 Task: View property listings for houses in Little Rock, Arkansas, with a private backyard and a swimming pool, and prioritize properties with outdoor living spaces.
Action: Mouse moved to (290, 171)
Screenshot: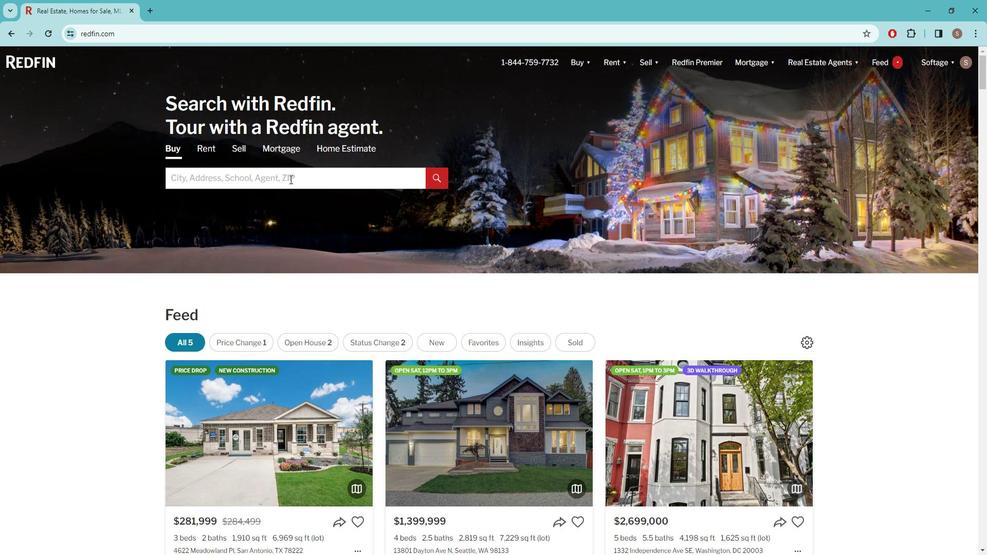
Action: Mouse pressed left at (290, 171)
Screenshot: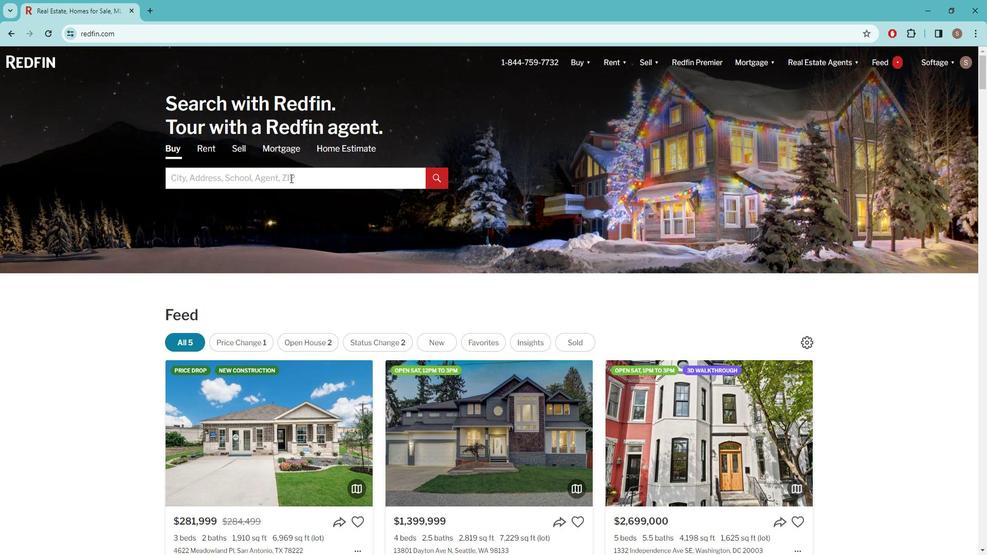 
Action: Key pressed l<Key.caps_lock>ITTLE<Key.space>
Screenshot: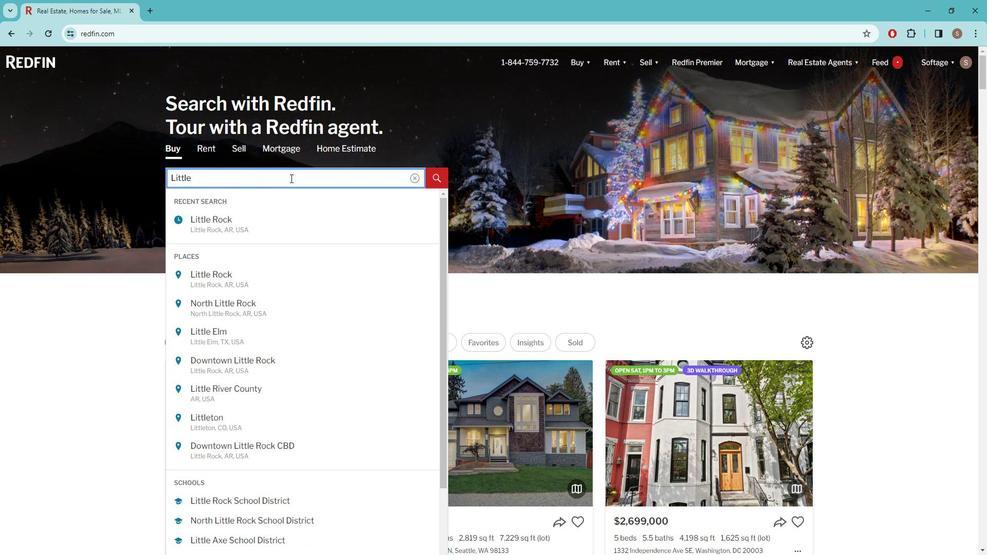 
Action: Mouse moved to (262, 226)
Screenshot: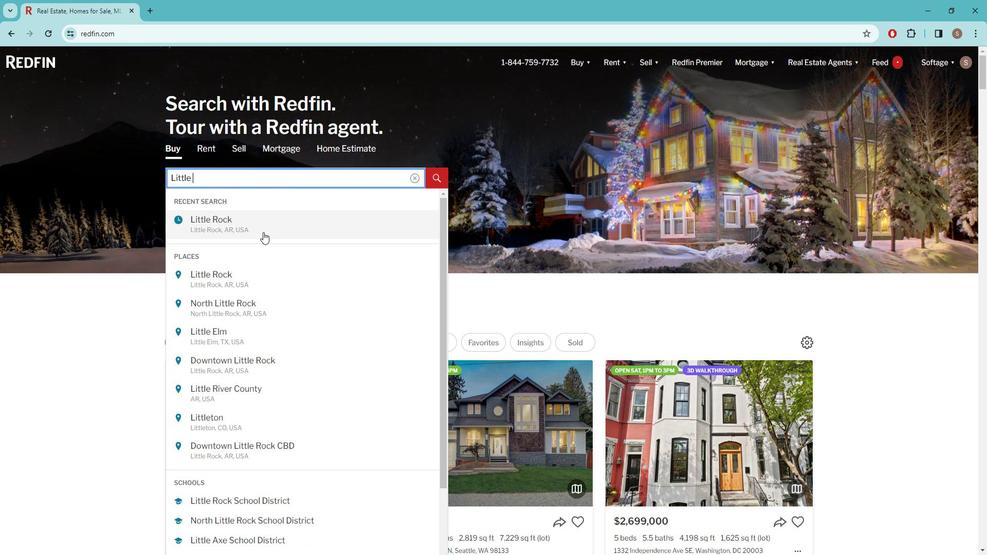 
Action: Mouse pressed left at (262, 226)
Screenshot: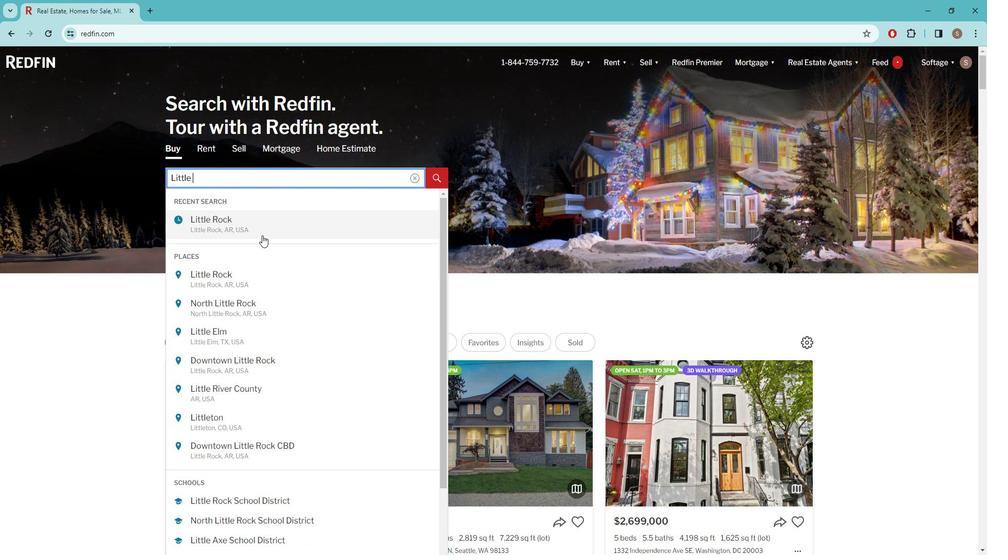 
Action: Mouse moved to (866, 126)
Screenshot: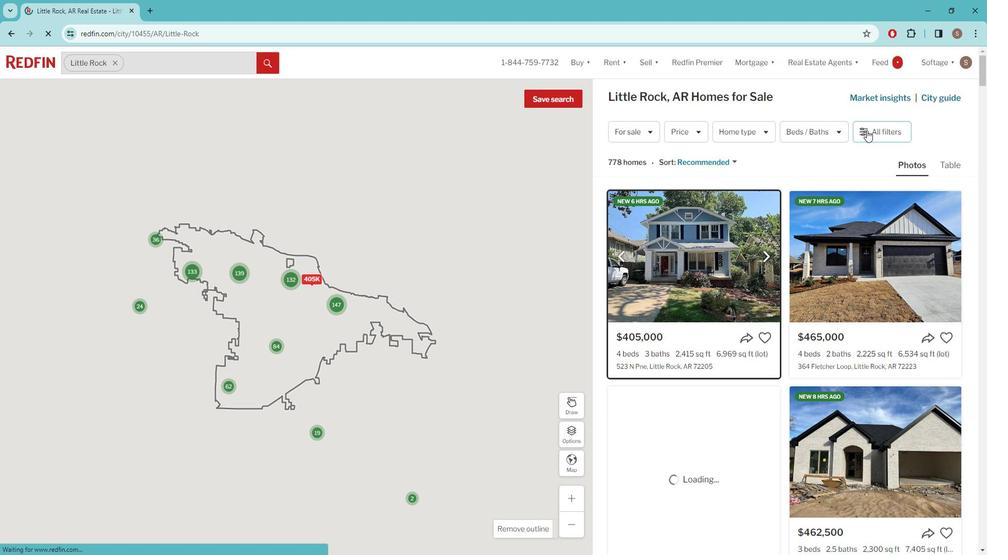 
Action: Mouse pressed left at (866, 126)
Screenshot: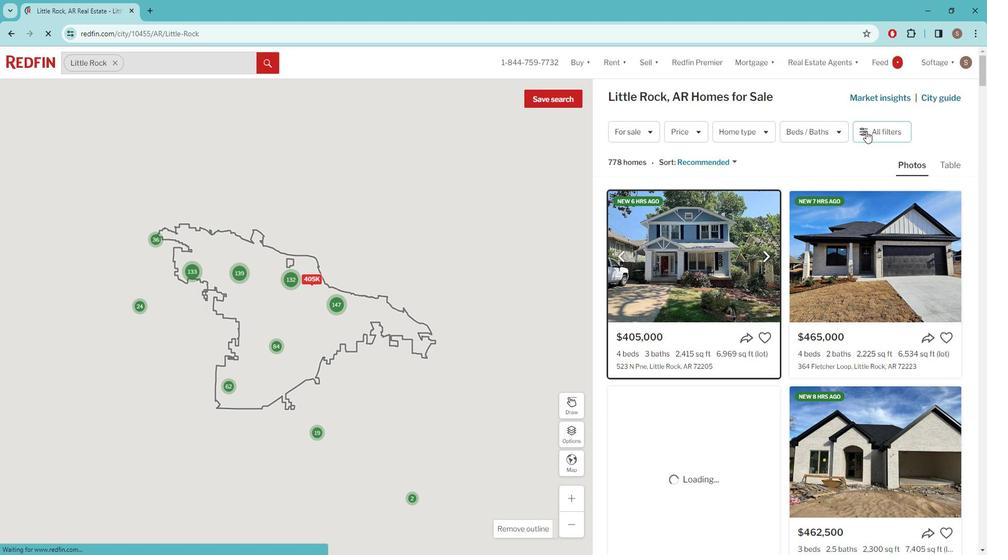 
Action: Mouse pressed left at (866, 126)
Screenshot: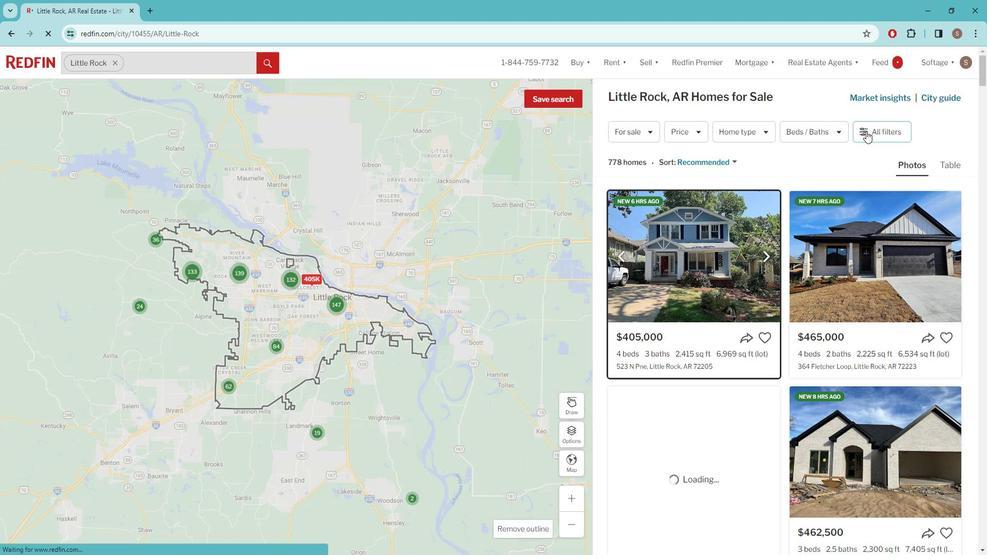 
Action: Mouse pressed left at (866, 126)
Screenshot: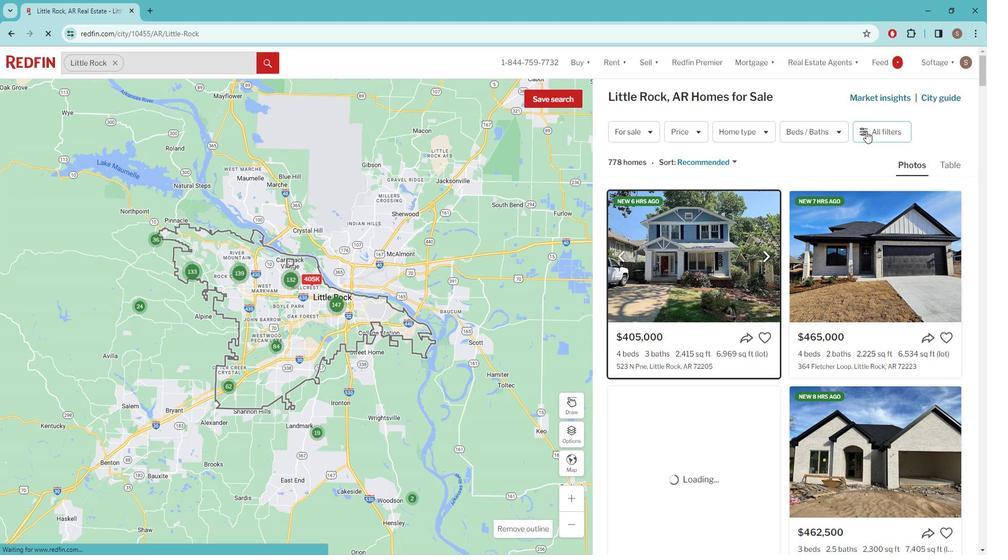 
Action: Mouse pressed left at (866, 126)
Screenshot: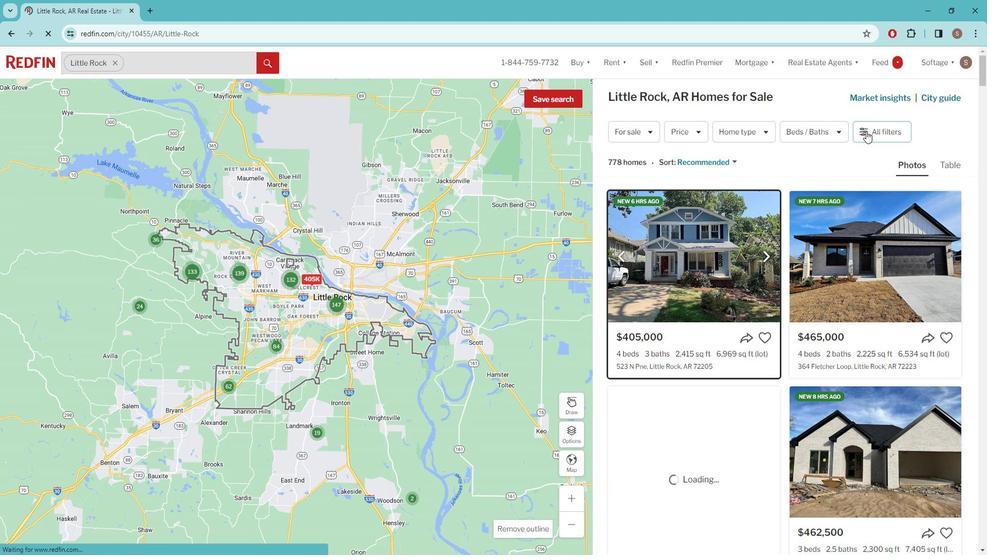 
Action: Mouse pressed left at (866, 126)
Screenshot: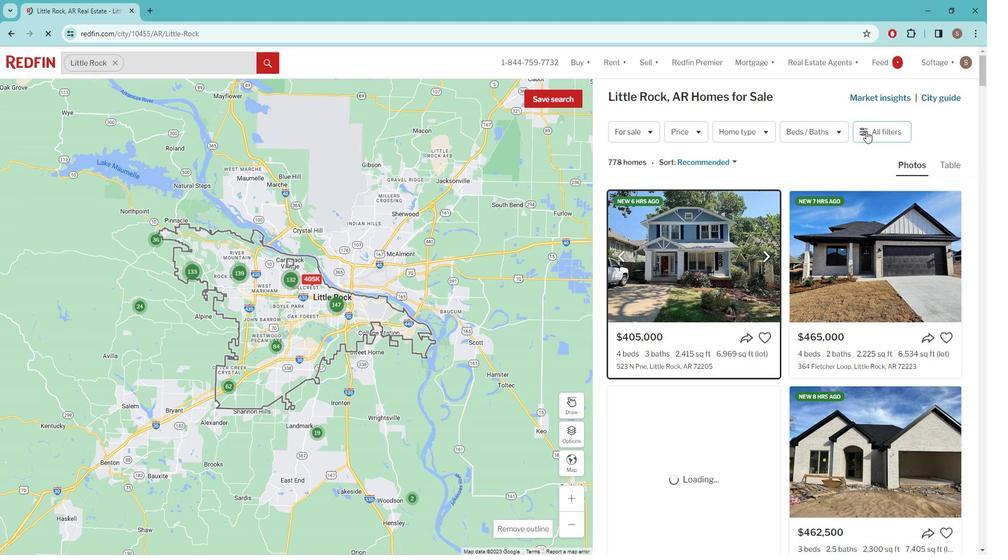 
Action: Mouse moved to (866, 121)
Screenshot: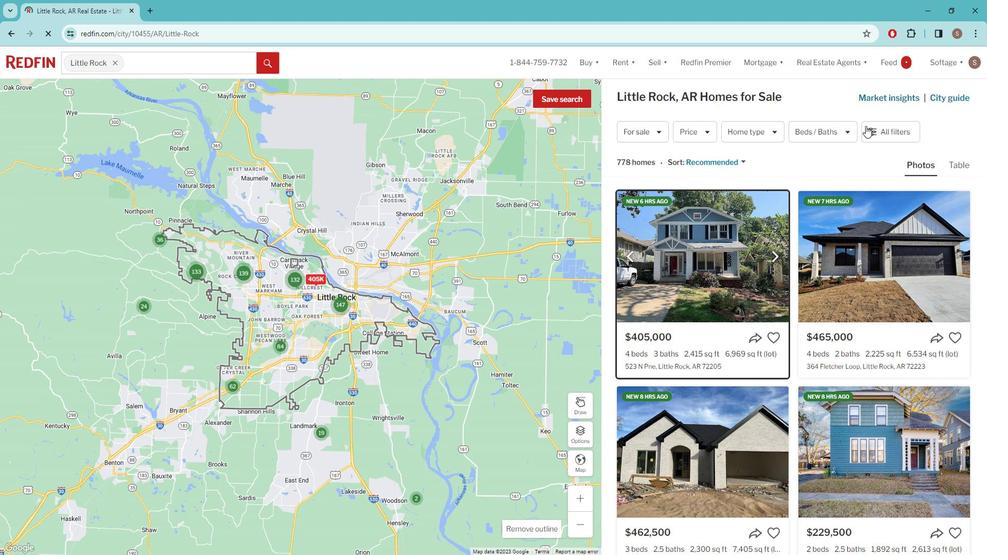 
Action: Mouse pressed left at (866, 121)
Screenshot: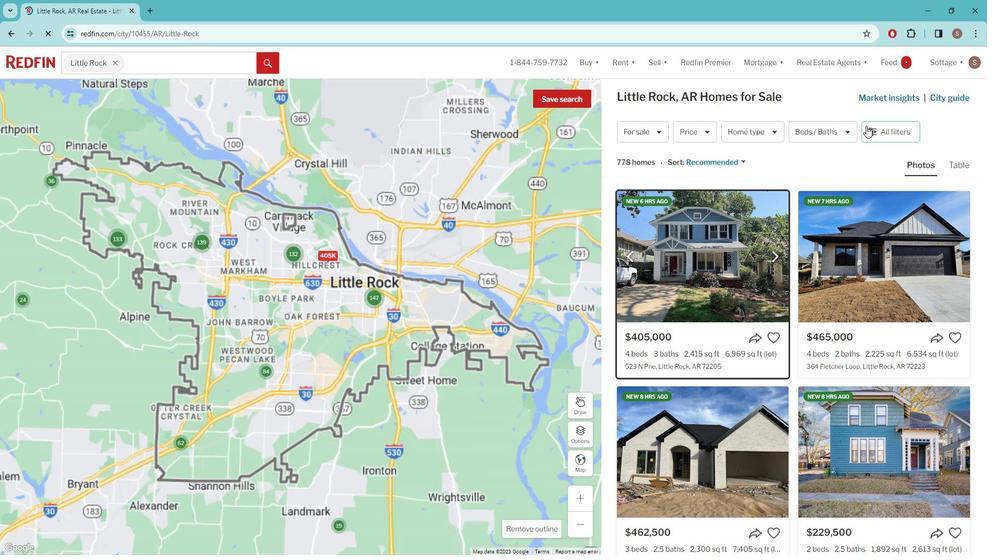 
Action: Mouse moved to (872, 123)
Screenshot: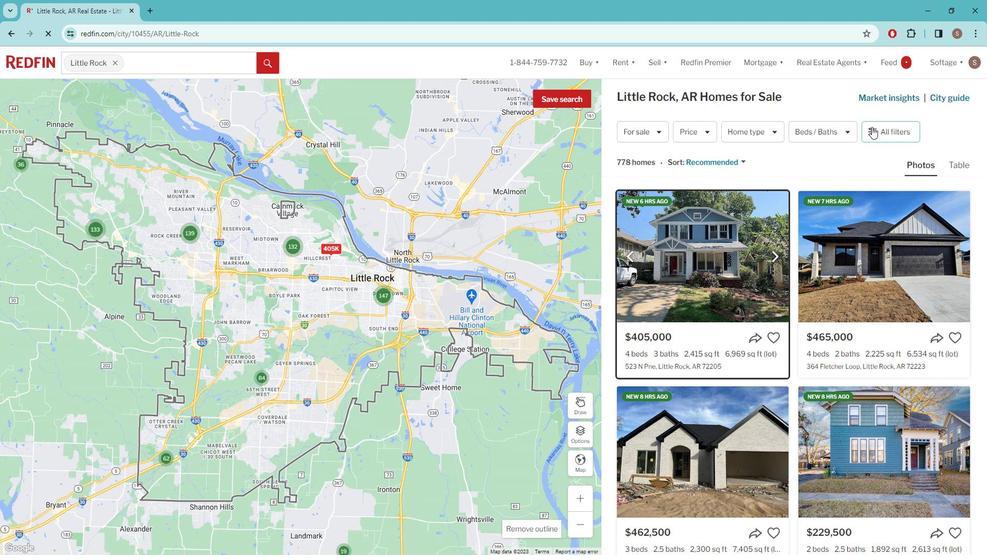 
Action: Mouse pressed left at (872, 123)
Screenshot: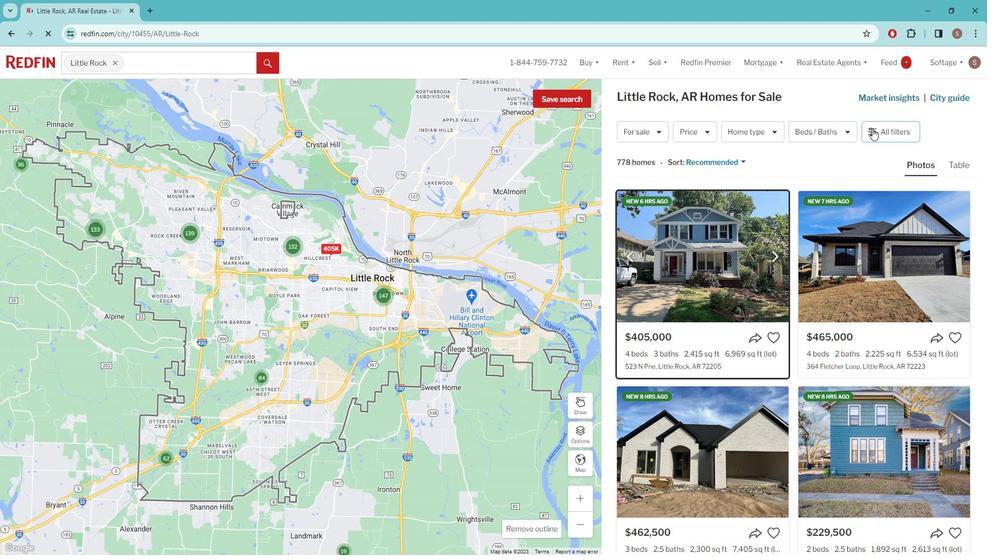
Action: Mouse moved to (830, 155)
Screenshot: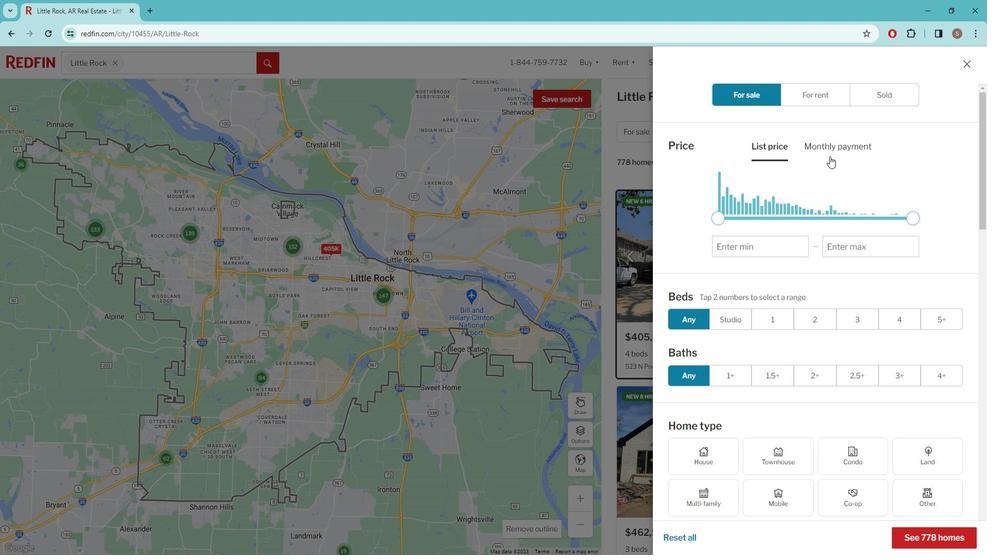 
Action: Mouse scrolled (830, 154) with delta (0, 0)
Screenshot: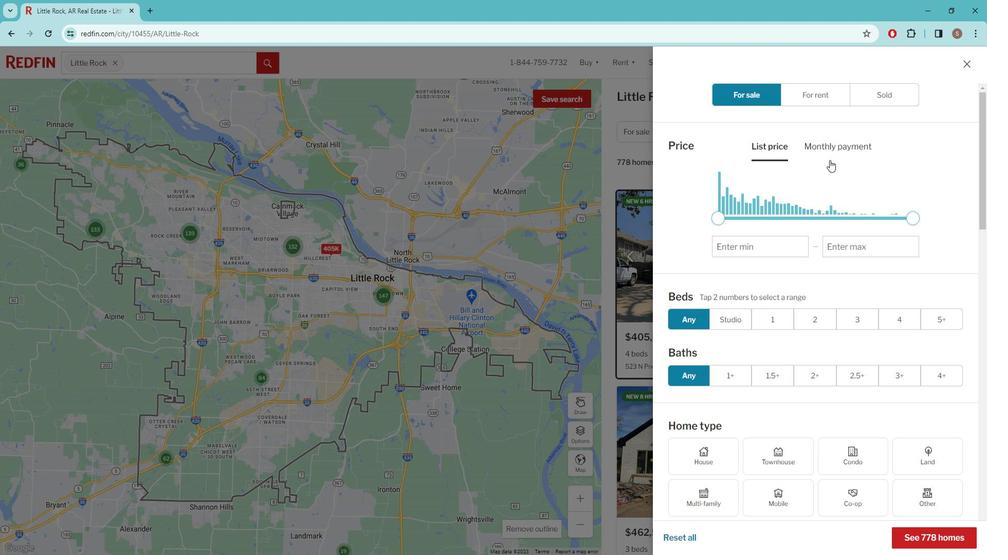 
Action: Mouse moved to (816, 167)
Screenshot: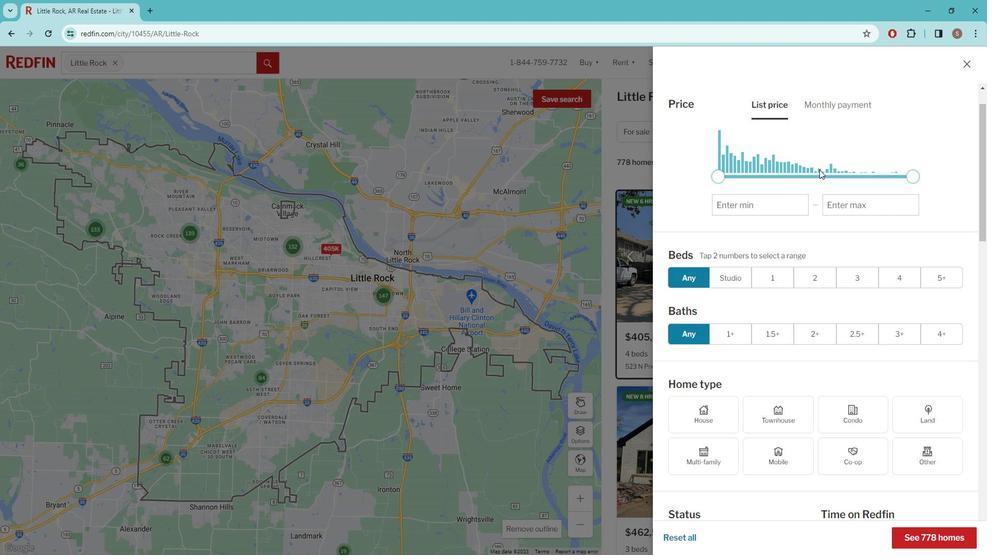 
Action: Mouse scrolled (816, 166) with delta (0, 0)
Screenshot: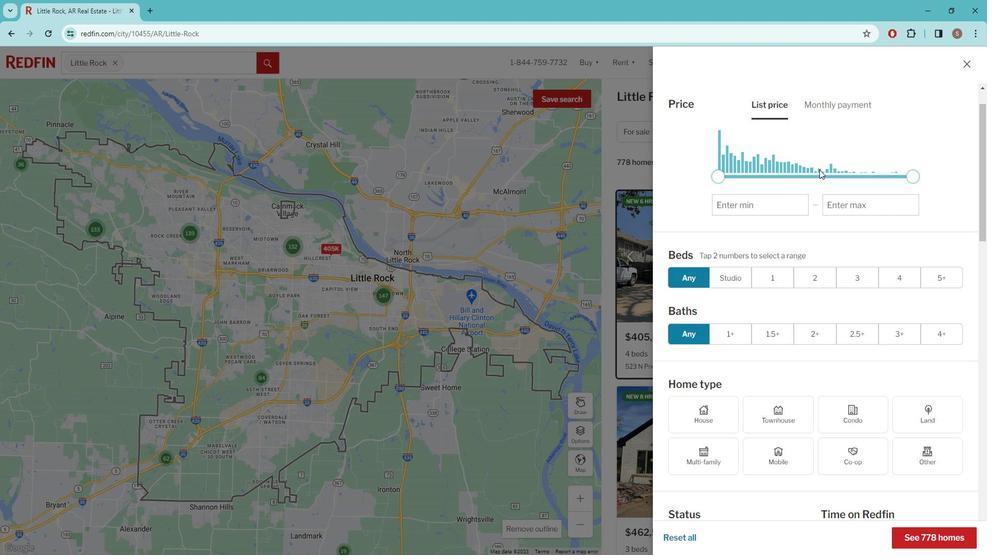 
Action: Mouse moved to (813, 168)
Screenshot: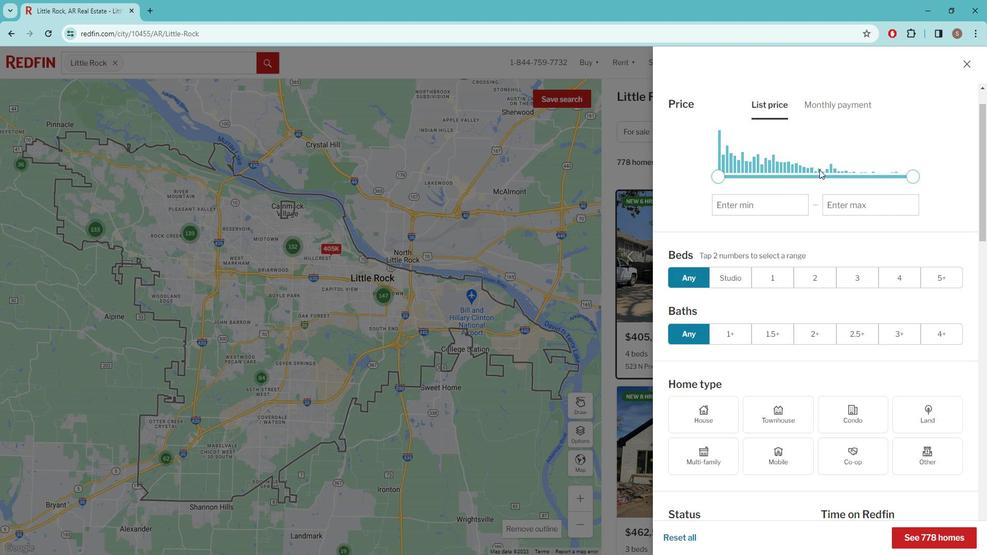 
Action: Mouse scrolled (813, 168) with delta (0, 0)
Screenshot: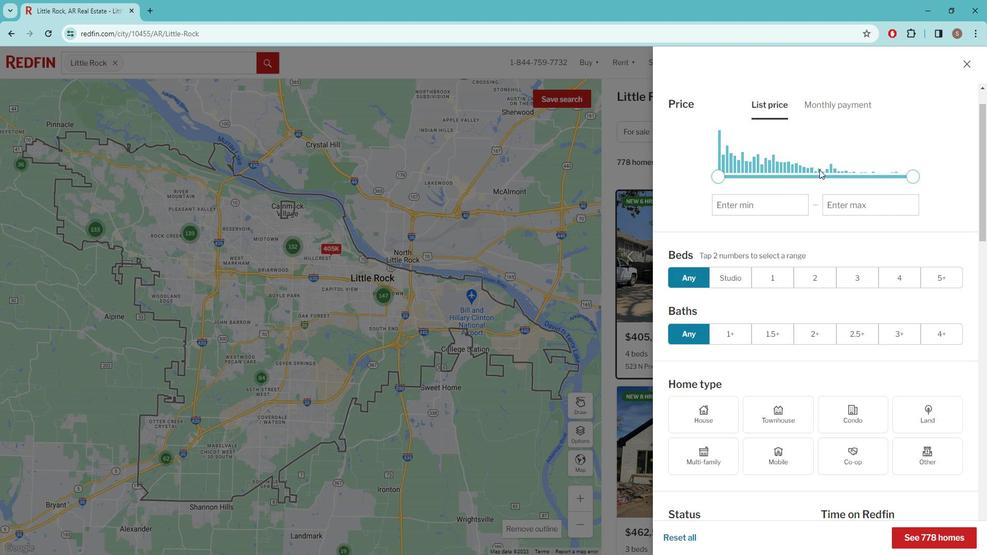 
Action: Mouse moved to (706, 297)
Screenshot: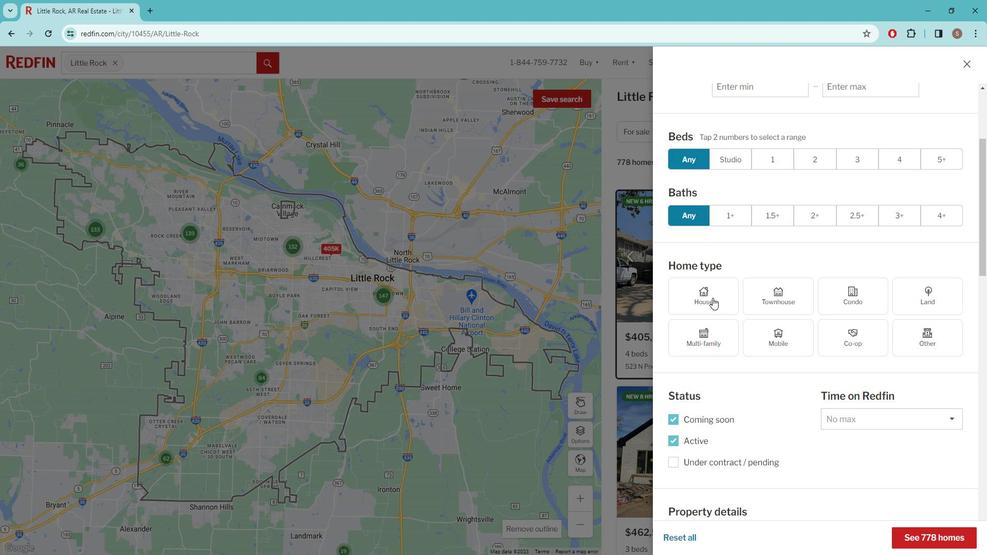 
Action: Mouse pressed left at (706, 297)
Screenshot: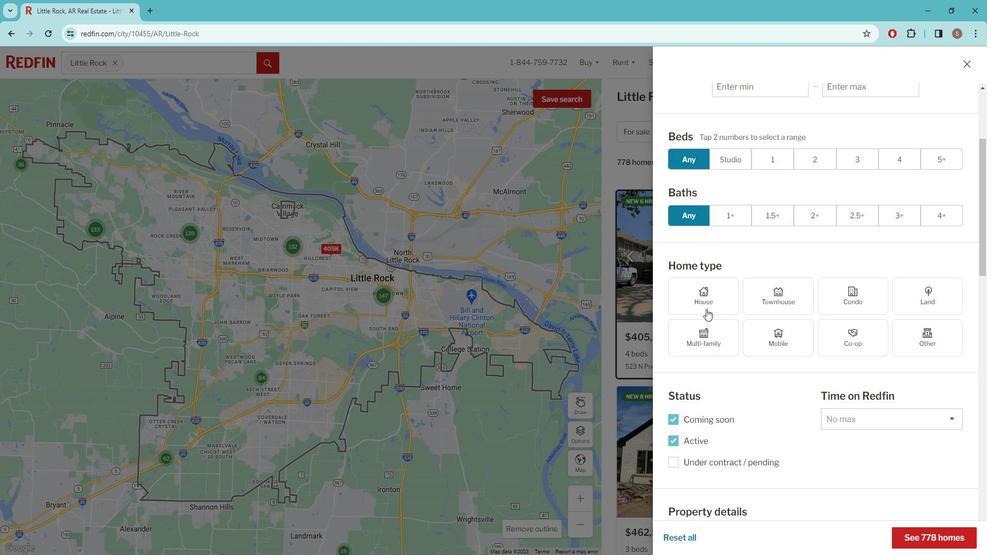 
Action: Mouse scrolled (706, 297) with delta (0, 0)
Screenshot: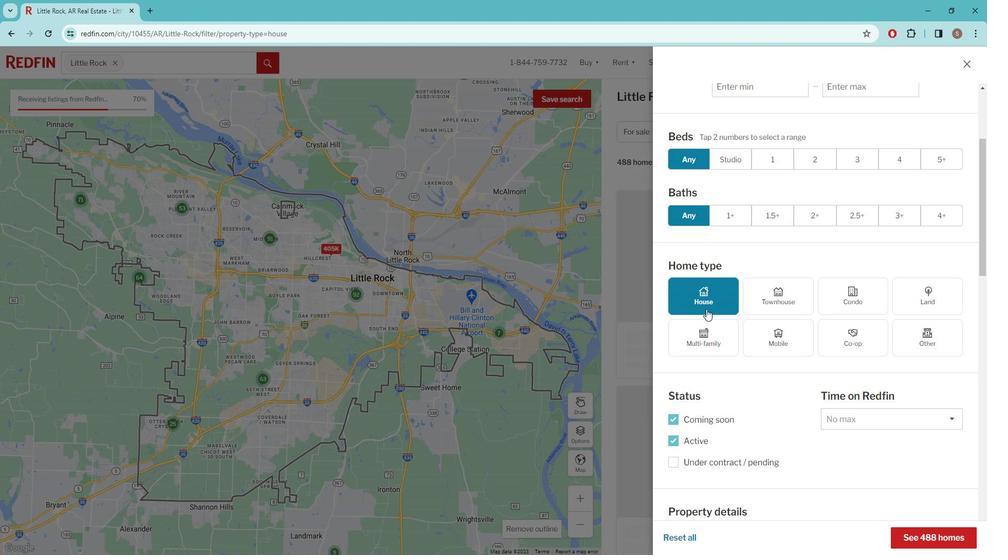 
Action: Mouse scrolled (706, 297) with delta (0, 0)
Screenshot: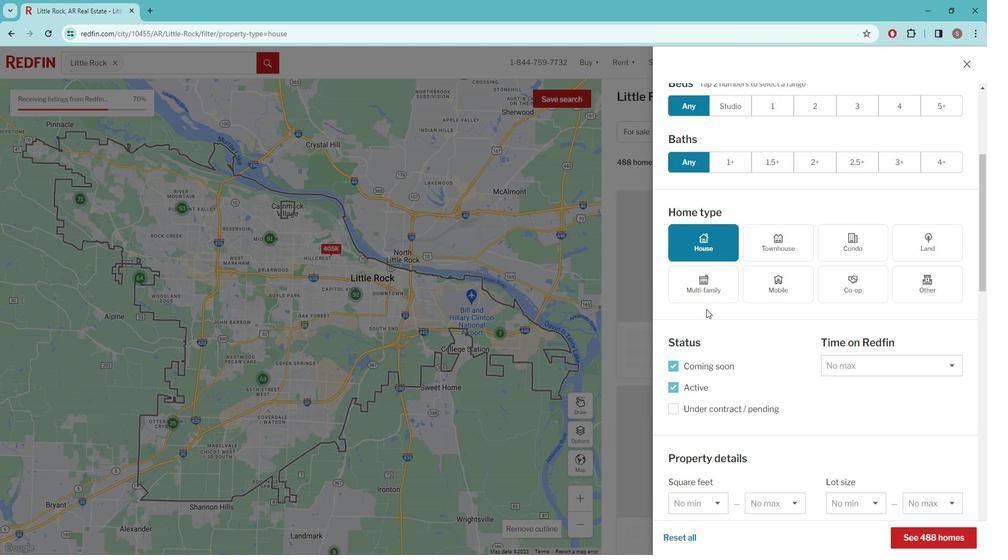 
Action: Mouse scrolled (706, 297) with delta (0, 0)
Screenshot: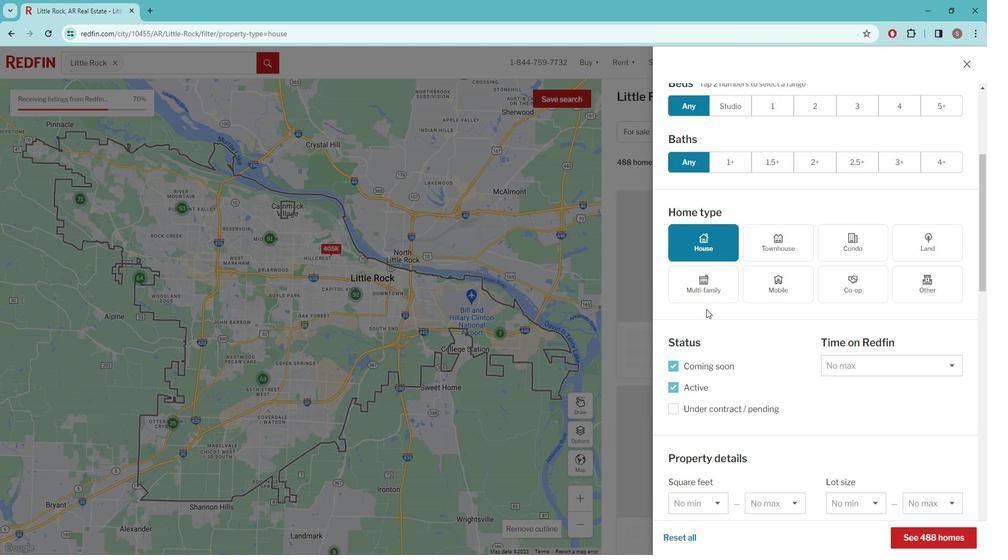 
Action: Mouse scrolled (706, 297) with delta (0, 0)
Screenshot: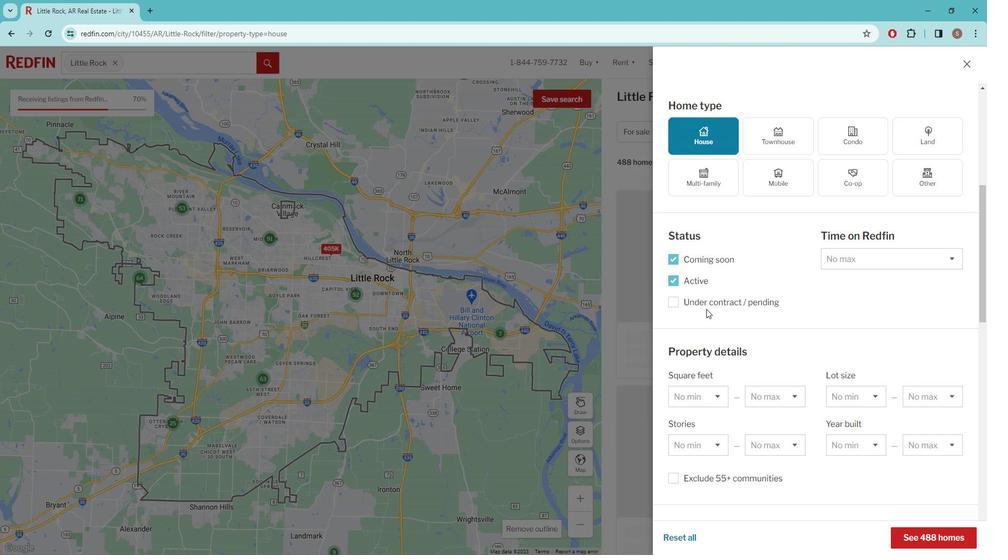 
Action: Mouse scrolled (706, 297) with delta (0, 0)
Screenshot: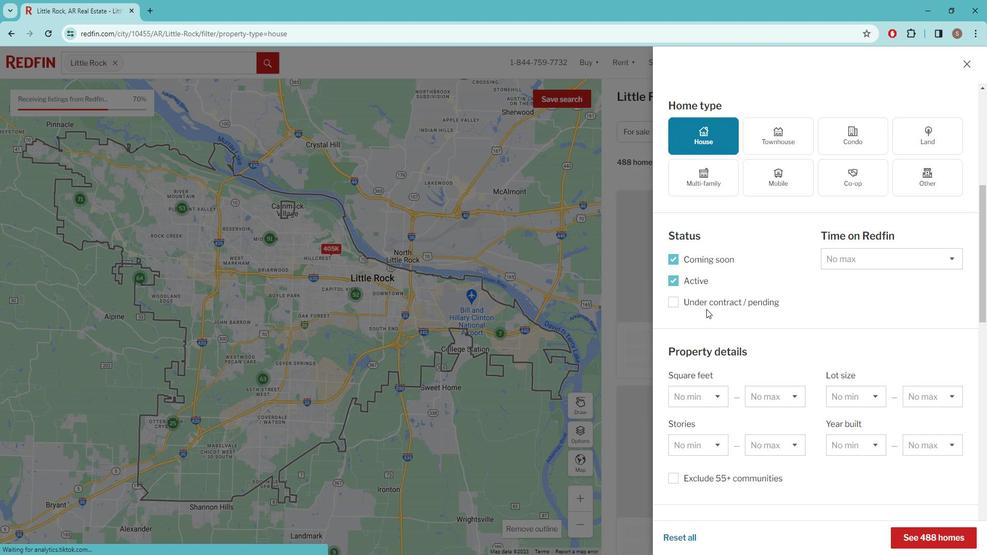 
Action: Mouse moved to (712, 377)
Screenshot: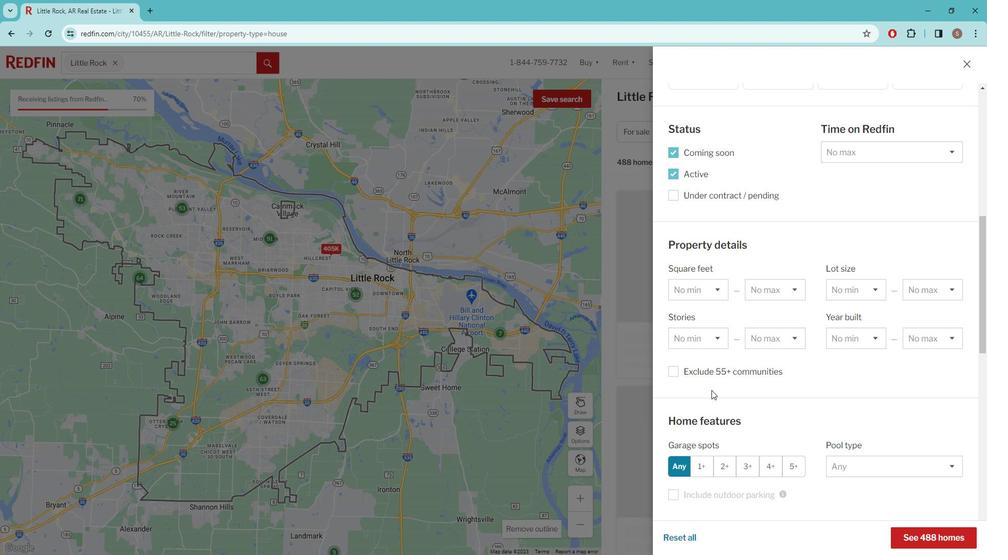 
Action: Mouse scrolled (712, 376) with delta (0, 0)
Screenshot: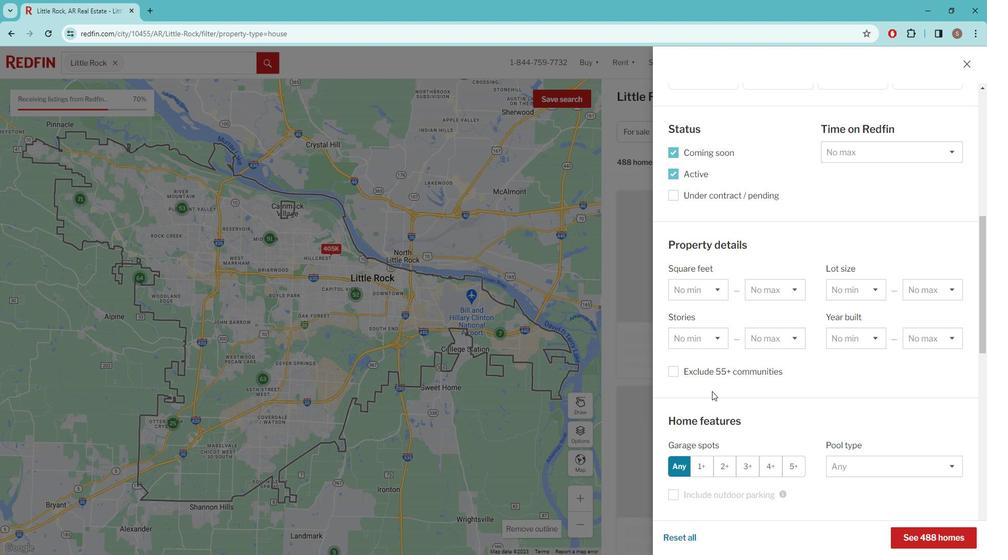 
Action: Mouse scrolled (712, 376) with delta (0, 0)
Screenshot: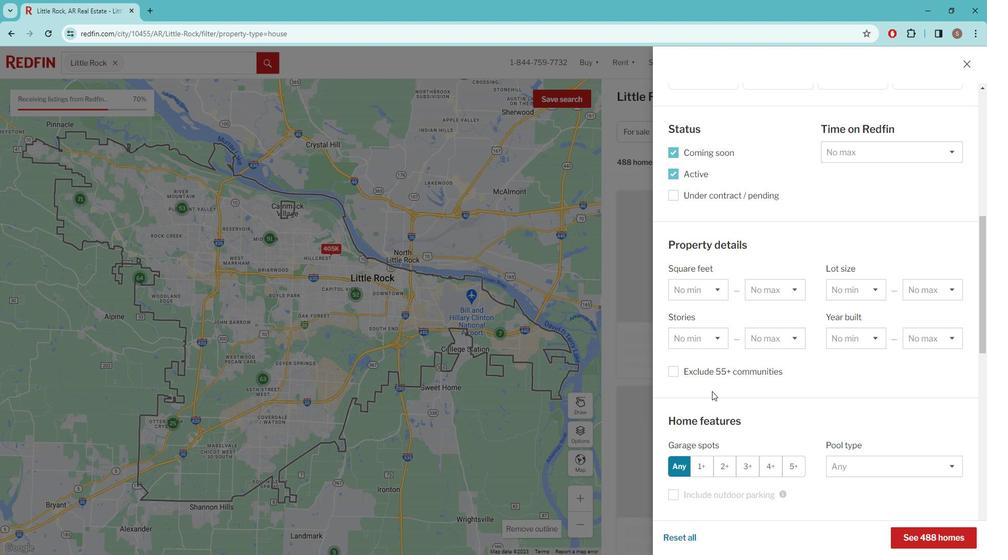 
Action: Mouse scrolled (712, 376) with delta (0, 0)
Screenshot: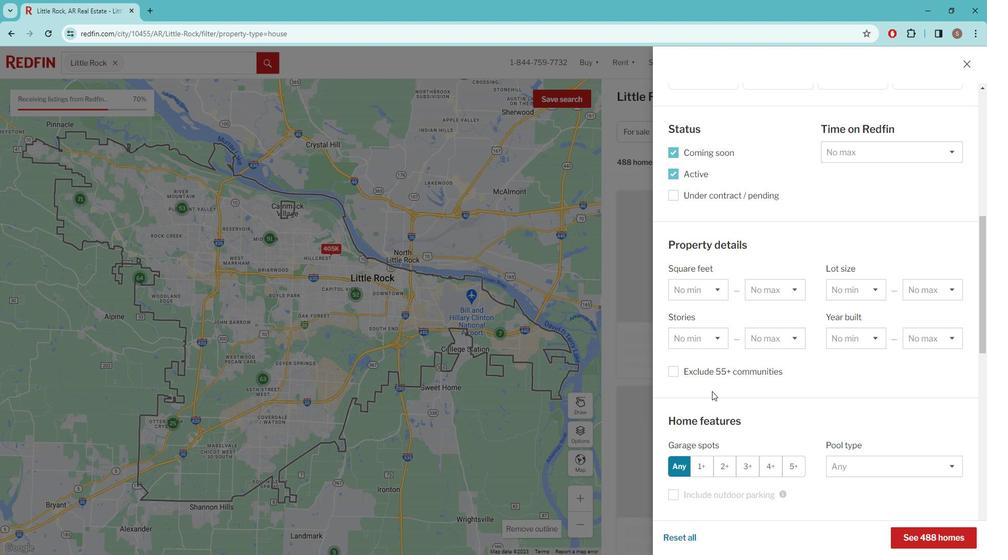 
Action: Mouse moved to (710, 382)
Screenshot: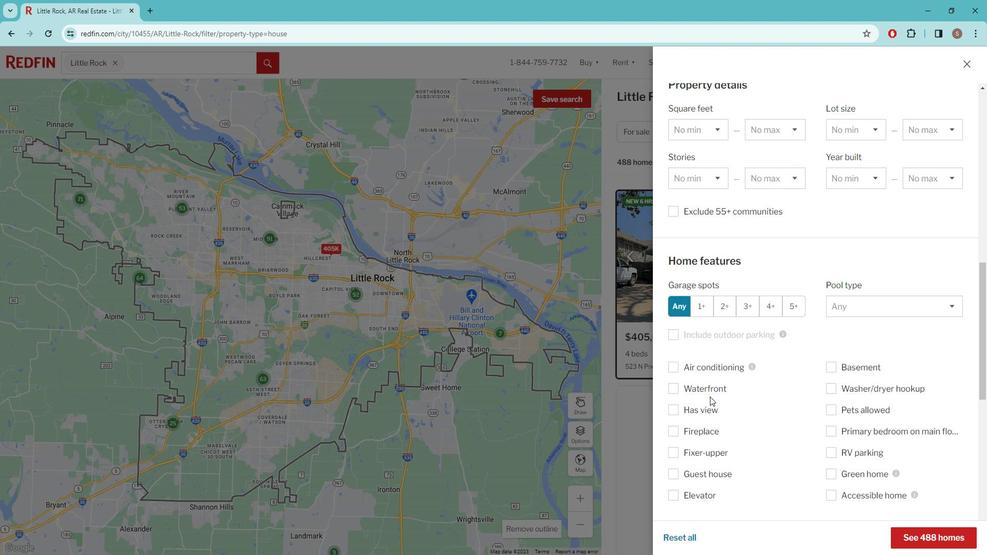 
Action: Mouse scrolled (710, 382) with delta (0, 0)
Screenshot: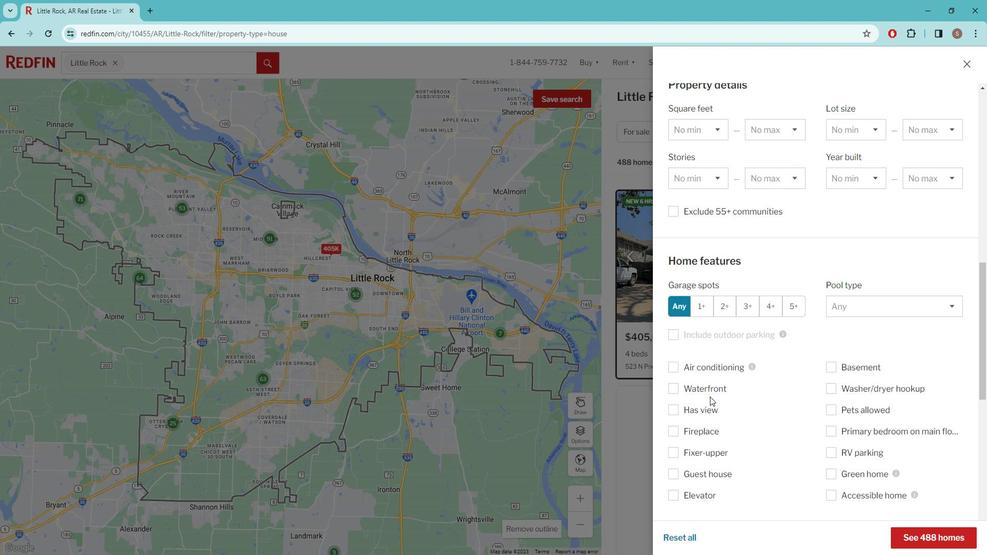 
Action: Mouse scrolled (710, 382) with delta (0, 0)
Screenshot: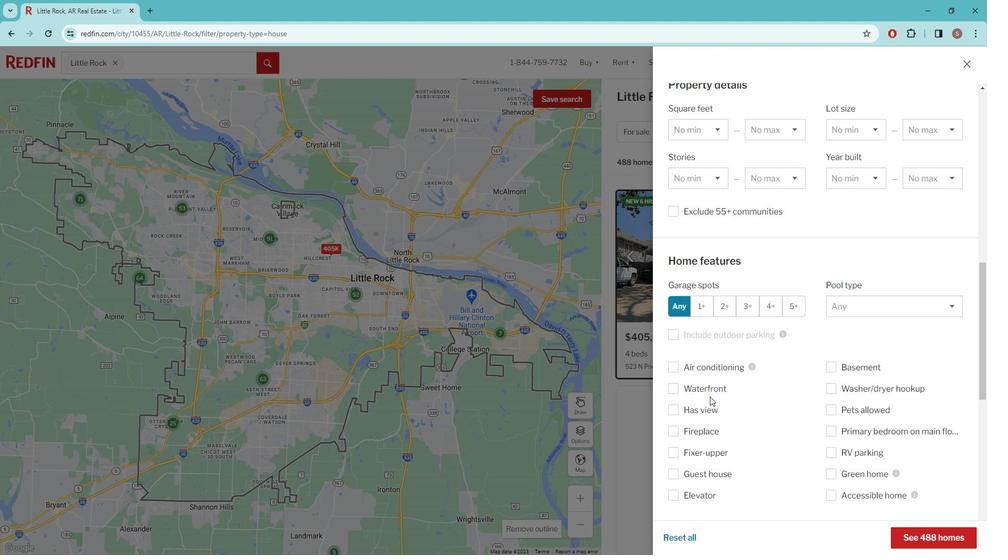 
Action: Mouse scrolled (710, 382) with delta (0, 0)
Screenshot: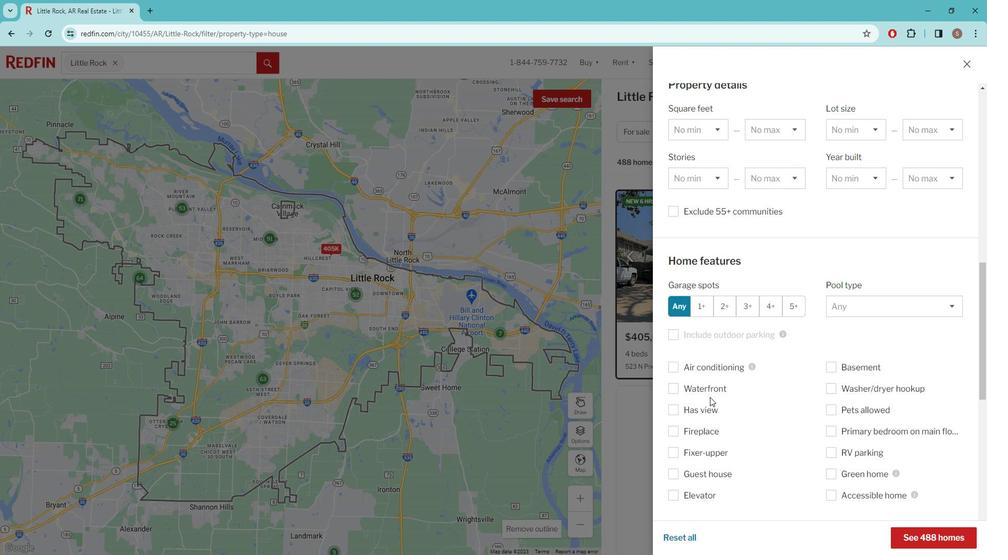 
Action: Mouse scrolled (710, 382) with delta (0, 0)
Screenshot: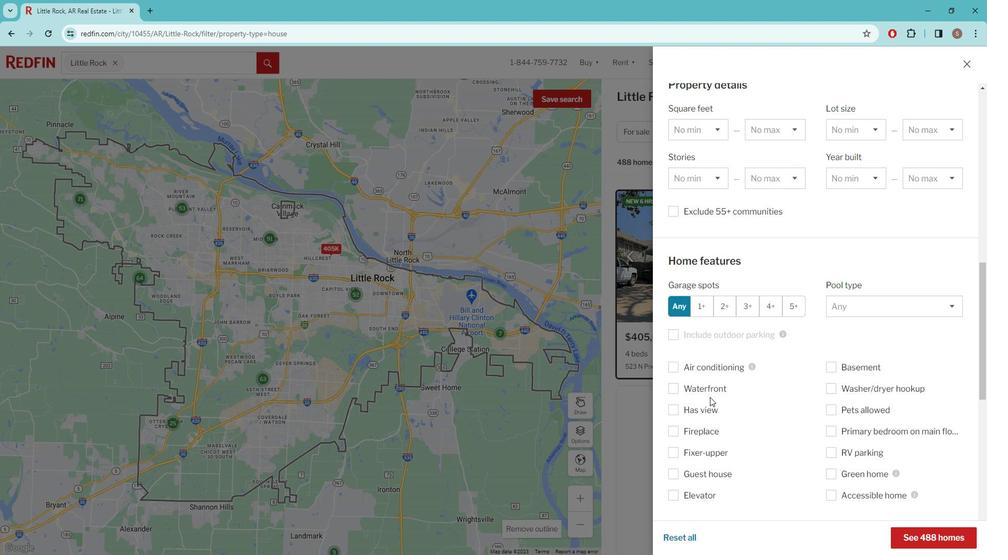 
Action: Mouse scrolled (710, 382) with delta (0, 0)
Screenshot: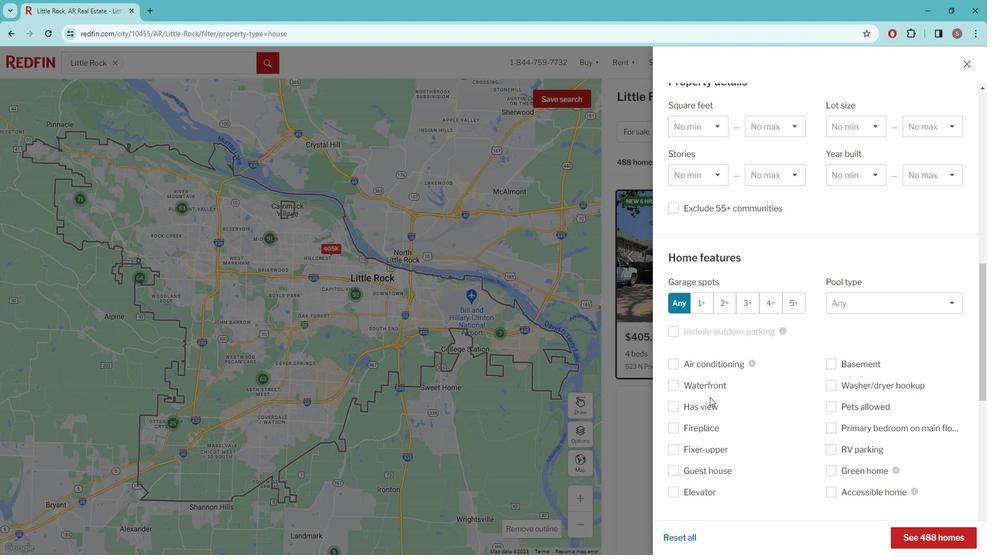
Action: Mouse moved to (726, 269)
Screenshot: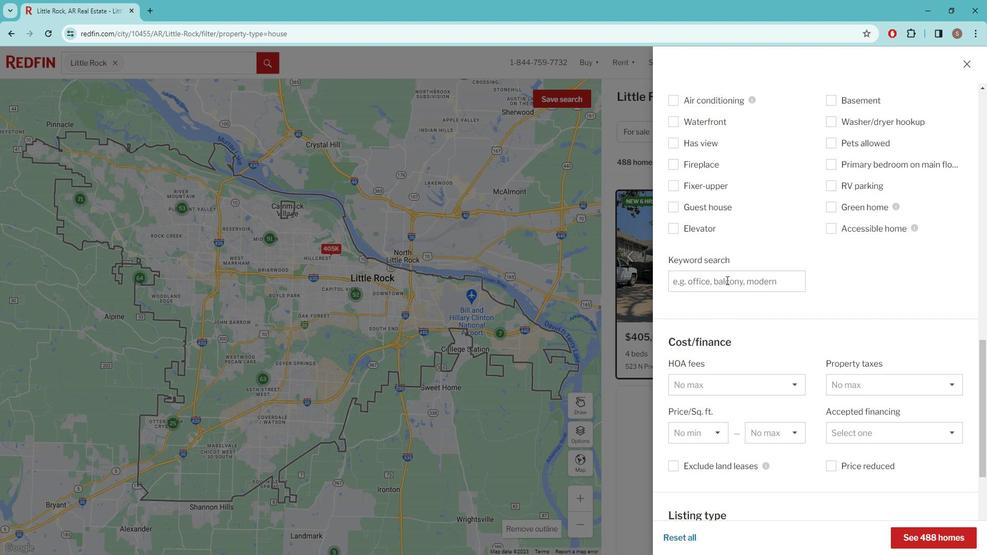
Action: Mouse pressed left at (726, 269)
Screenshot: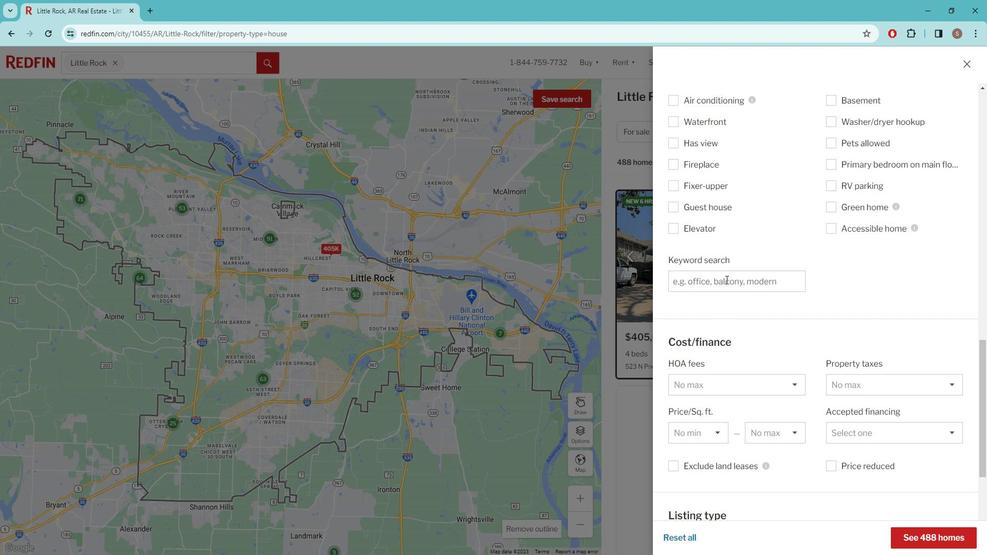
Action: Key pressed PRIVATE<Key.space>BACKYARD<Key.space>AND<Key.space>A<Key.space>SWIMMING<Key.space>POOL<Key.space>
Screenshot: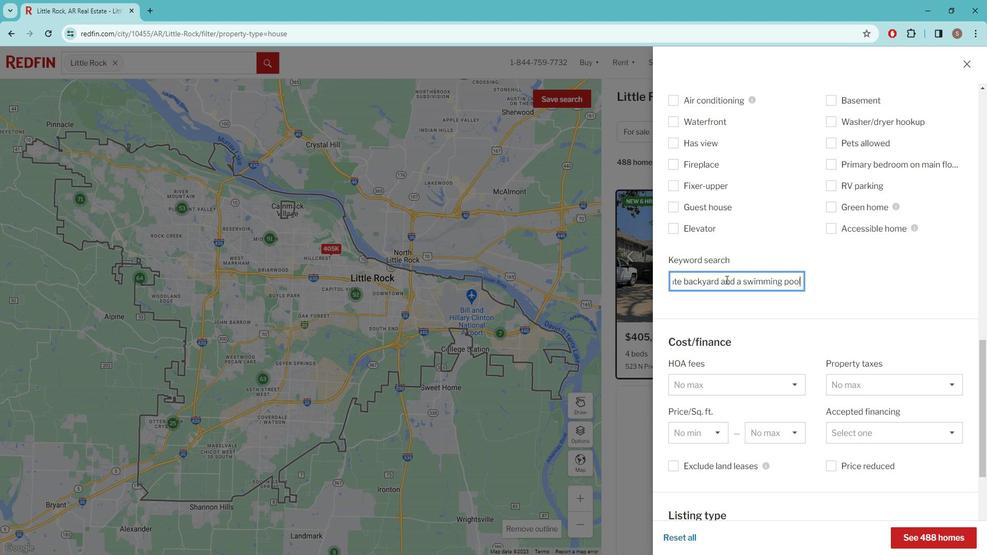 
Action: Mouse moved to (794, 312)
Screenshot: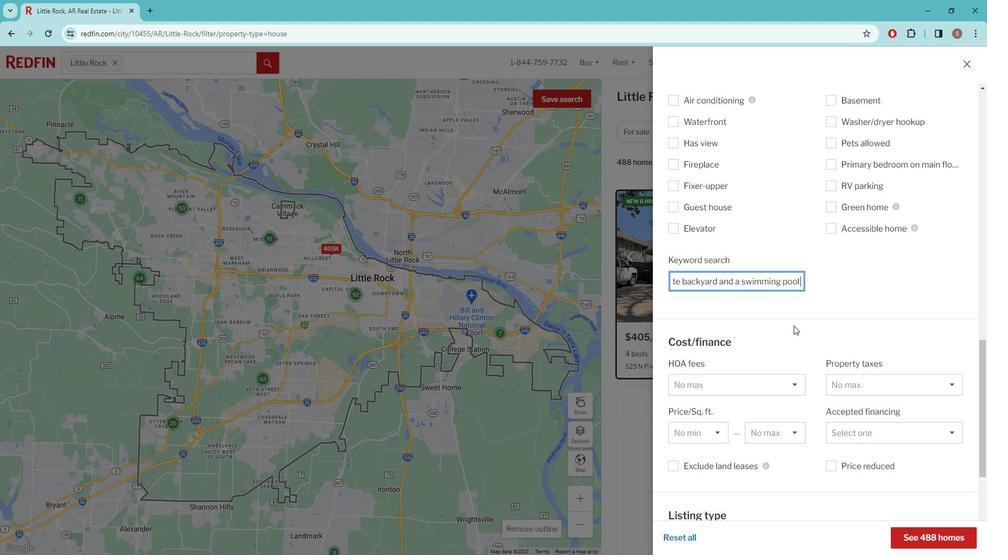 
Action: Mouse scrolled (794, 312) with delta (0, 0)
Screenshot: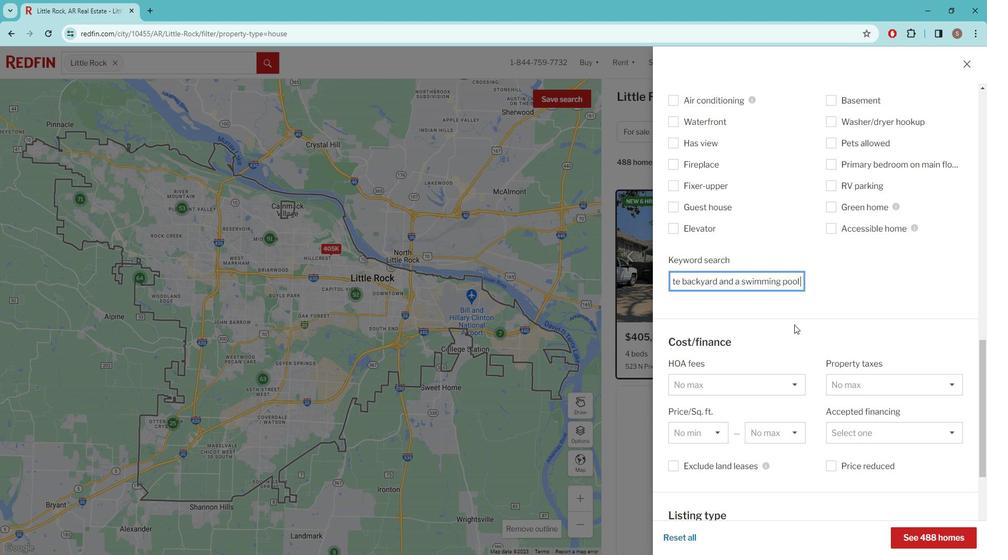 
Action: Mouse scrolled (794, 312) with delta (0, 0)
Screenshot: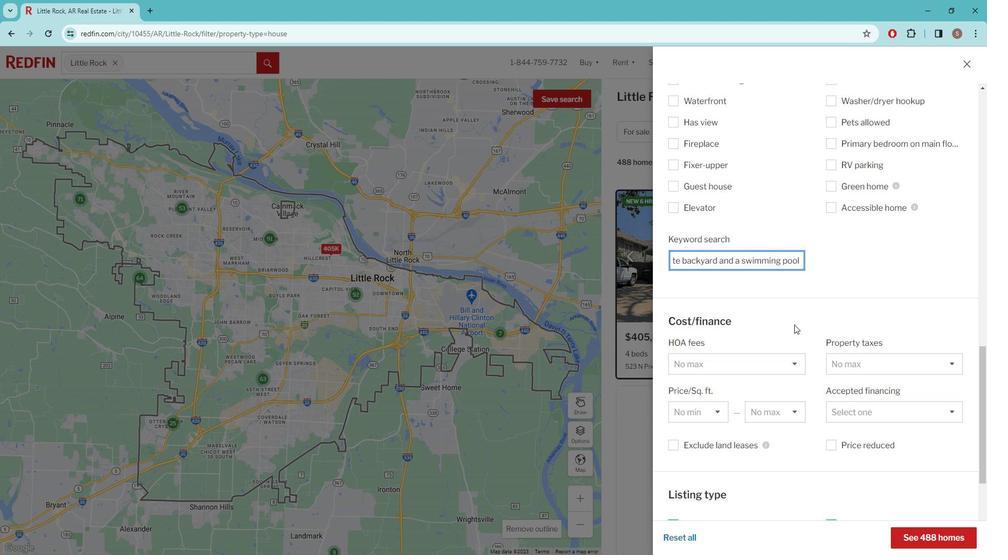 
Action: Mouse scrolled (794, 312) with delta (0, 0)
Screenshot: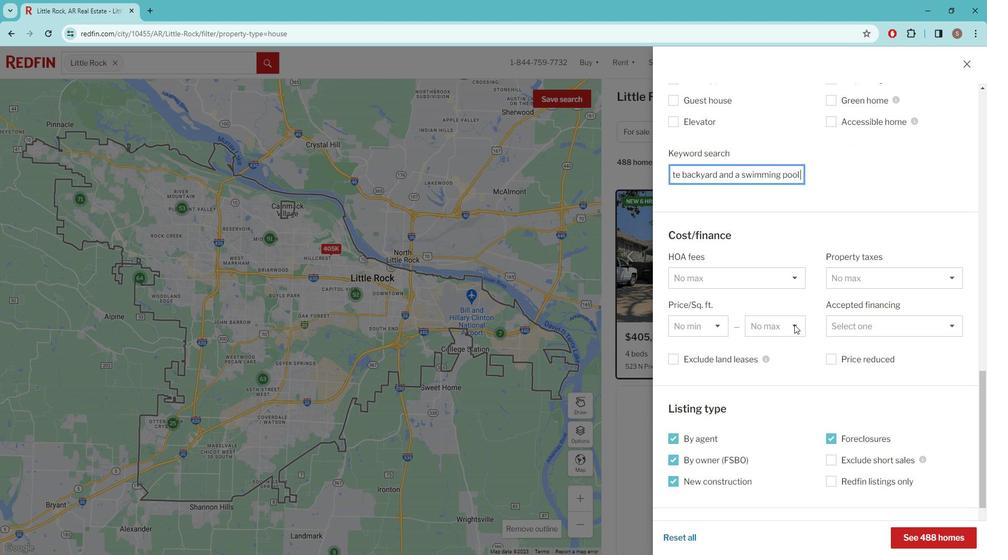 
Action: Mouse scrolled (794, 312) with delta (0, 0)
Screenshot: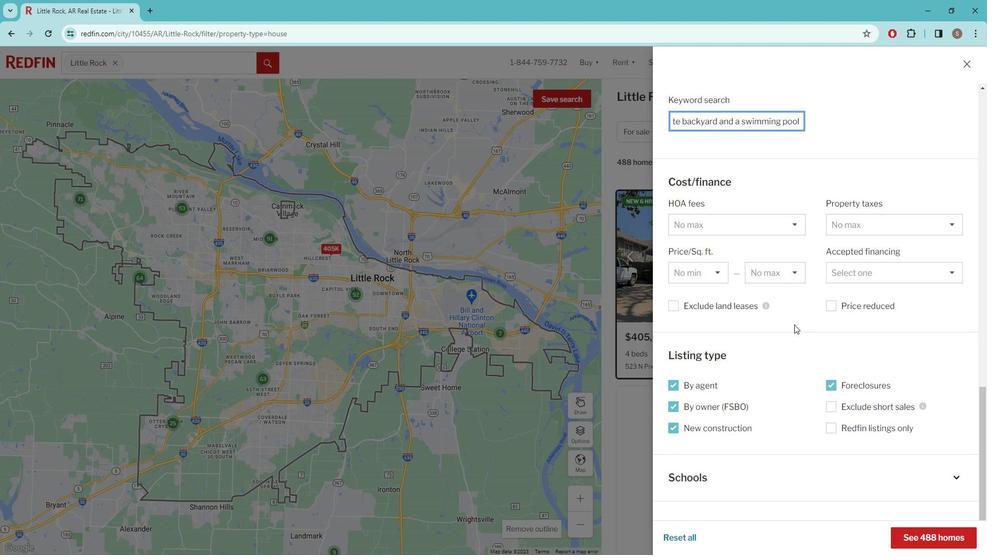 
Action: Mouse scrolled (794, 312) with delta (0, 0)
Screenshot: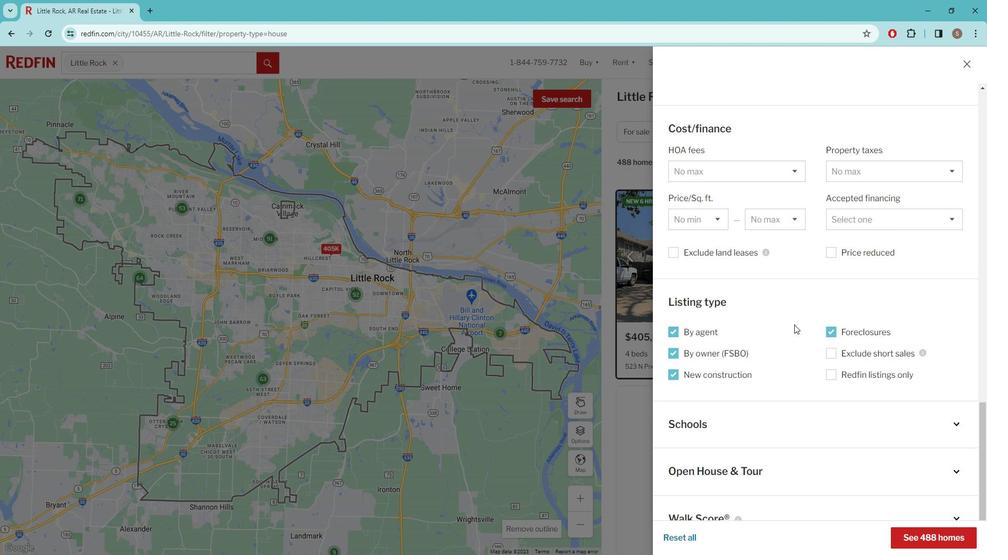 
Action: Mouse scrolled (794, 312) with delta (0, 0)
Screenshot: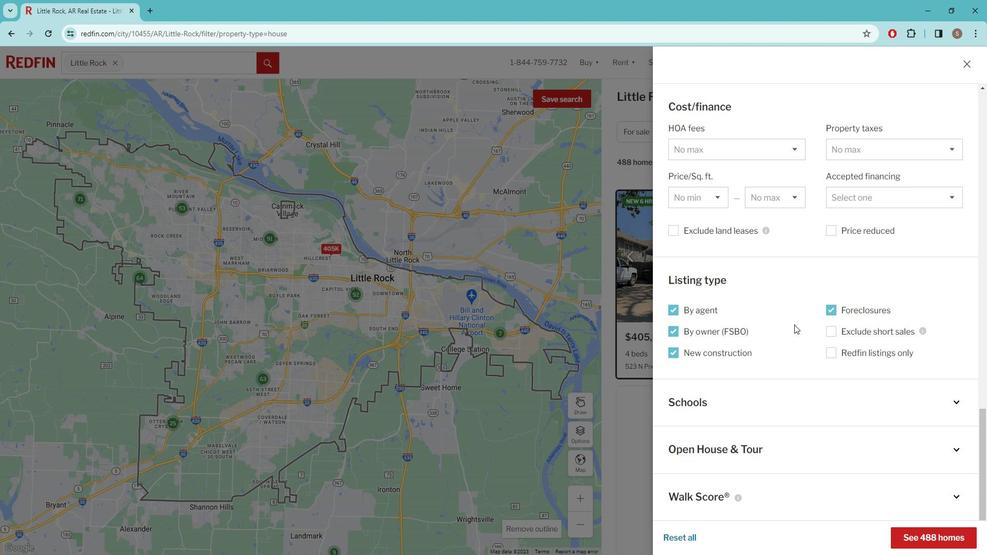 
Action: Mouse scrolled (794, 312) with delta (0, 0)
Screenshot: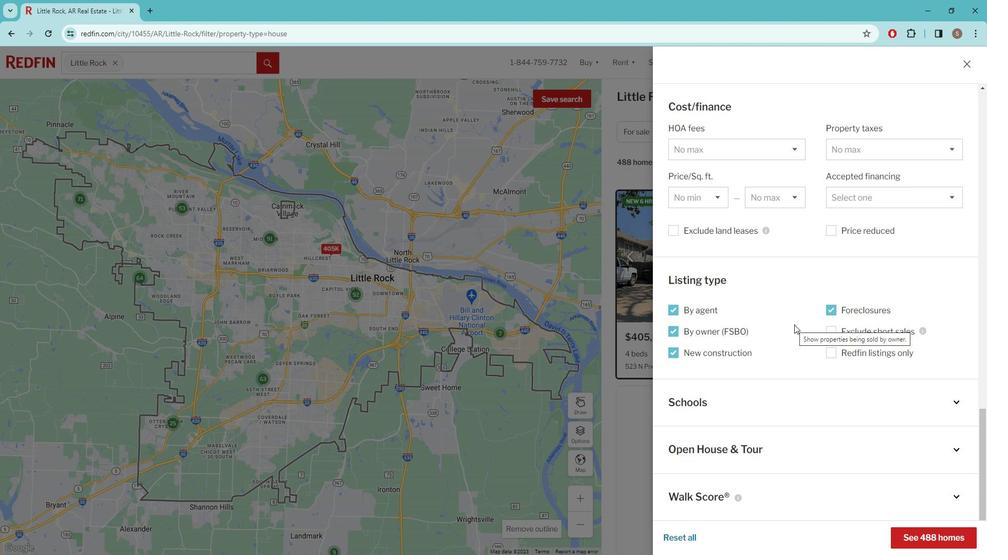 
Action: Mouse moved to (923, 513)
Screenshot: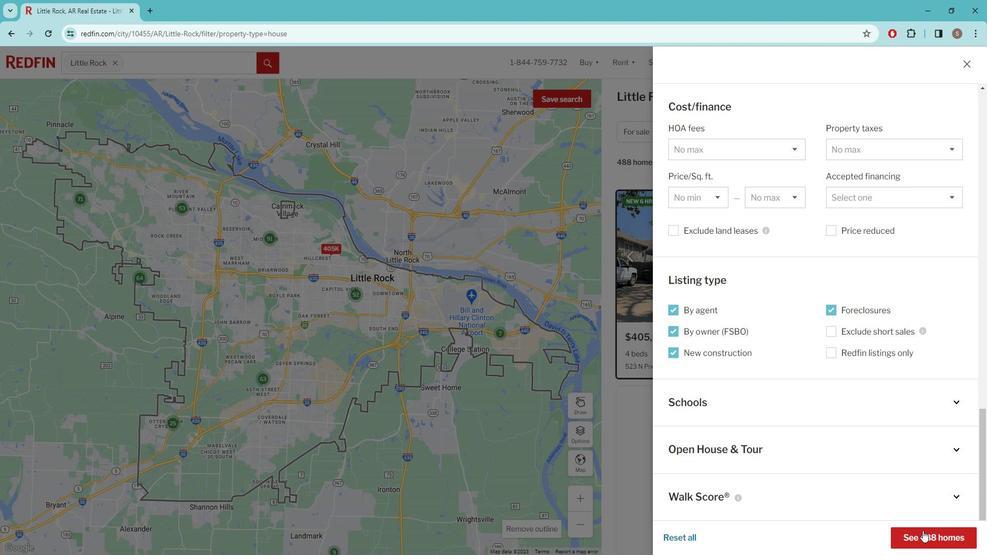 
Action: Mouse pressed left at (923, 513)
Screenshot: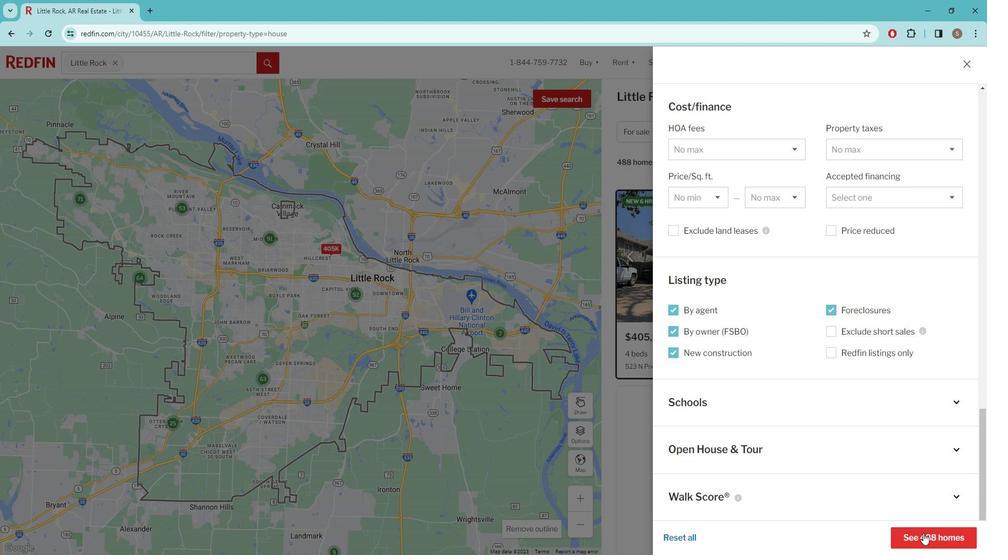 
Action: Mouse moved to (713, 323)
Screenshot: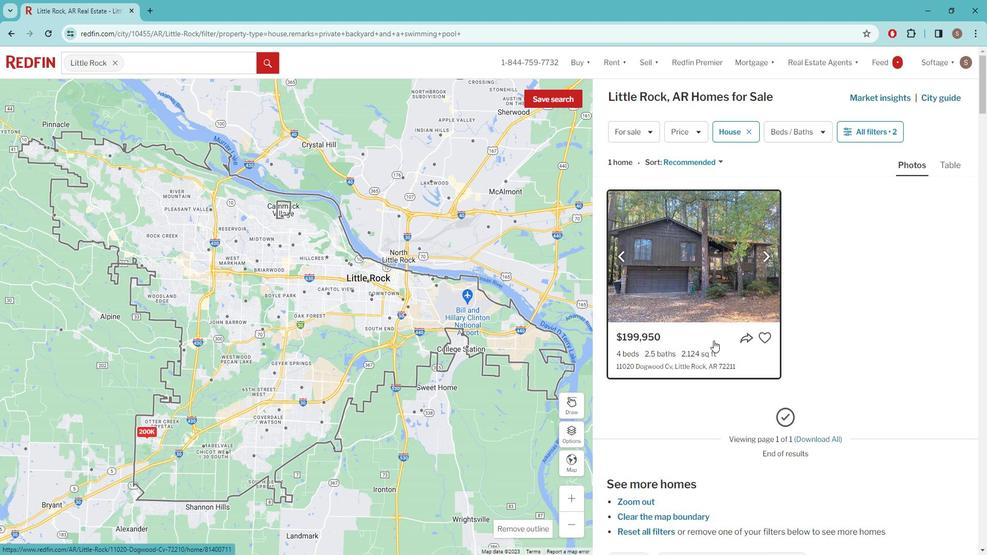 
Action: Mouse pressed left at (713, 323)
Screenshot: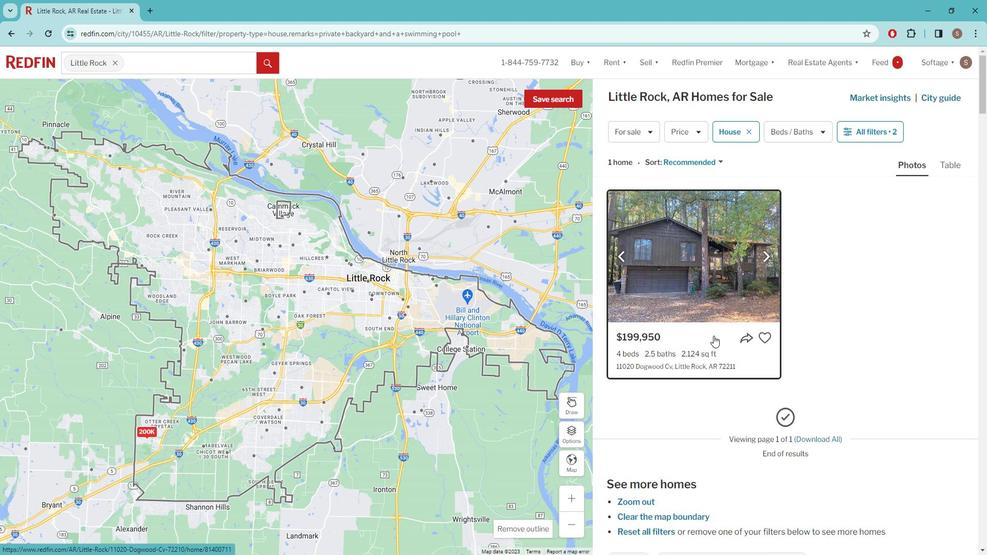 
Action: Mouse moved to (696, 331)
Screenshot: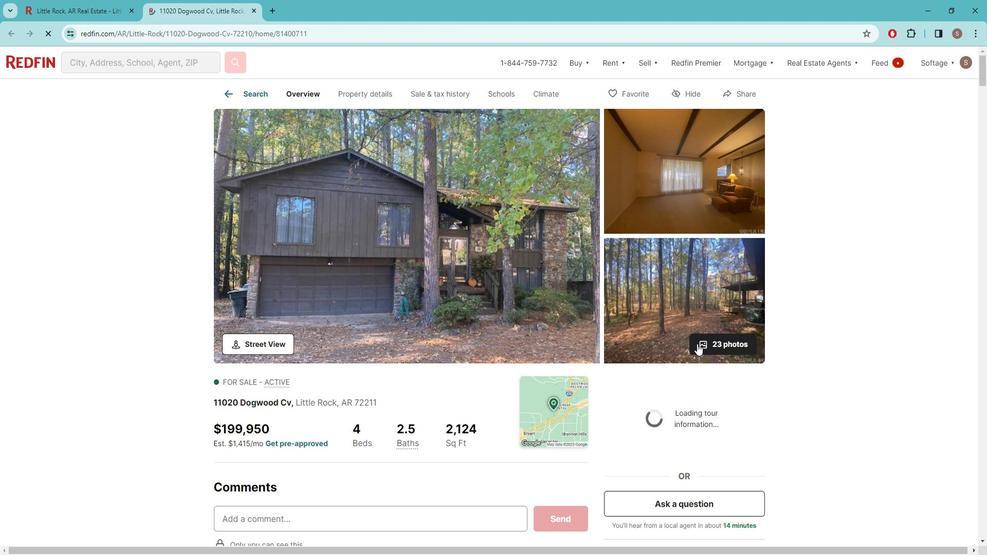 
Action: Mouse scrolled (696, 330) with delta (0, 0)
Screenshot: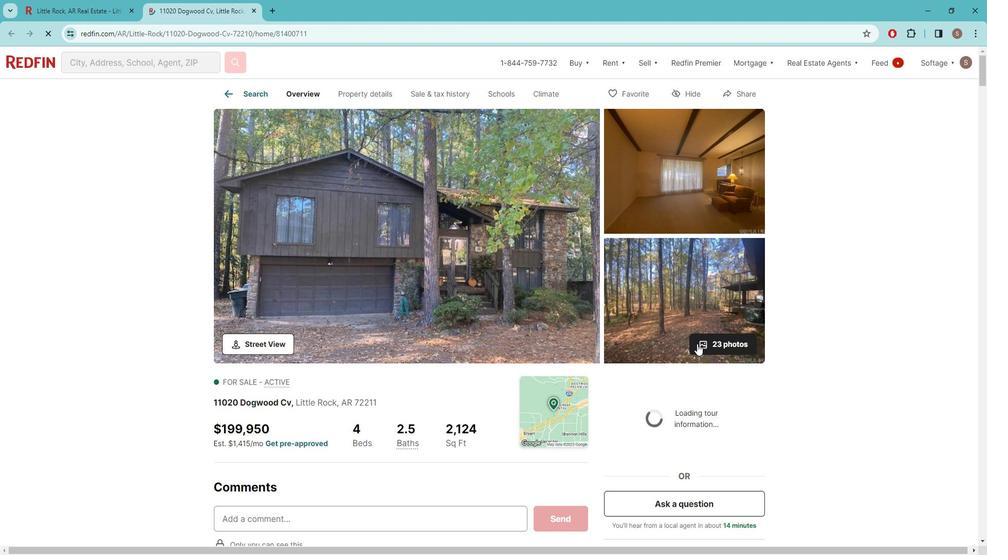 
Action: Mouse moved to (668, 330)
Screenshot: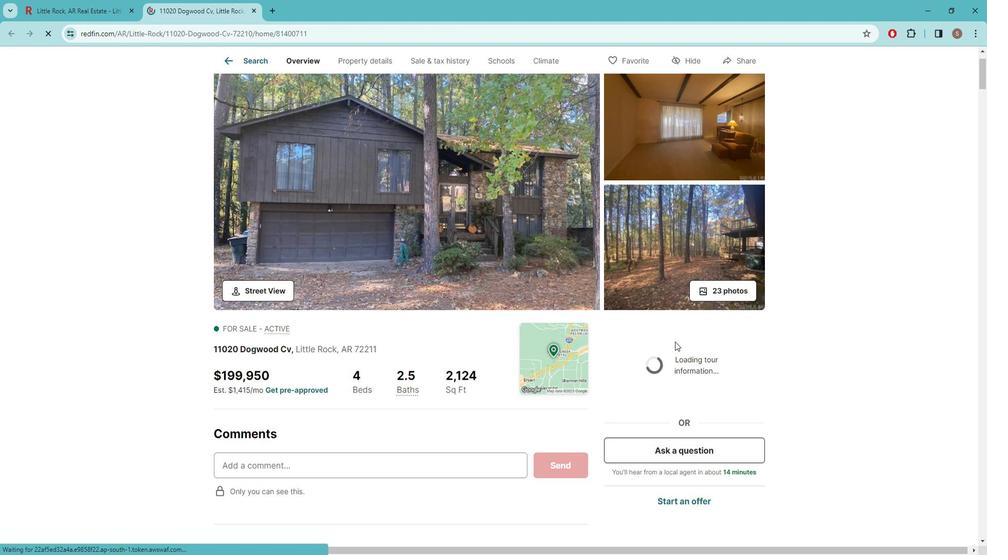 
Action: Mouse scrolled (668, 330) with delta (0, 0)
Screenshot: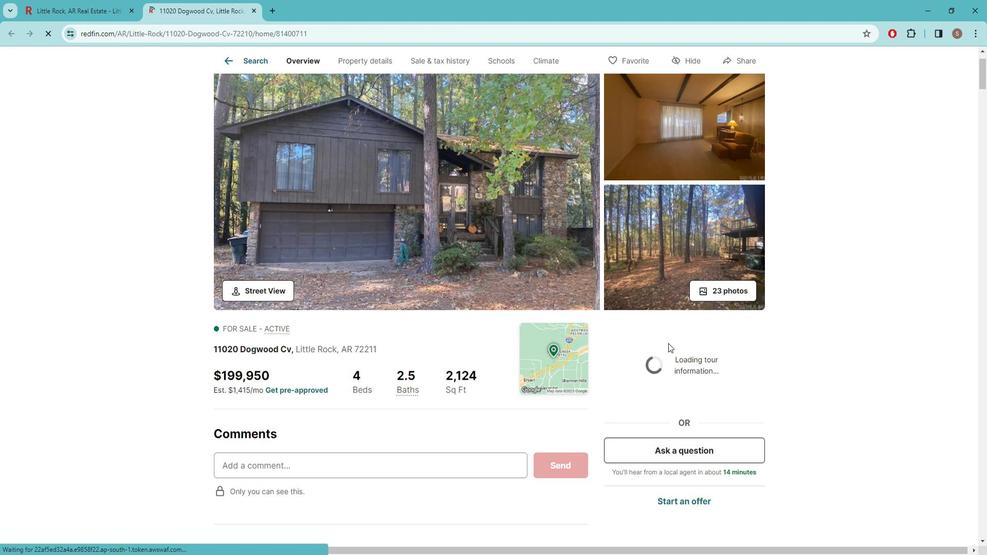 
Action: Mouse scrolled (668, 330) with delta (0, 0)
Screenshot: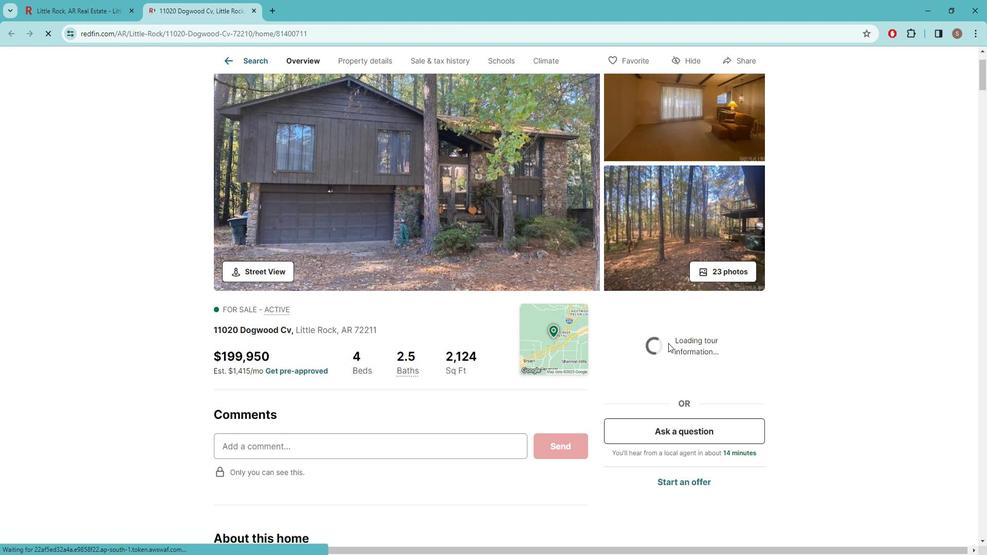 
Action: Mouse moved to (667, 331)
Screenshot: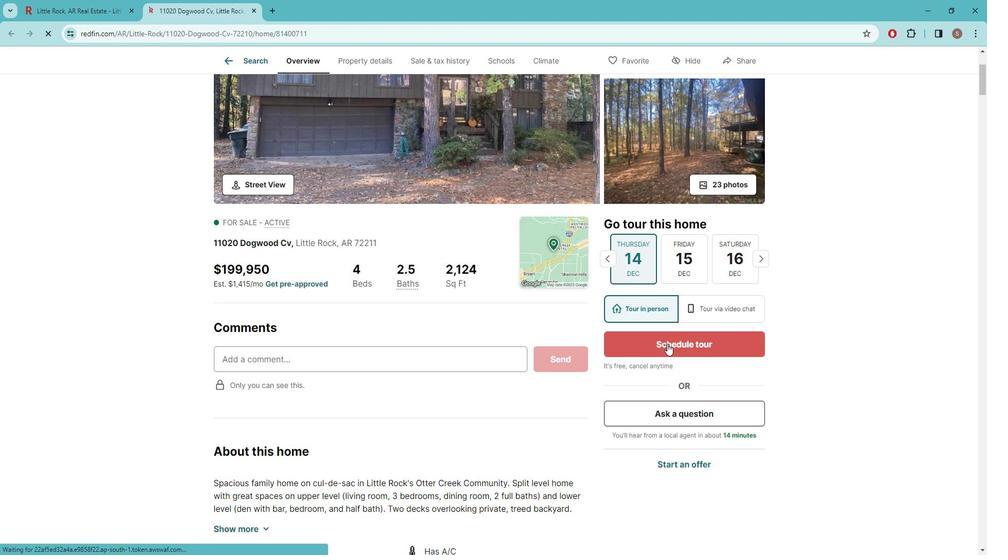 
Action: Mouse scrolled (667, 330) with delta (0, 0)
Screenshot: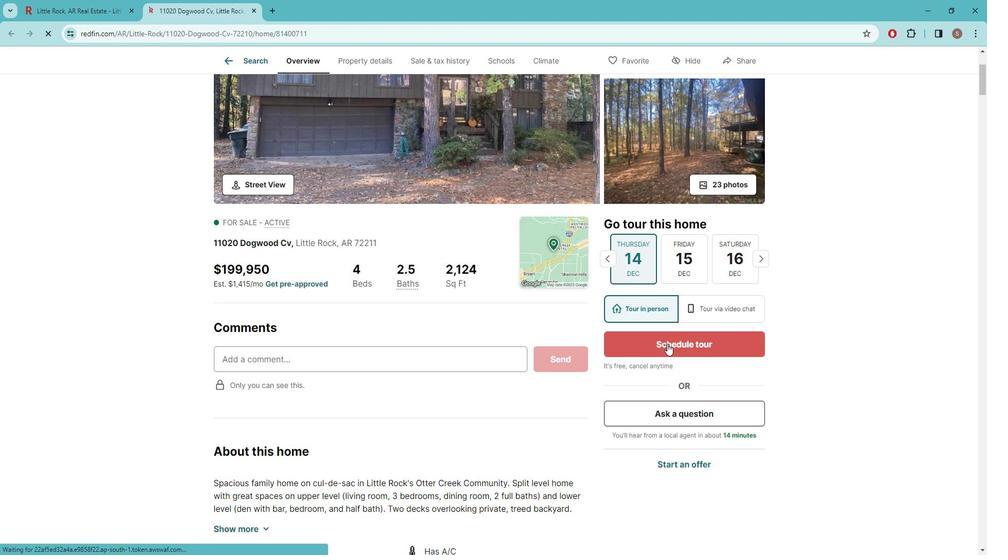 
Action: Mouse scrolled (667, 330) with delta (0, 0)
Screenshot: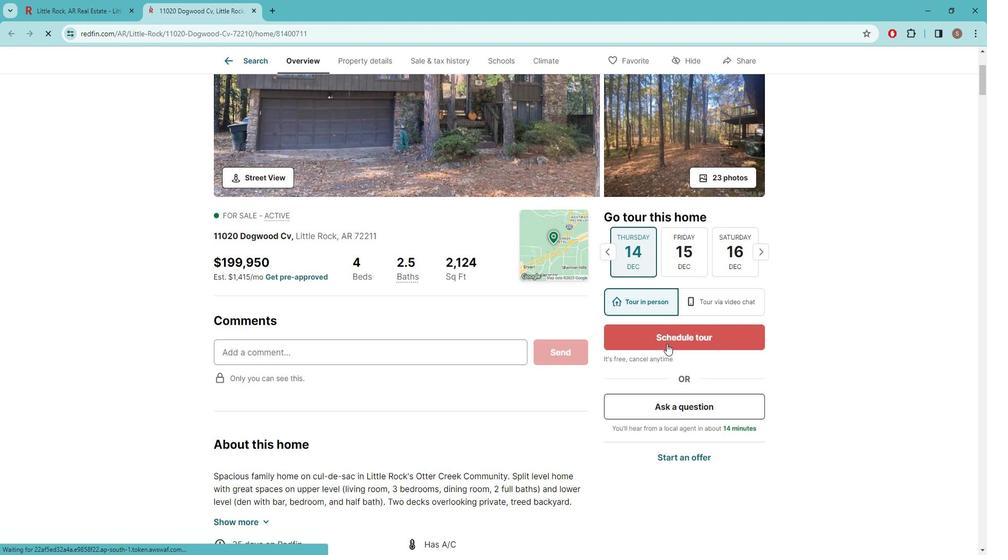 
Action: Mouse scrolled (667, 330) with delta (0, 0)
Screenshot: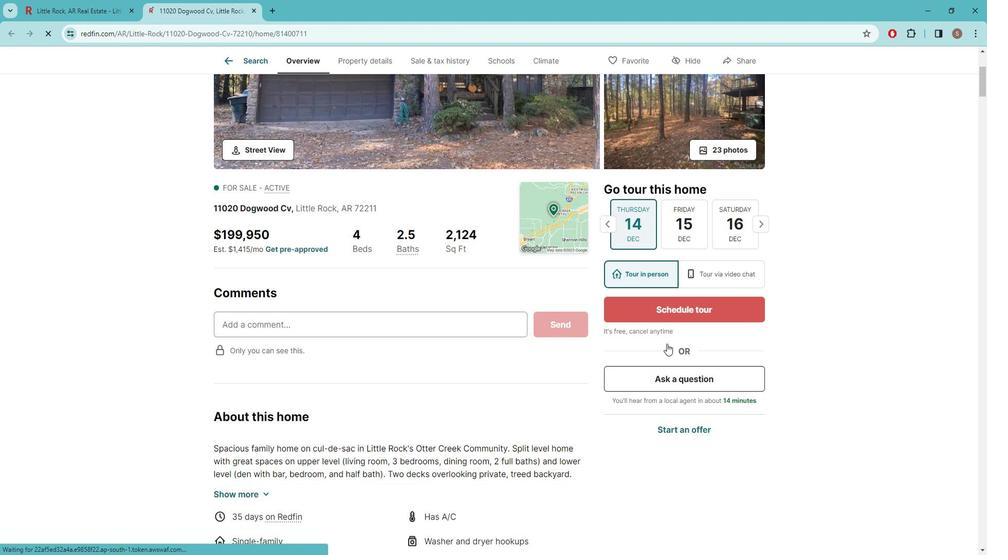 
Action: Mouse moved to (667, 329)
Screenshot: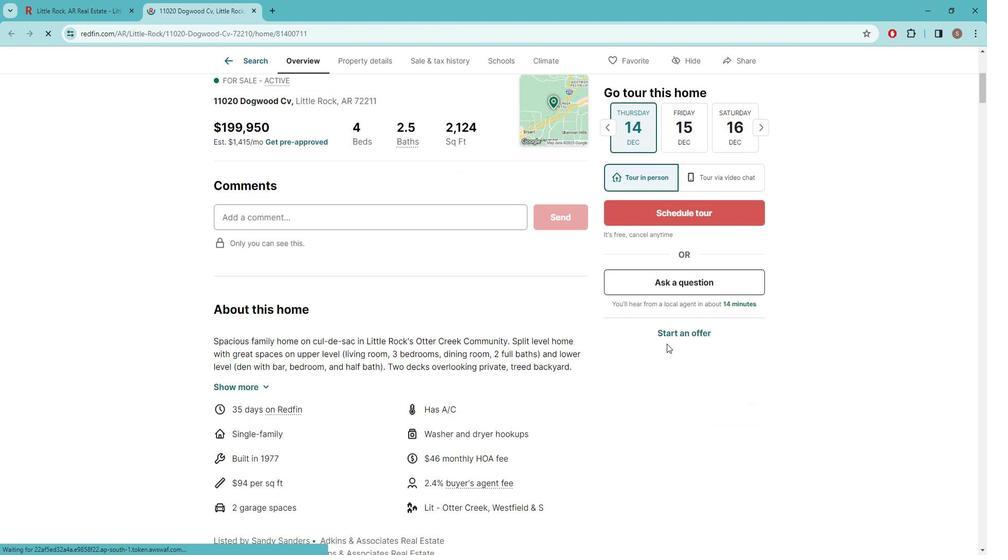 
Action: Mouse scrolled (667, 329) with delta (0, 0)
Screenshot: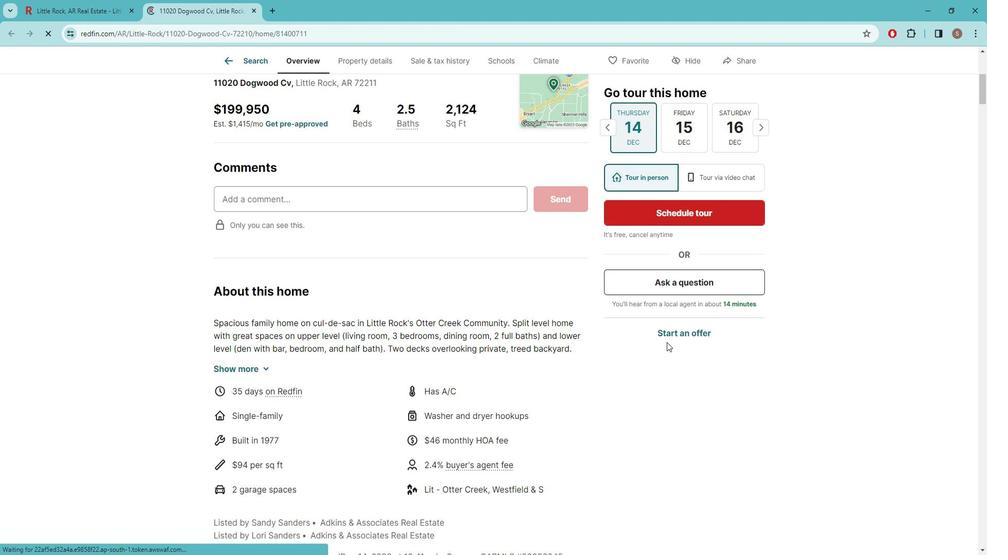 
Action: Mouse scrolled (667, 329) with delta (0, 0)
Screenshot: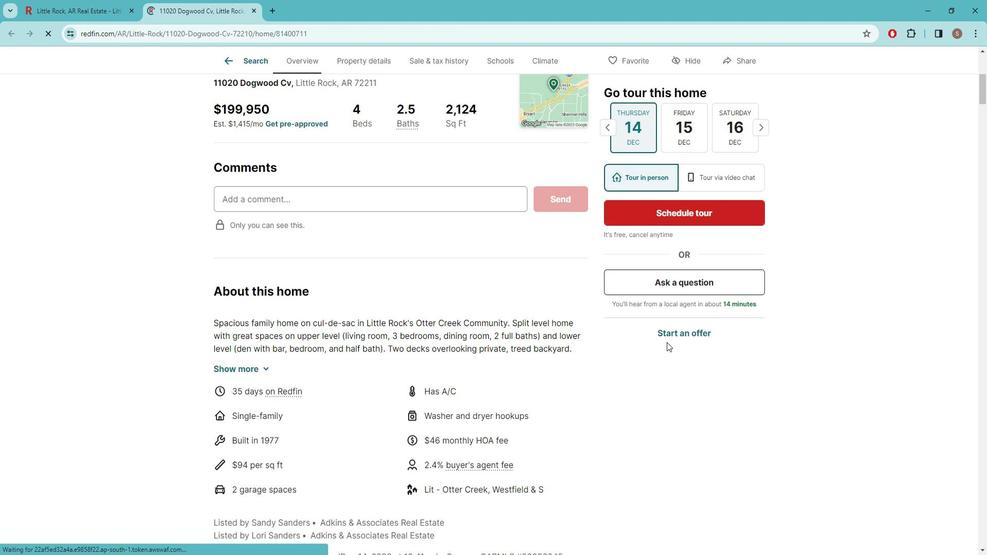 
Action: Mouse scrolled (667, 329) with delta (0, 0)
Screenshot: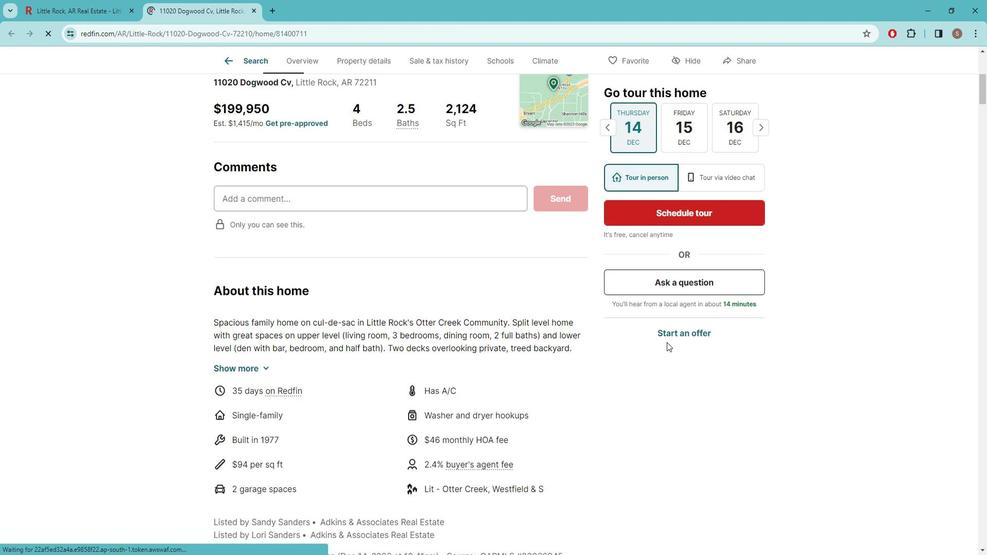 
Action: Mouse scrolled (667, 329) with delta (0, 0)
Screenshot: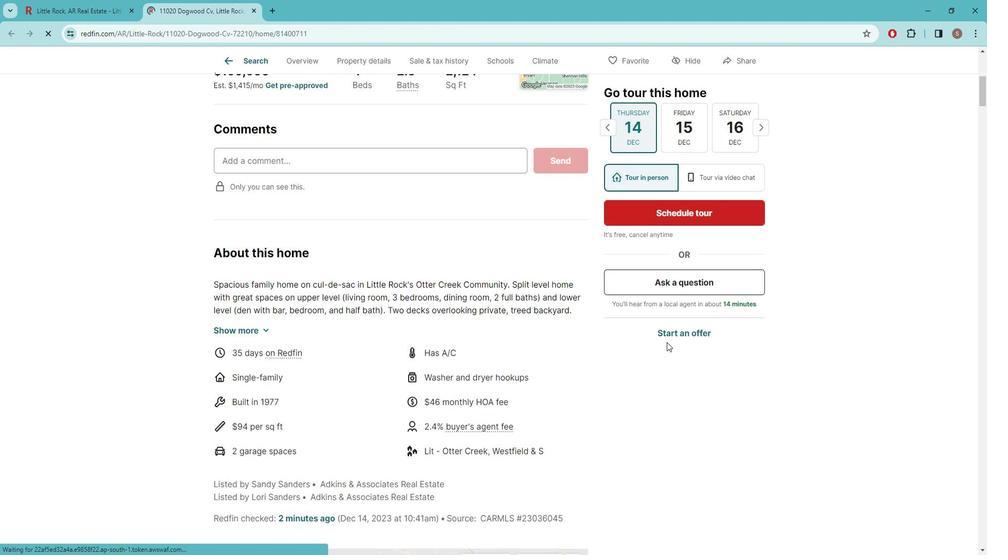 
Action: Mouse moved to (653, 331)
Screenshot: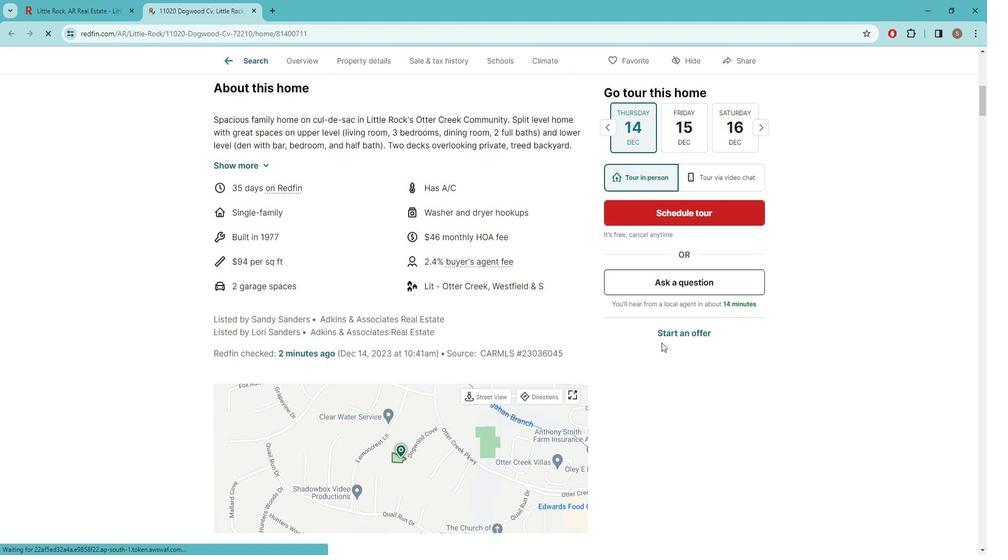 
Action: Mouse scrolled (653, 332) with delta (0, 0)
Screenshot: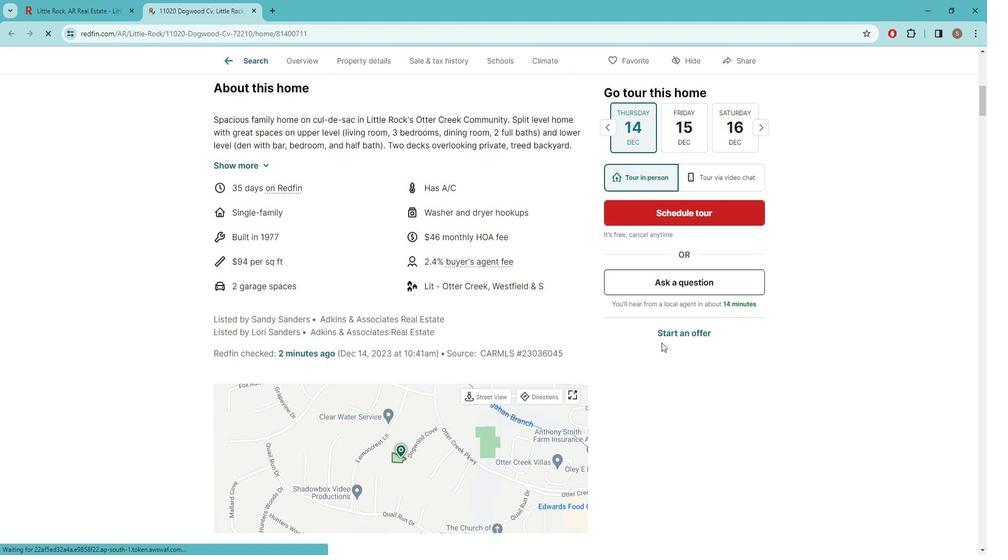 
Action: Mouse moved to (521, 337)
Screenshot: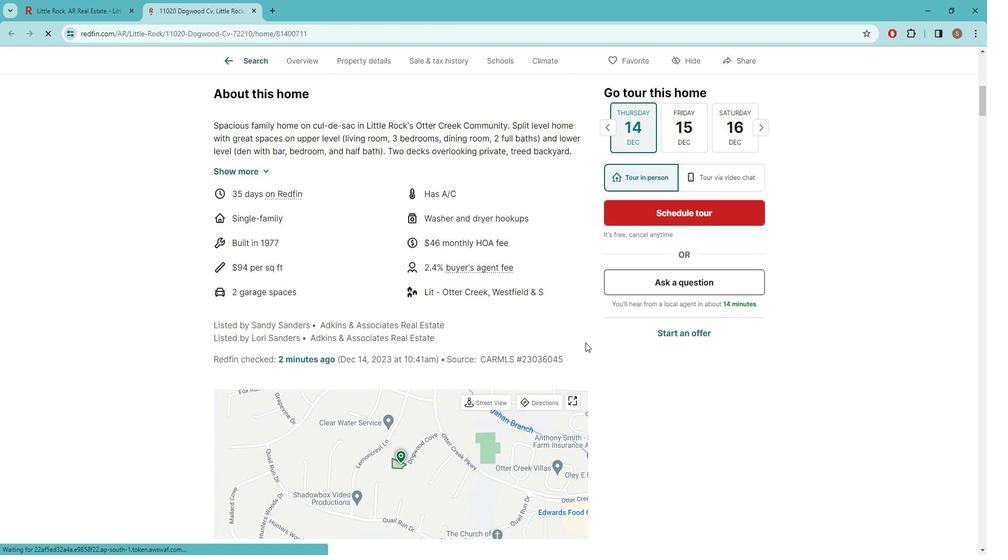 
Action: Mouse scrolled (521, 337) with delta (0, 0)
Screenshot: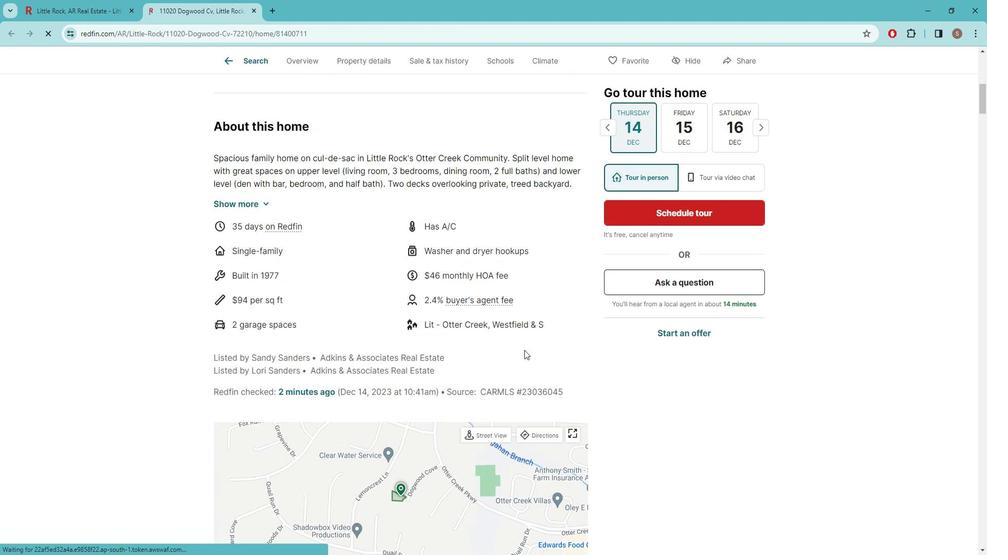 
Action: Mouse scrolled (521, 337) with delta (0, 0)
Screenshot: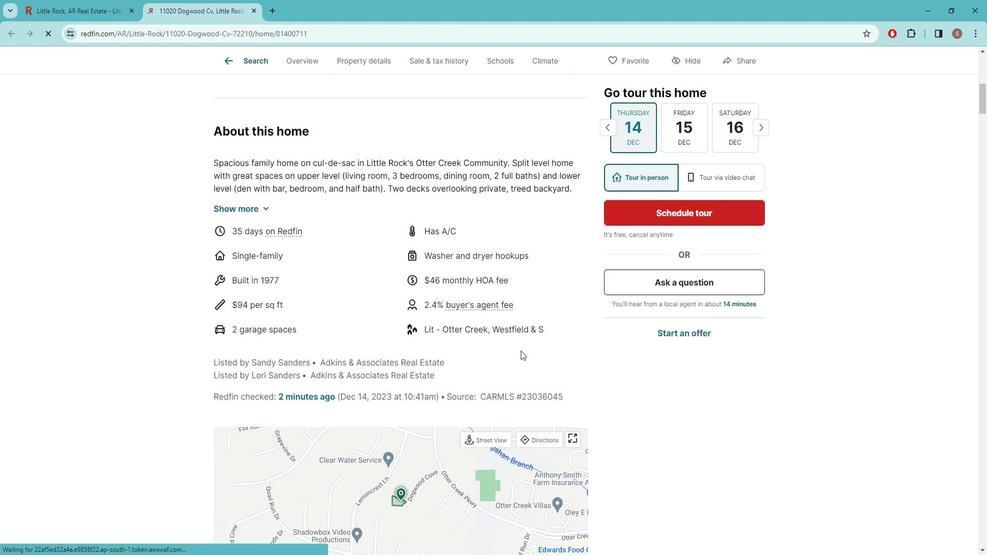 
Action: Mouse scrolled (521, 337) with delta (0, 0)
Screenshot: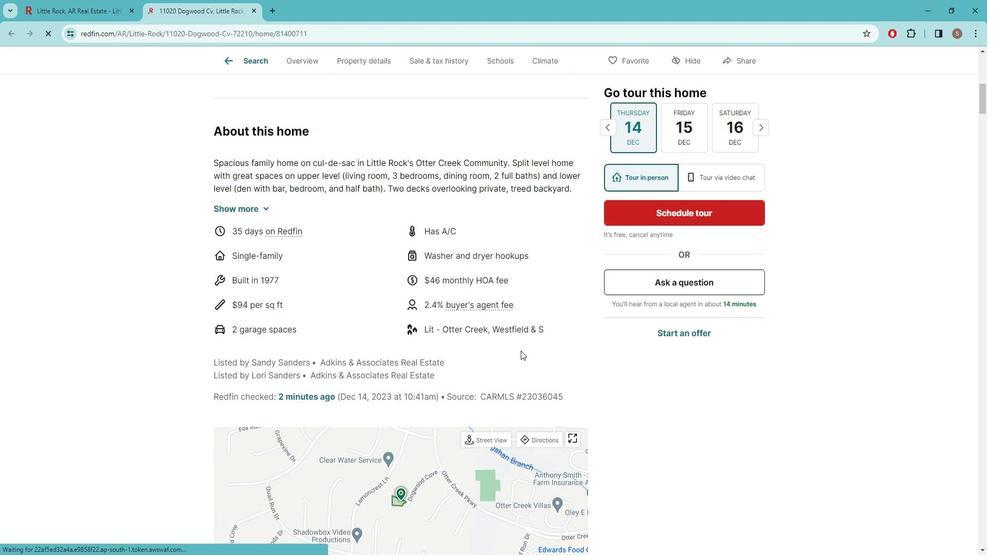 
Action: Mouse scrolled (521, 337) with delta (0, 0)
Screenshot: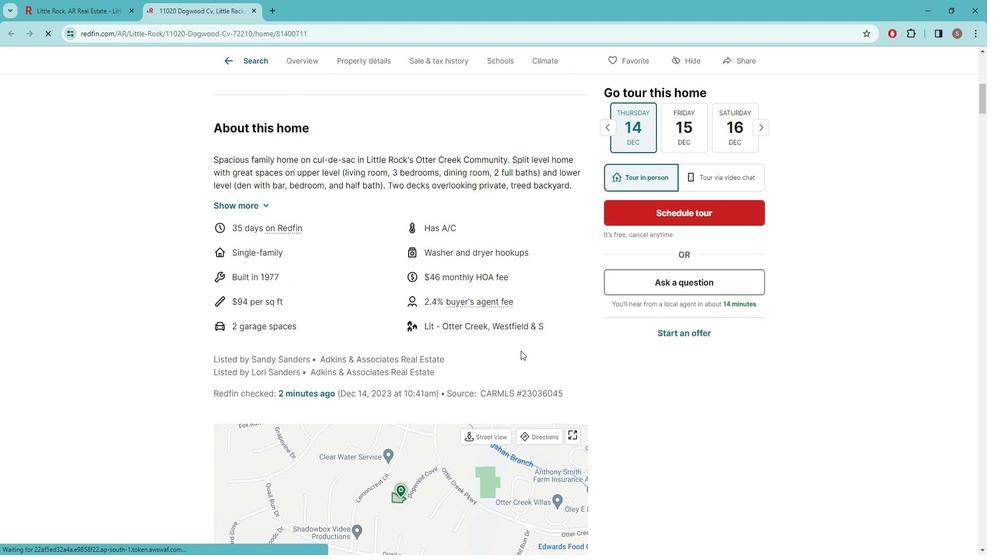 
Action: Mouse moved to (520, 337)
Screenshot: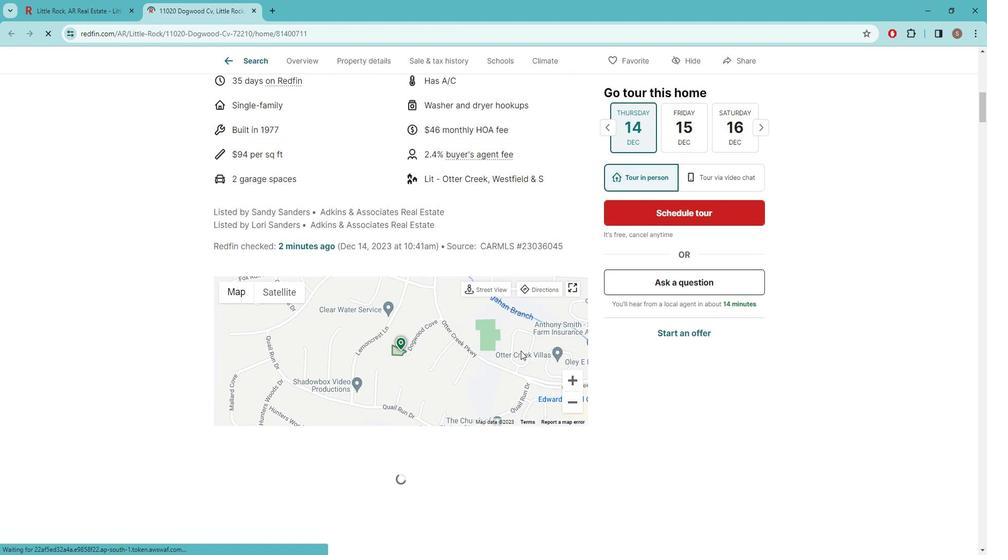 
Action: Mouse scrolled (520, 337) with delta (0, 0)
Screenshot: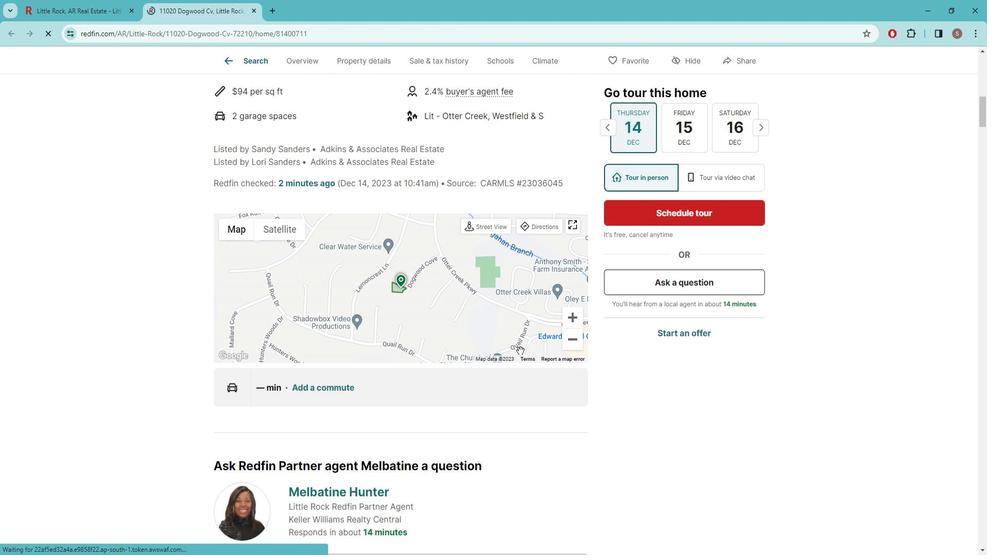 
Action: Mouse moved to (520, 337)
Screenshot: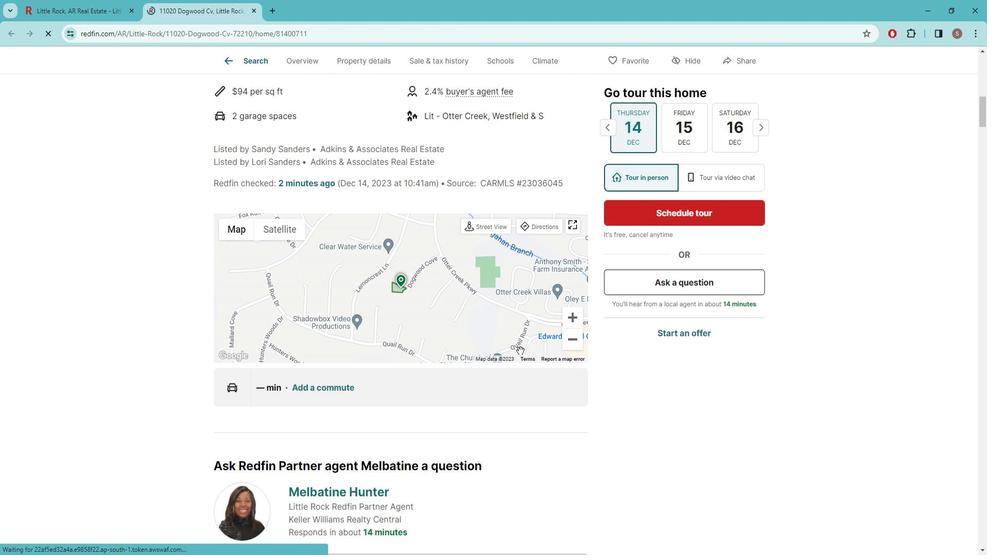 
Action: Mouse scrolled (520, 337) with delta (0, 0)
Screenshot: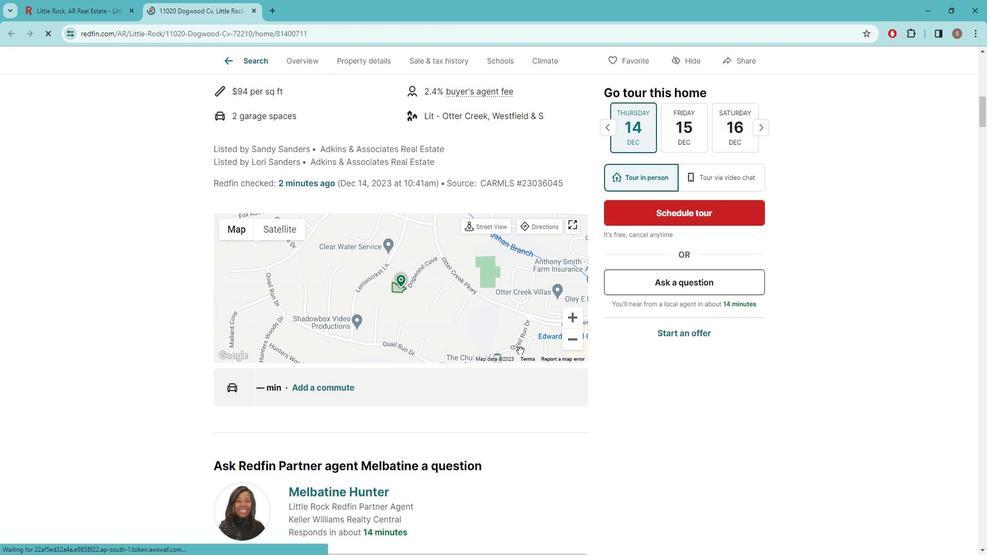 
Action: Mouse scrolled (520, 337) with delta (0, 0)
Screenshot: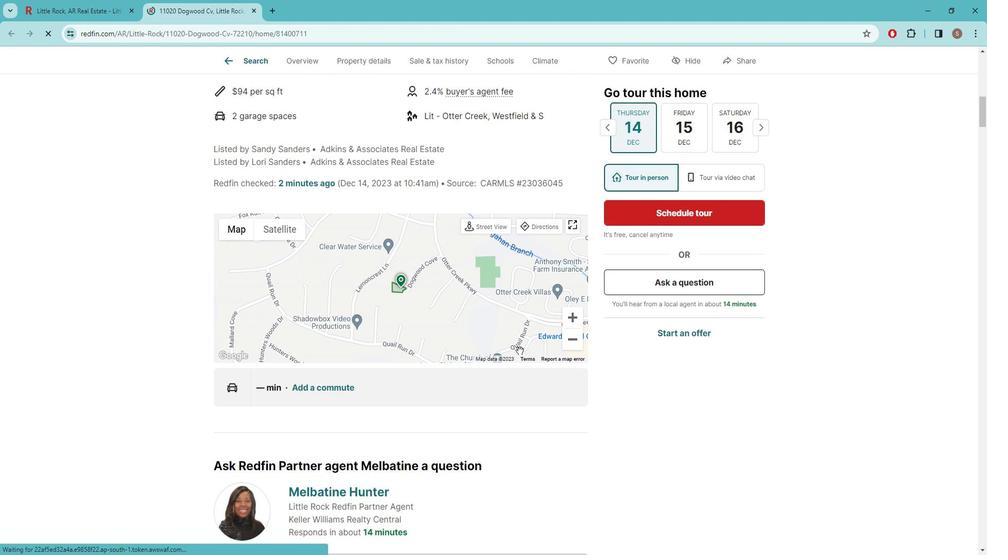 
Action: Mouse scrolled (520, 337) with delta (0, 0)
Screenshot: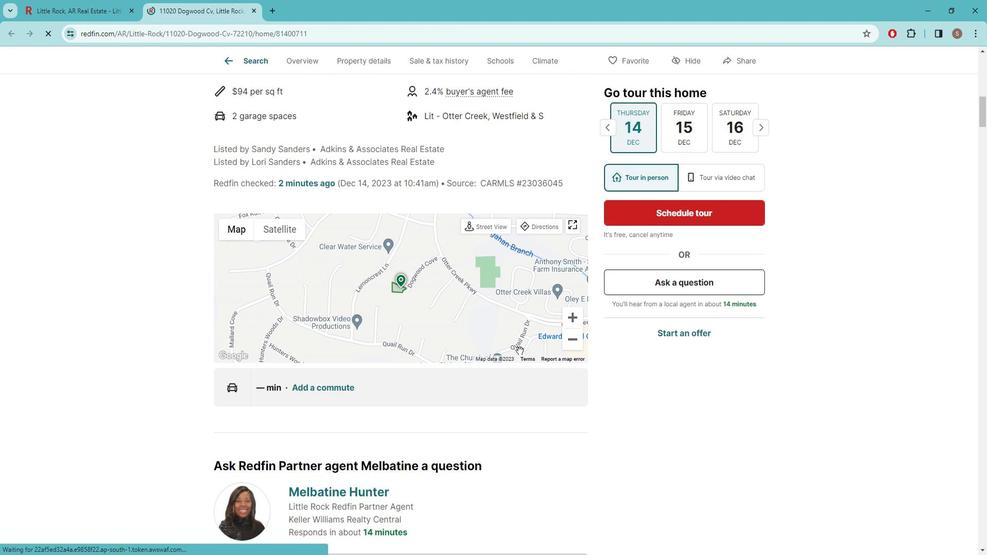 
Action: Mouse moved to (519, 337)
Screenshot: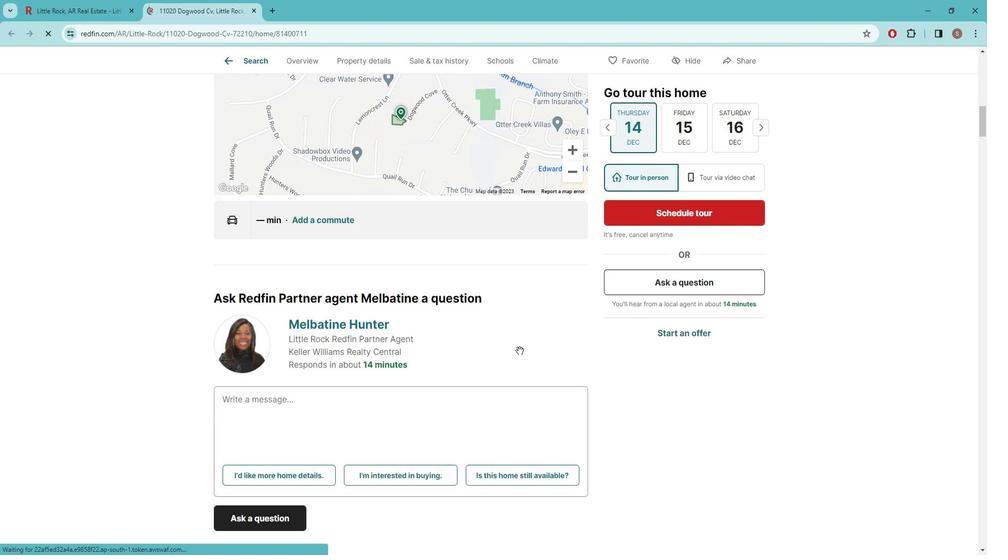
Action: Mouse scrolled (519, 337) with delta (0, 0)
Screenshot: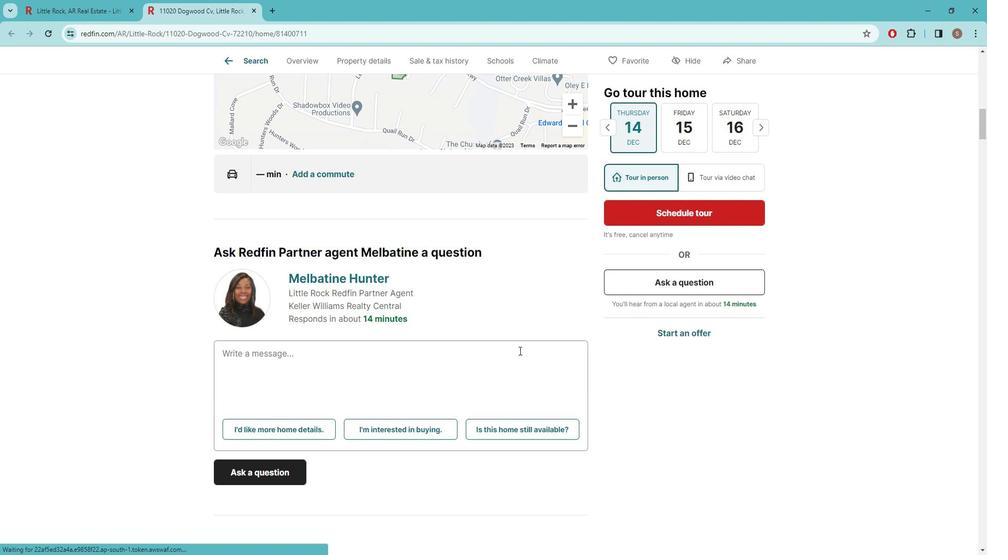 
Action: Mouse scrolled (519, 337) with delta (0, 0)
Screenshot: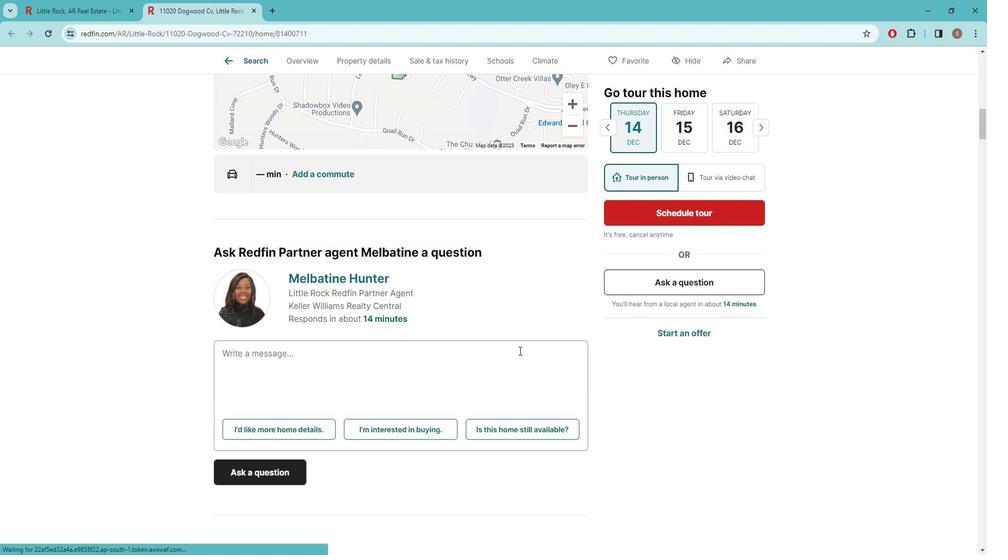 
Action: Mouse scrolled (519, 337) with delta (0, 0)
Screenshot: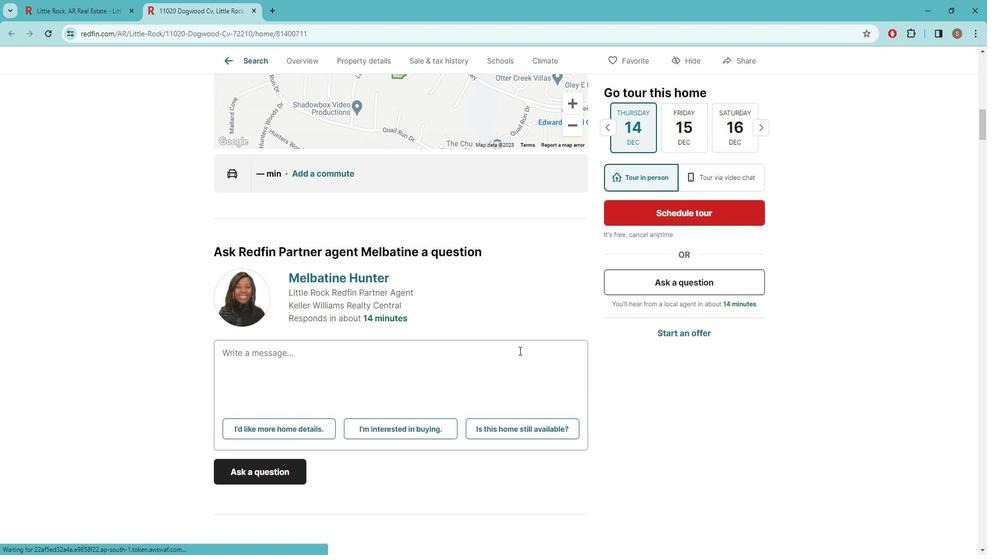 
Action: Mouse moved to (518, 337)
Screenshot: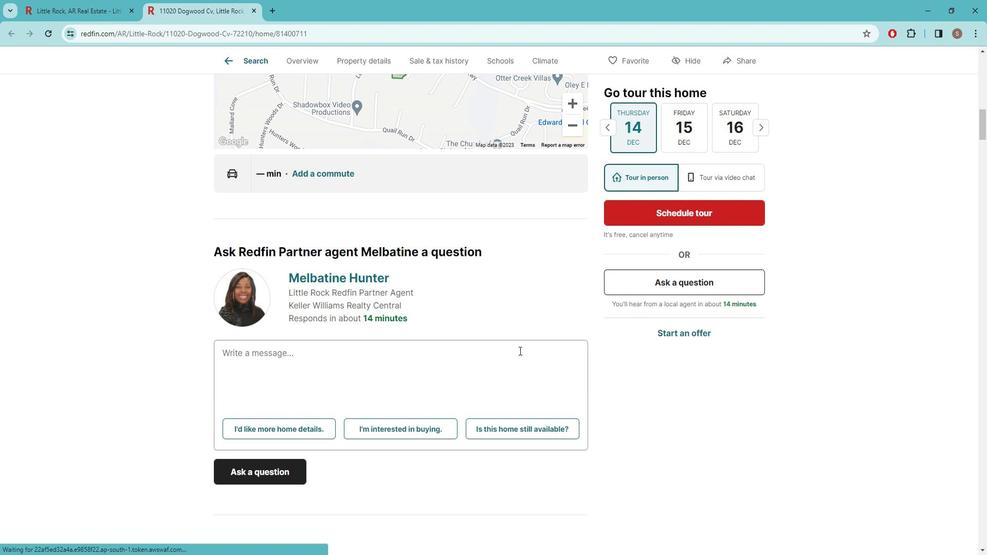 
Action: Mouse scrolled (518, 336) with delta (0, 0)
Screenshot: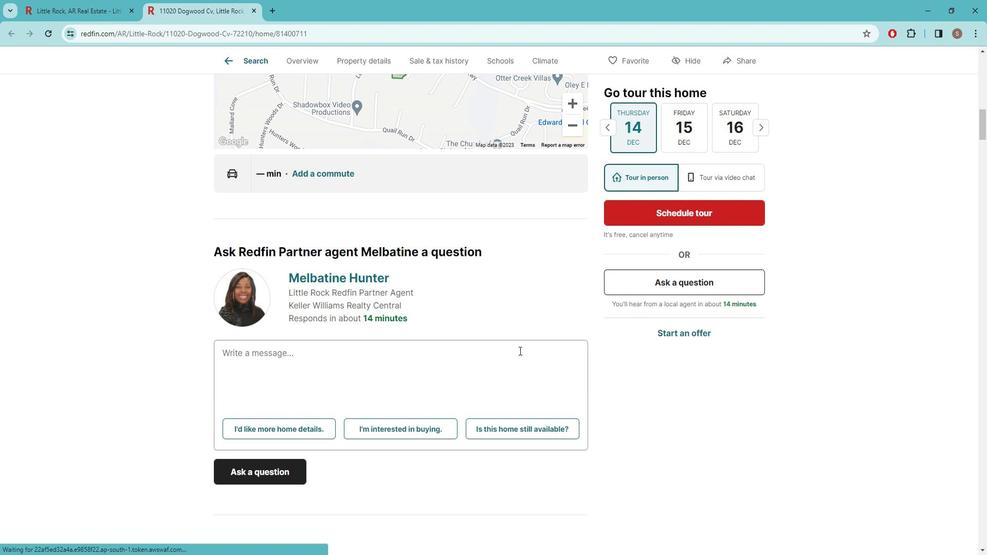 
Action: Mouse moved to (510, 335)
Screenshot: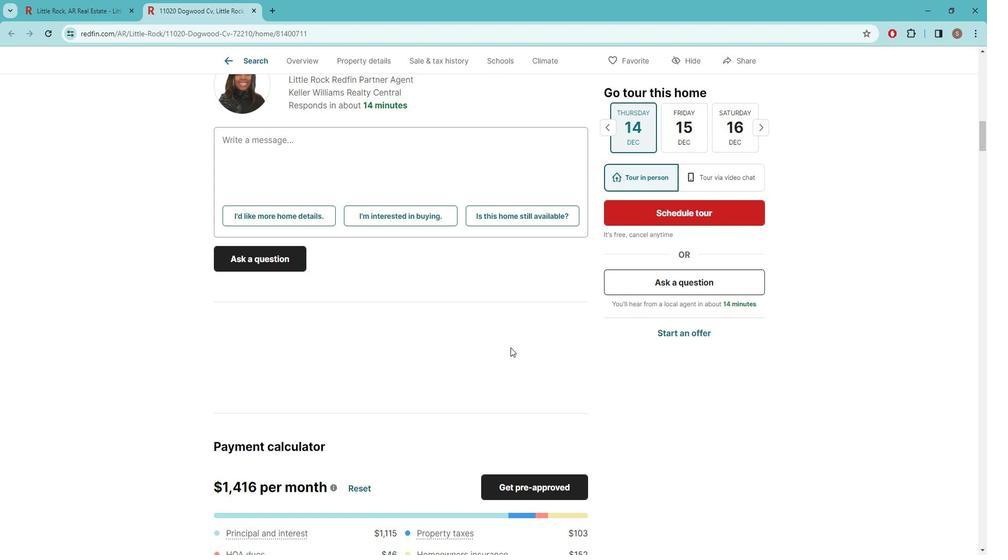 
Action: Mouse scrolled (510, 334) with delta (0, 0)
Screenshot: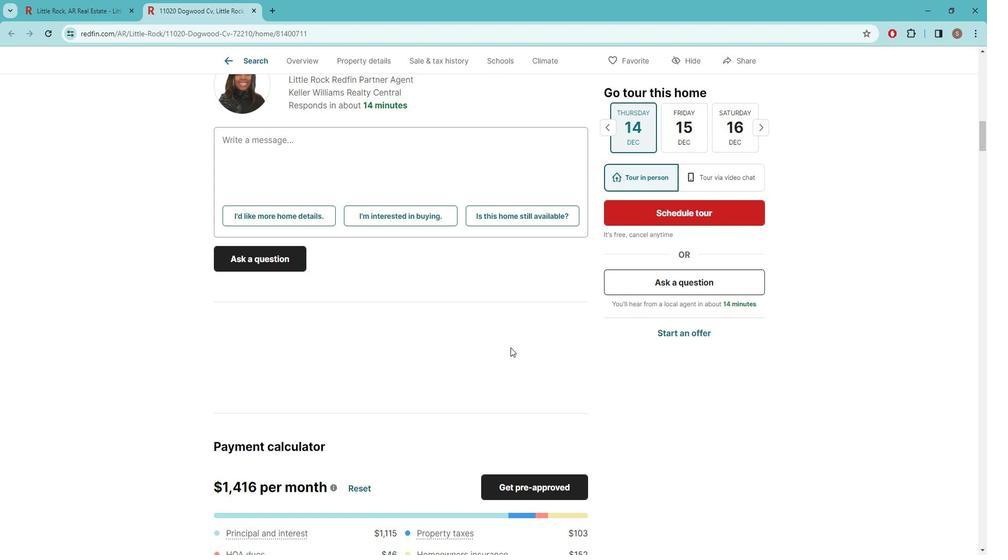 
Action: Mouse scrolled (510, 334) with delta (0, 0)
Screenshot: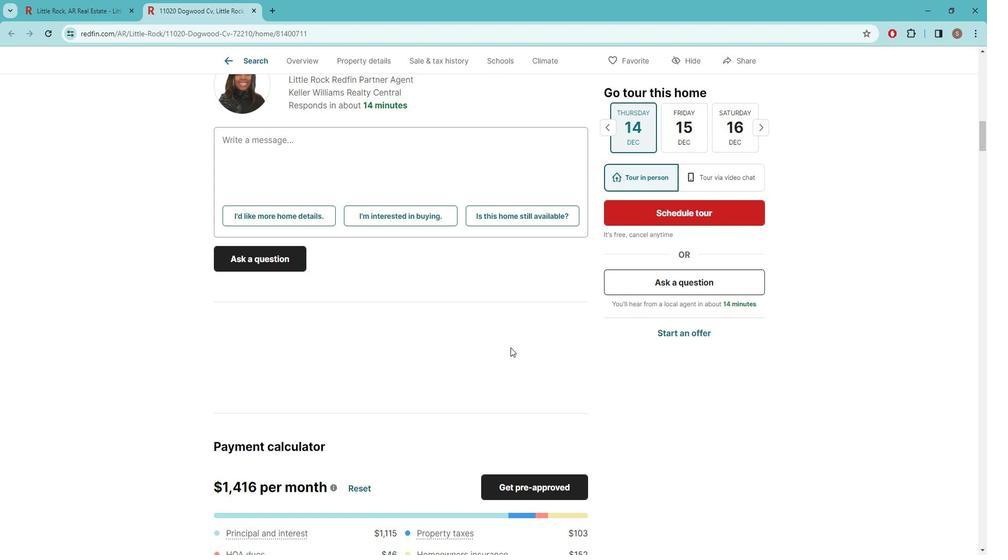 
Action: Mouse scrolled (510, 334) with delta (0, 0)
Screenshot: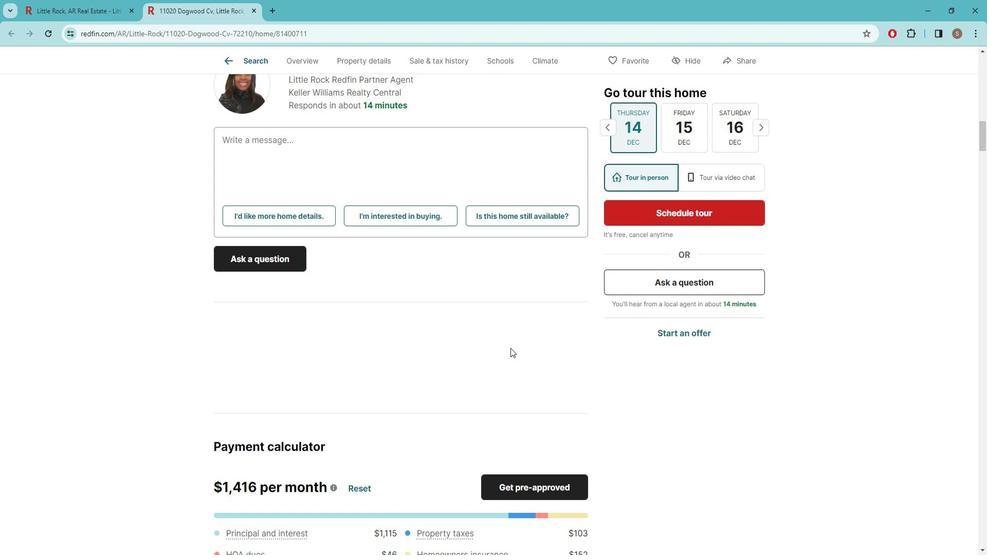 
Action: Mouse scrolled (510, 334) with delta (0, 0)
Screenshot: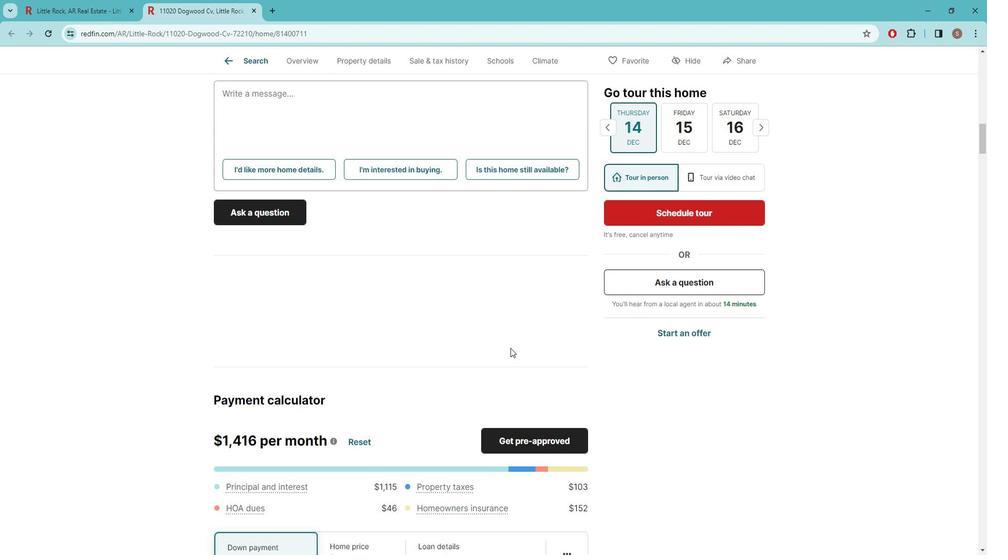 
Action: Mouse moved to (510, 337)
Screenshot: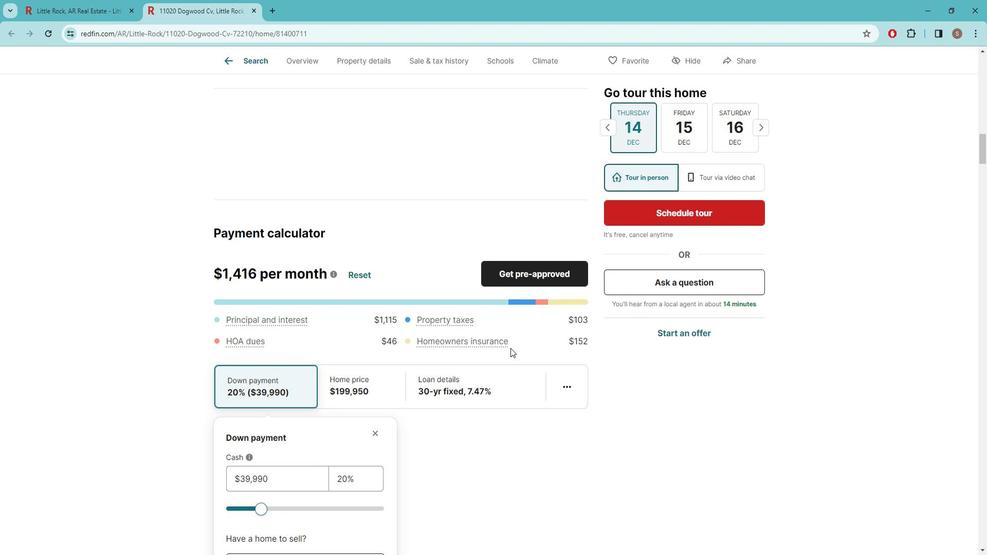 
Action: Mouse scrolled (510, 336) with delta (0, 0)
Screenshot: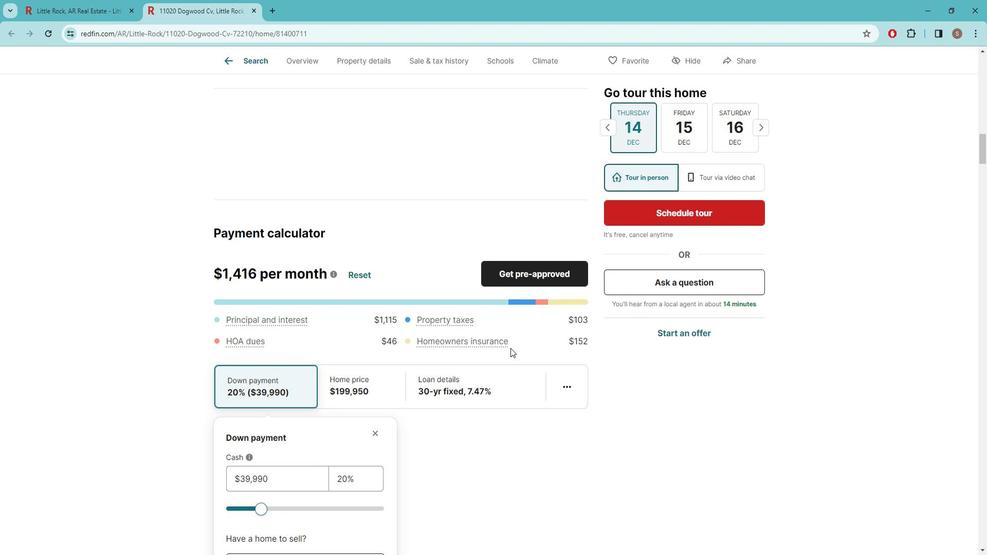 
Action: Mouse scrolled (510, 336) with delta (0, 0)
Screenshot: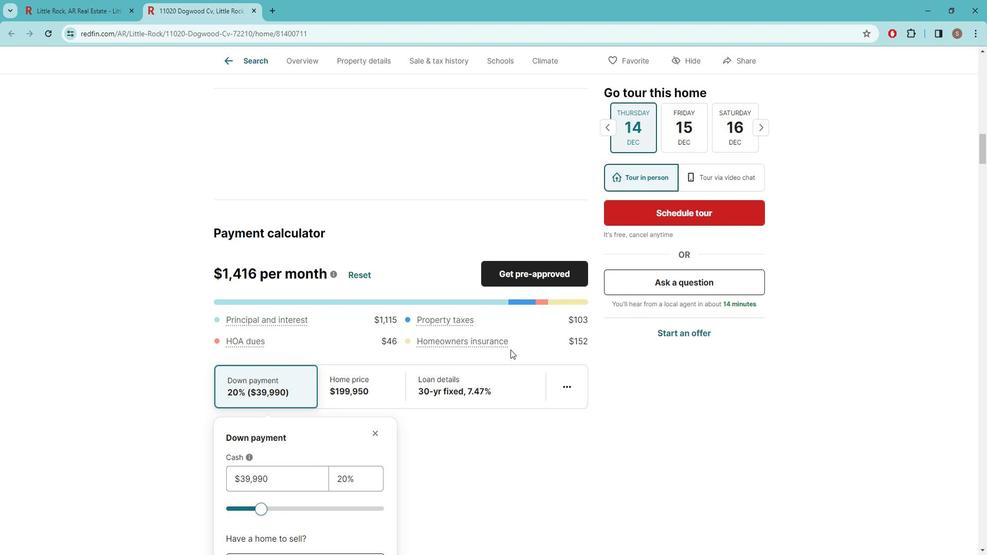 
Action: Mouse scrolled (510, 336) with delta (0, 0)
Screenshot: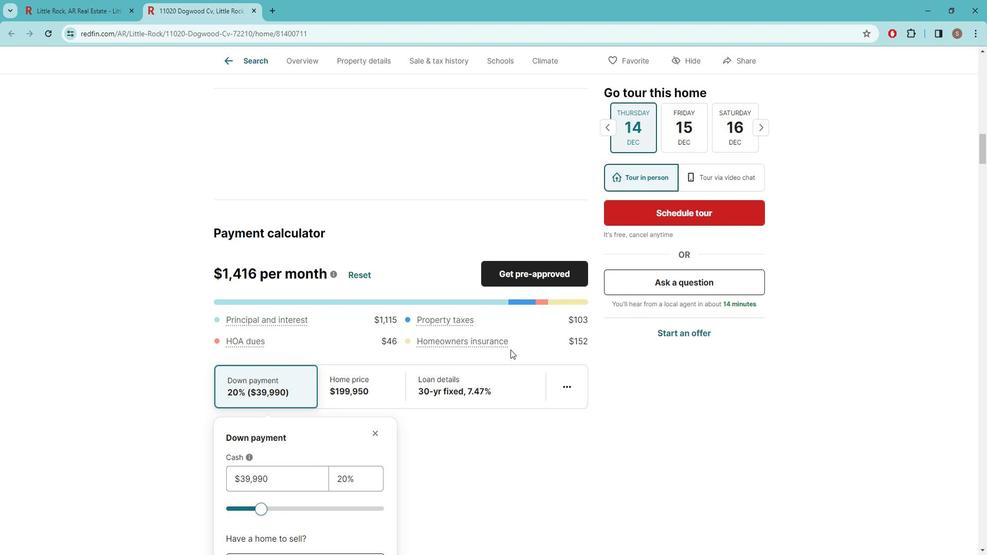 
Action: Mouse scrolled (510, 336) with delta (0, 0)
Screenshot: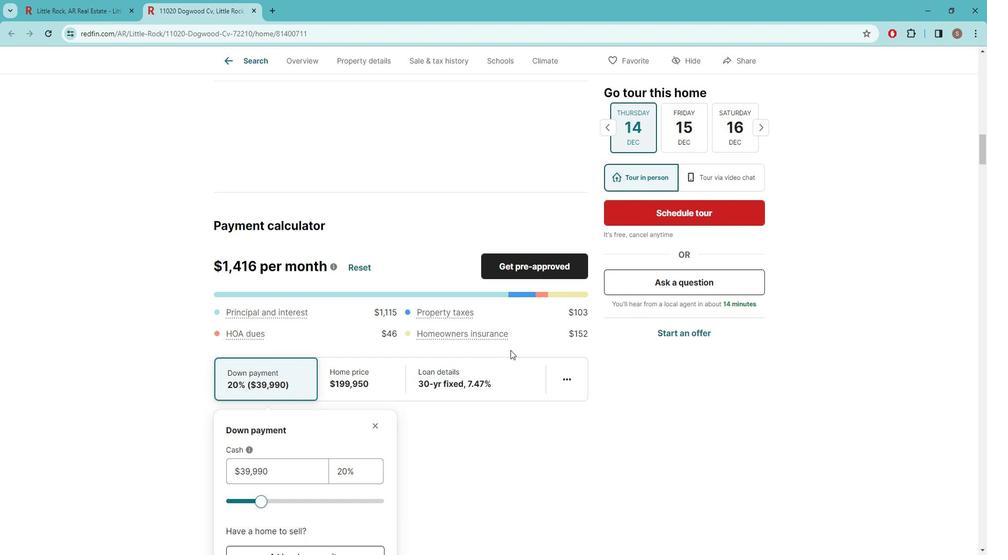 
Action: Mouse moved to (510, 336)
Screenshot: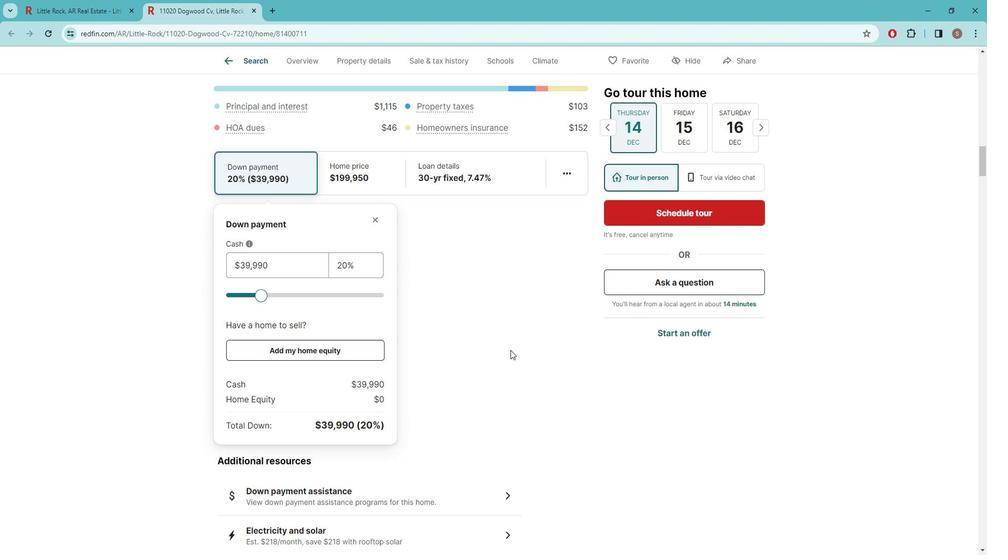 
Action: Mouse scrolled (510, 336) with delta (0, 0)
Screenshot: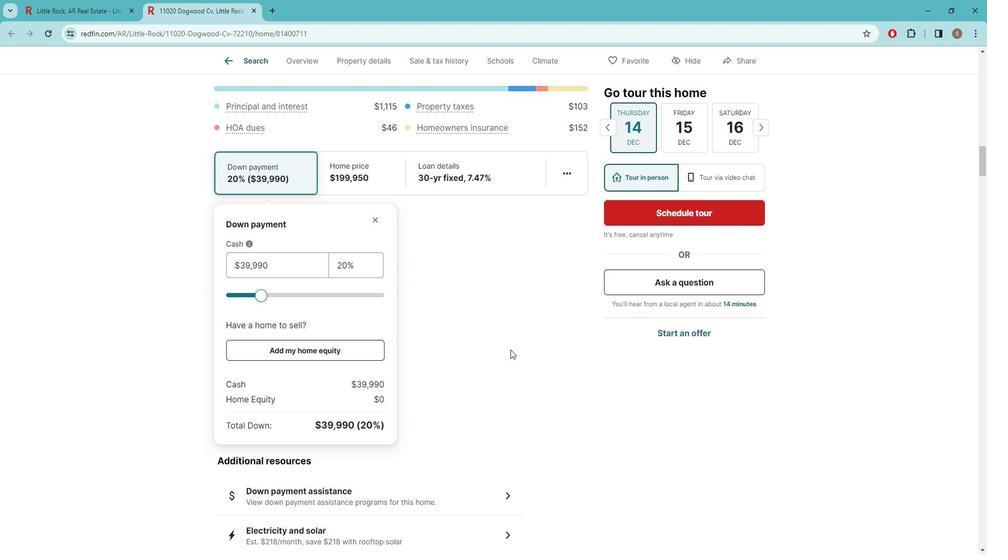 
Action: Mouse scrolled (510, 336) with delta (0, 0)
Screenshot: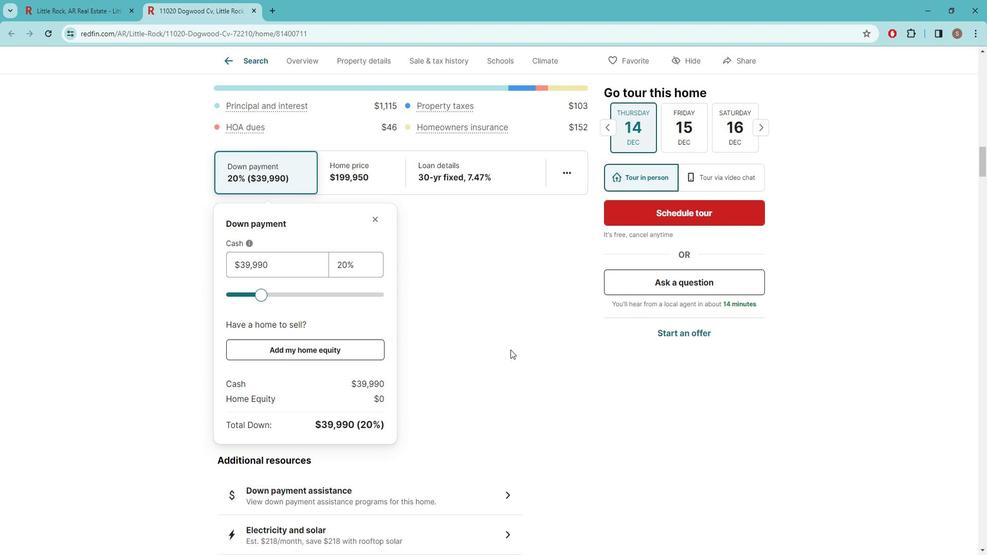 
Action: Mouse scrolled (510, 336) with delta (0, 0)
Screenshot: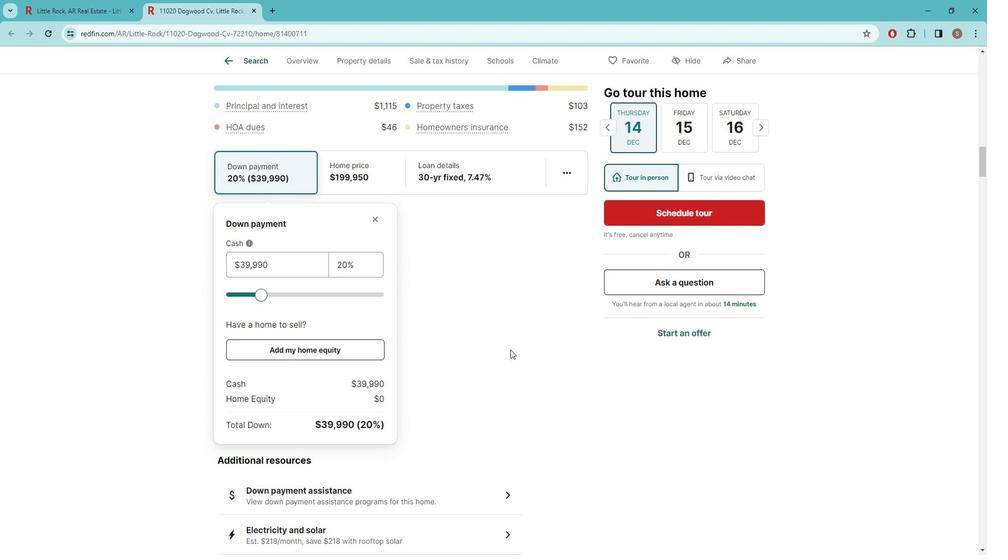 
Action: Mouse moved to (510, 336)
Screenshot: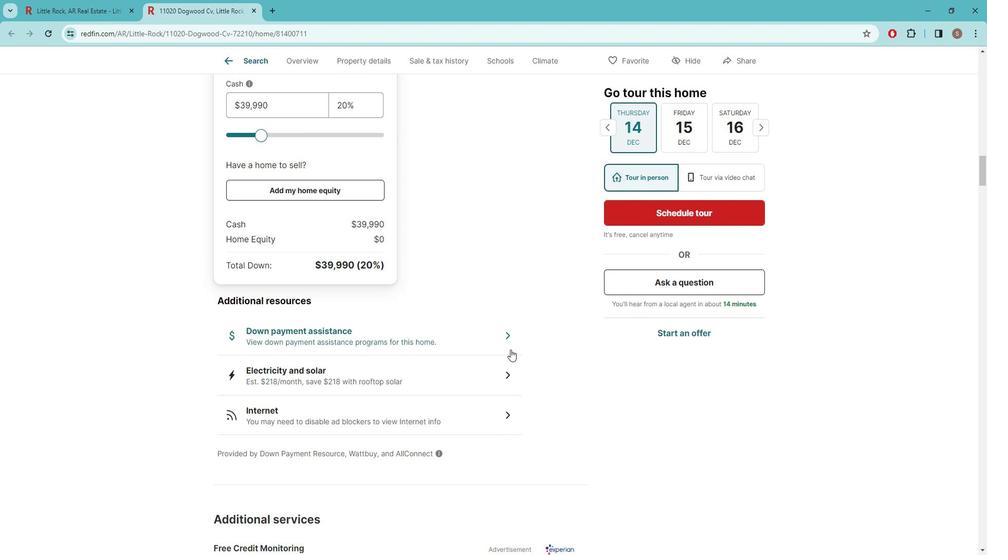 
Action: Mouse scrolled (510, 336) with delta (0, 0)
Screenshot: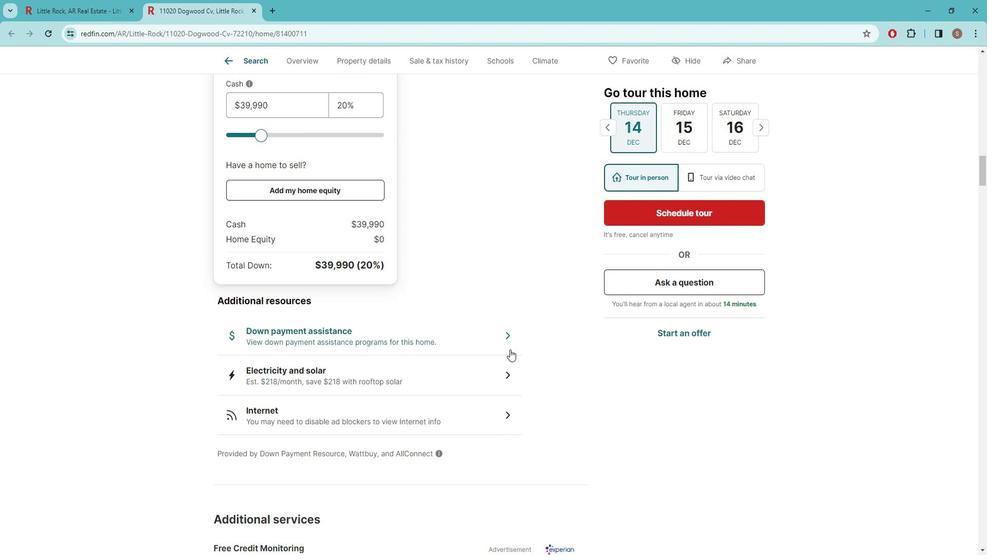 
Action: Mouse scrolled (510, 336) with delta (0, 0)
Screenshot: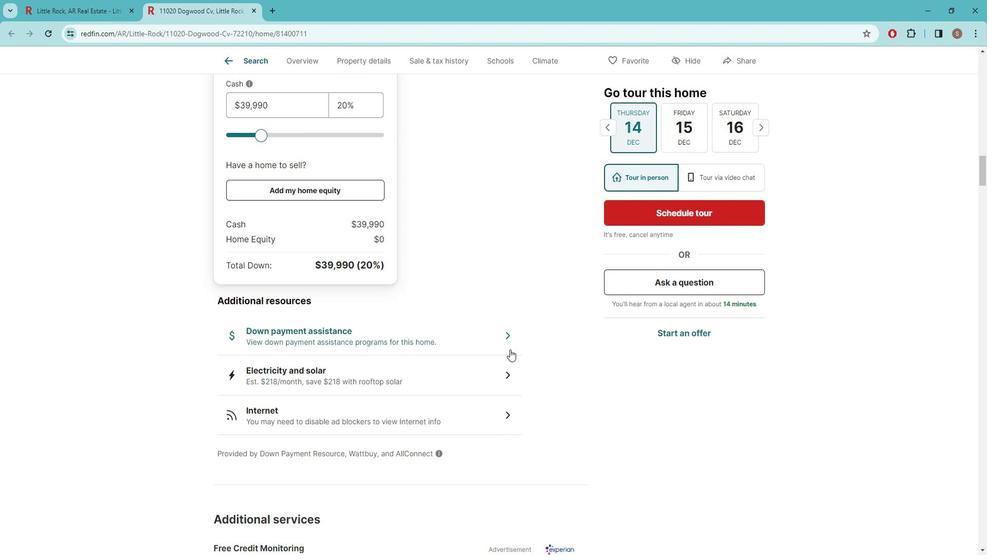 
Action: Mouse moved to (509, 338)
Screenshot: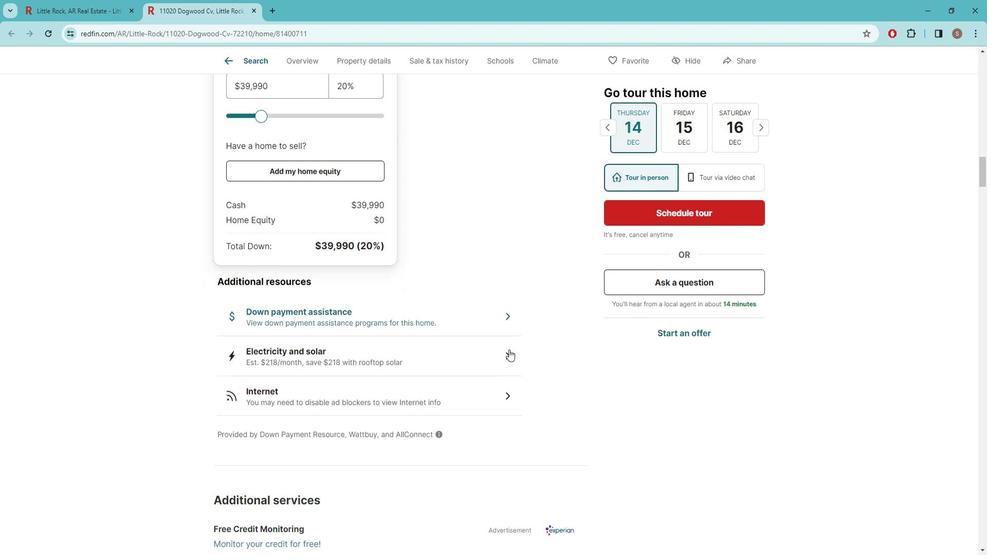 
Action: Mouse scrolled (509, 337) with delta (0, 0)
Screenshot: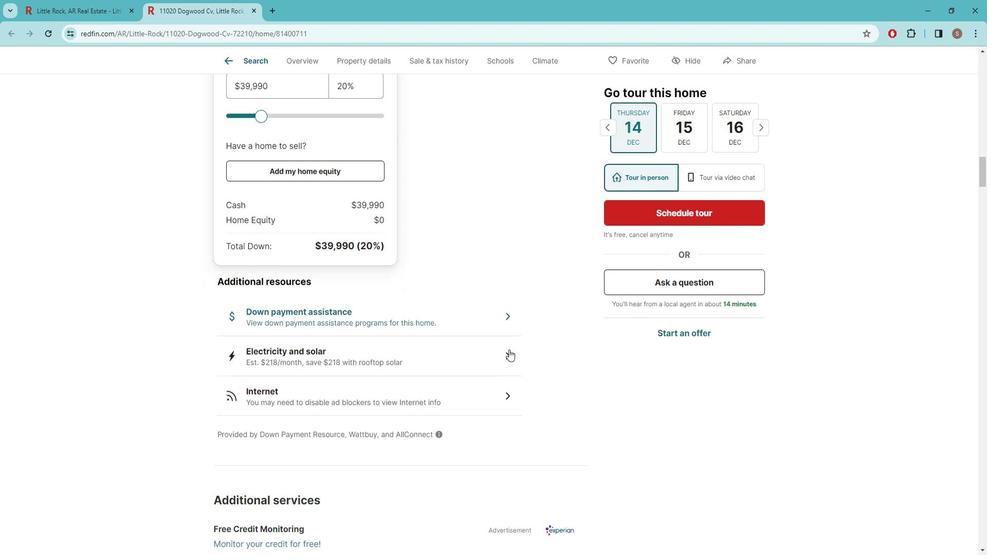 
Action: Mouse moved to (507, 339)
Screenshot: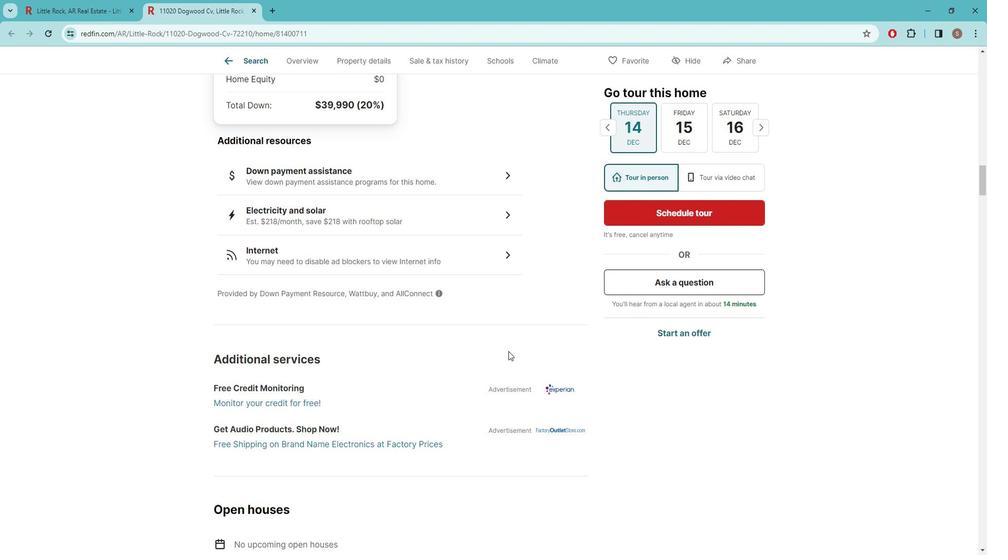 
Action: Mouse scrolled (507, 338) with delta (0, 0)
Screenshot: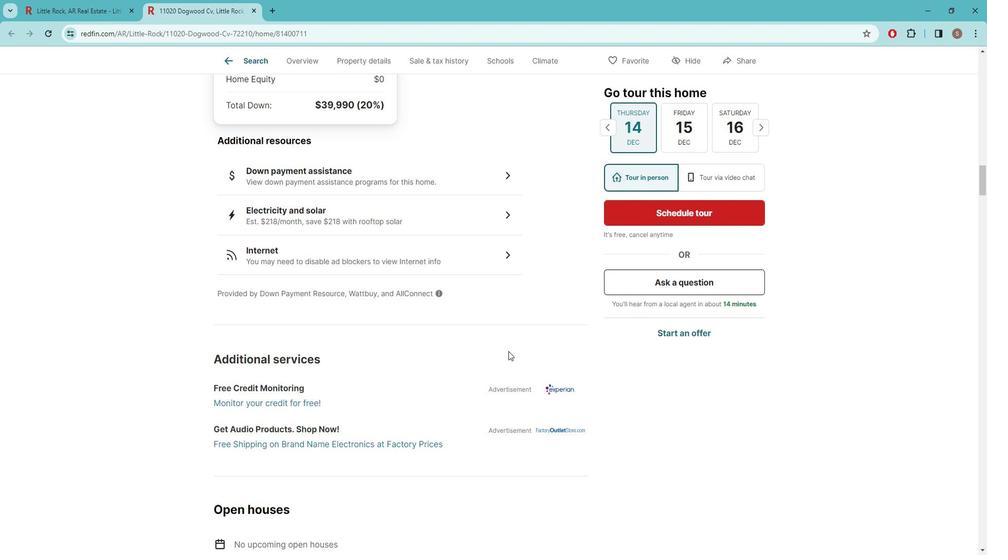 
Action: Mouse moved to (507, 339)
Screenshot: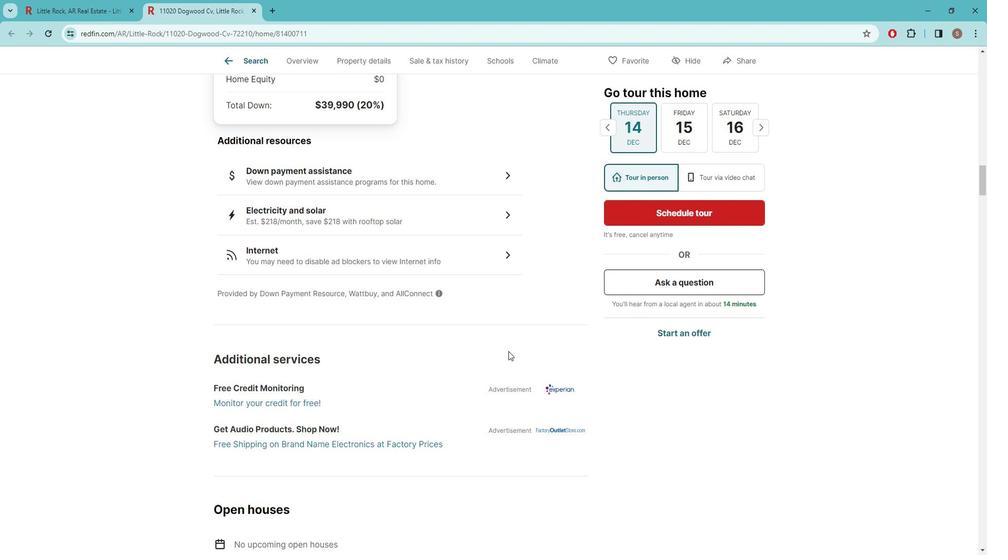 
Action: Mouse scrolled (507, 339) with delta (0, 0)
Screenshot: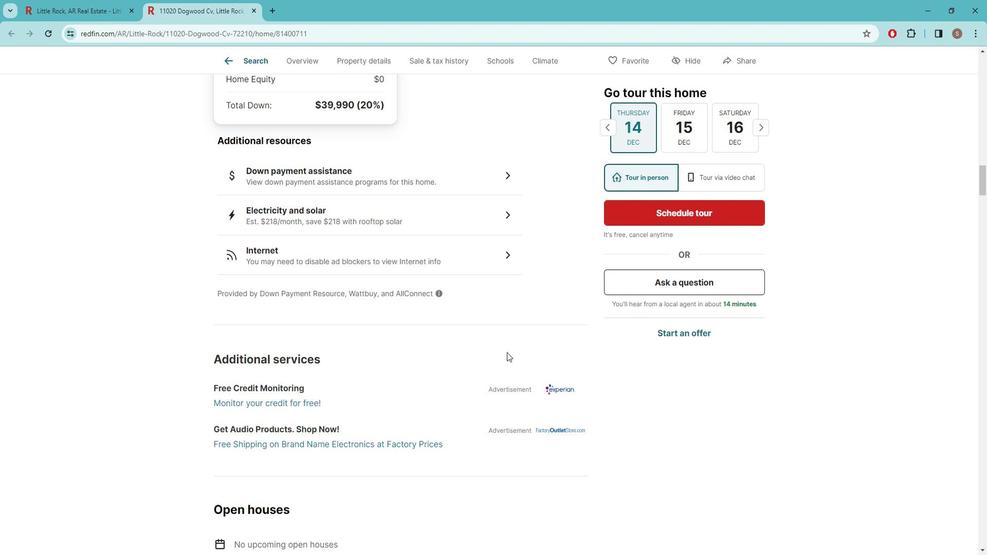 
Action: Mouse scrolled (507, 339) with delta (0, 0)
Screenshot: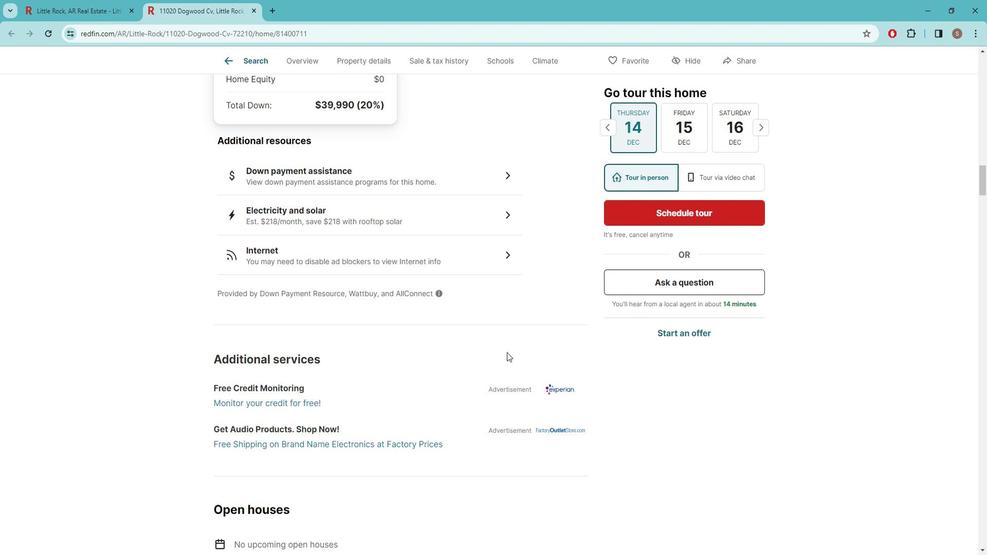 
Action: Mouse moved to (507, 339)
Screenshot: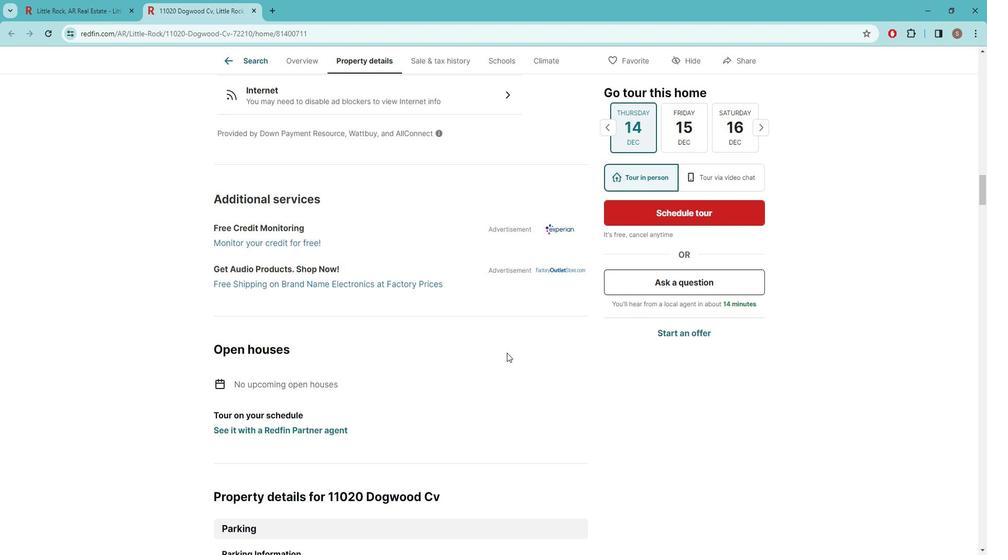 
Action: Mouse scrolled (507, 339) with delta (0, 0)
Screenshot: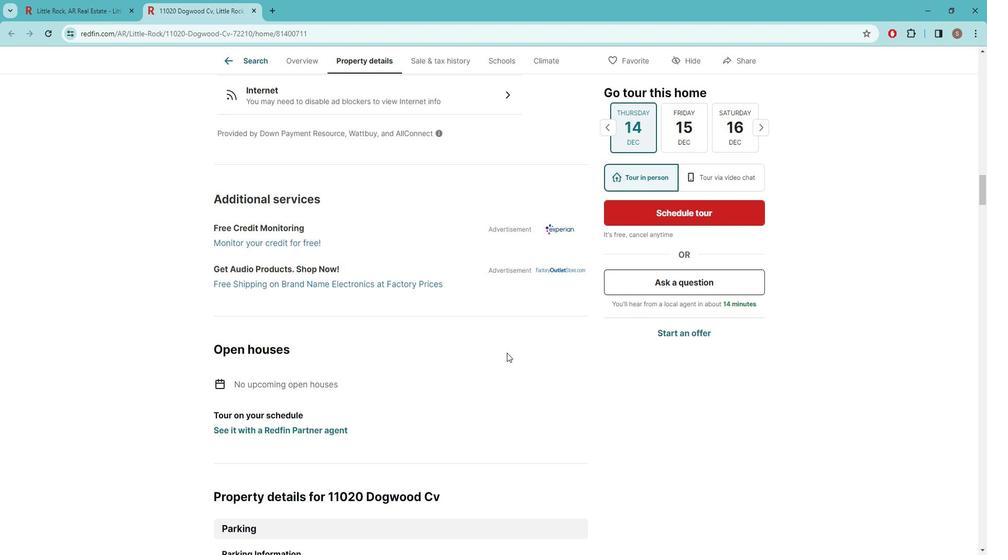 
Action: Mouse moved to (506, 340)
Screenshot: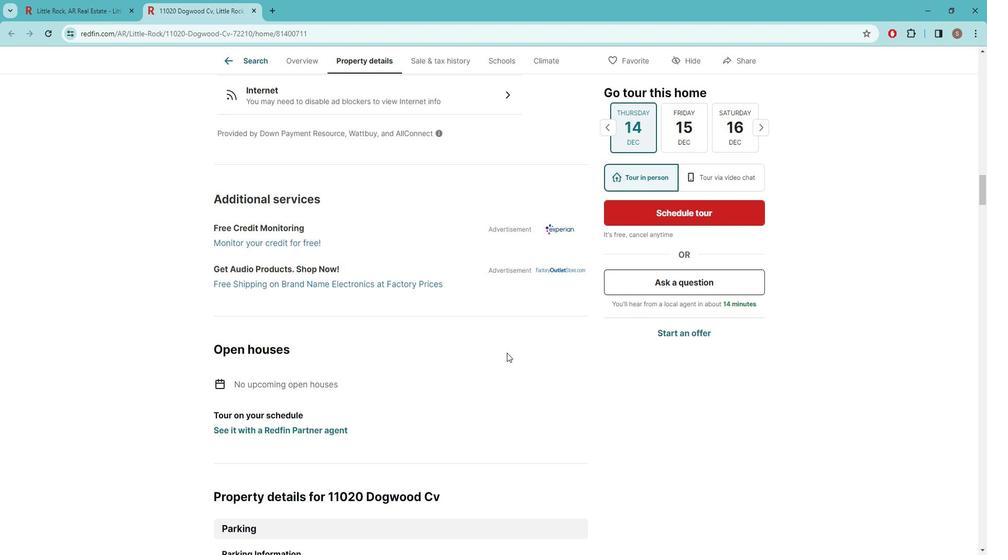 
Action: Mouse scrolled (506, 339) with delta (0, 0)
Screenshot: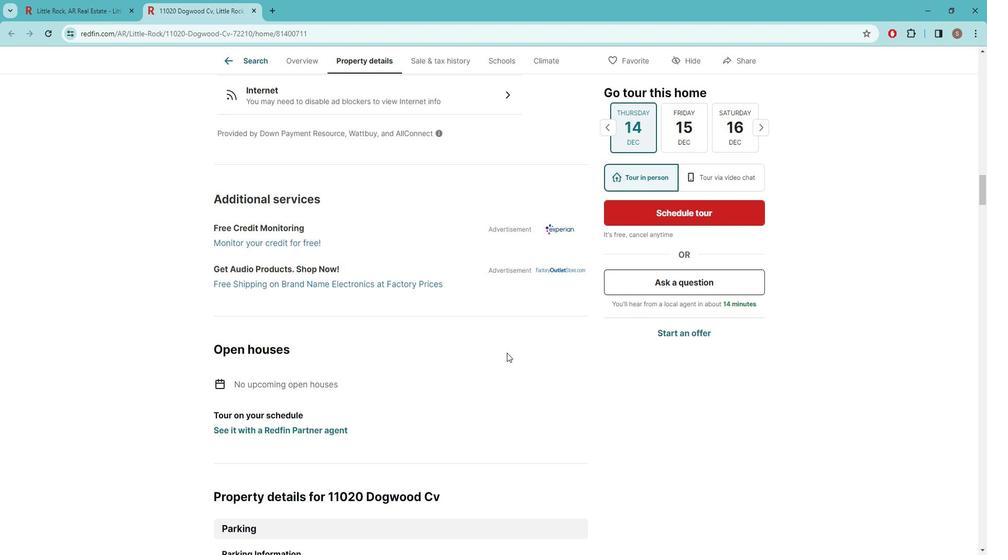
Action: Mouse scrolled (506, 339) with delta (0, 0)
Screenshot: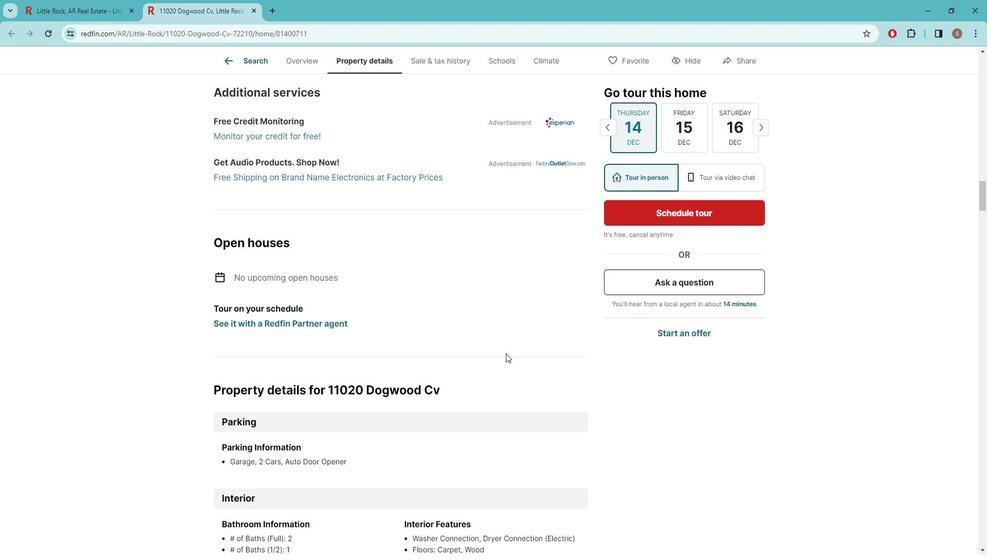 
Action: Mouse moved to (506, 342)
Screenshot: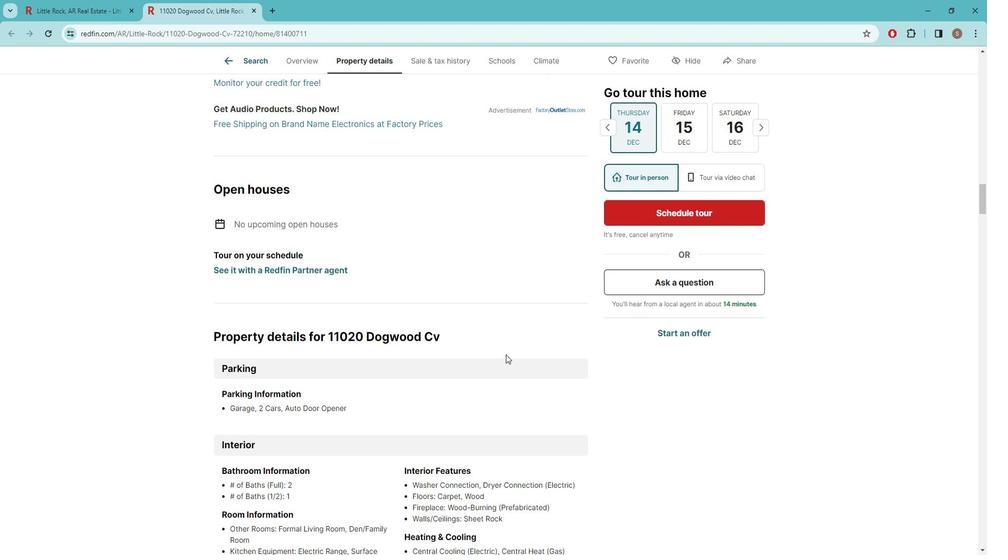 
Action: Mouse scrolled (506, 341) with delta (0, 0)
Screenshot: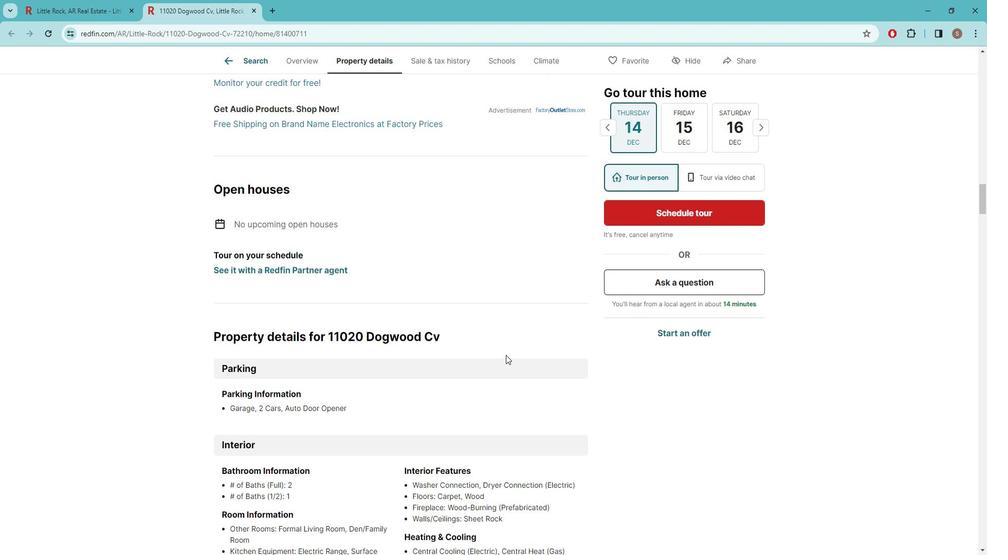 
Action: Mouse scrolled (506, 341) with delta (0, 0)
Screenshot: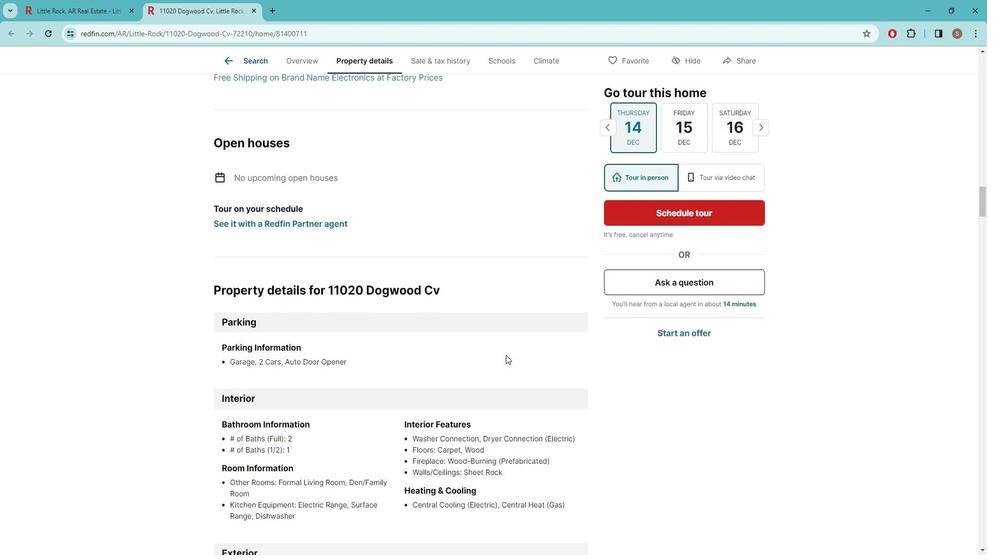 
Action: Mouse moved to (502, 346)
Screenshot: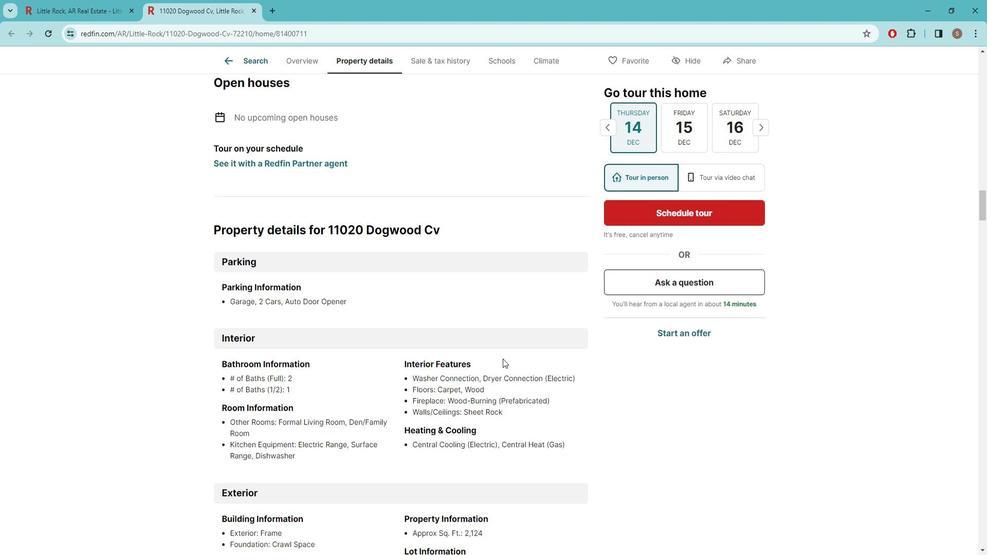 
Action: Mouse scrolled (502, 345) with delta (0, 0)
Screenshot: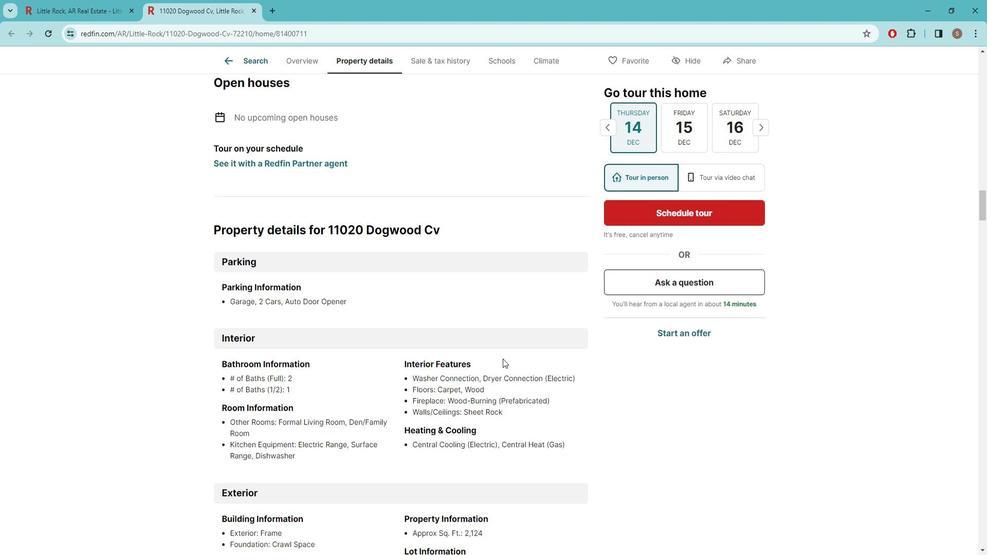 
Action: Mouse moved to (502, 348)
Screenshot: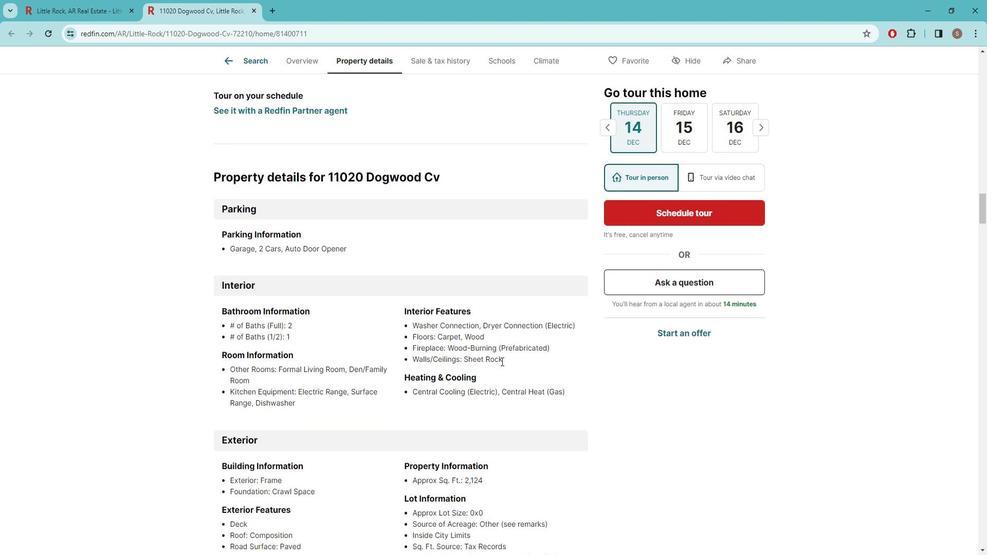 
Action: Mouse scrolled (502, 347) with delta (0, 0)
Screenshot: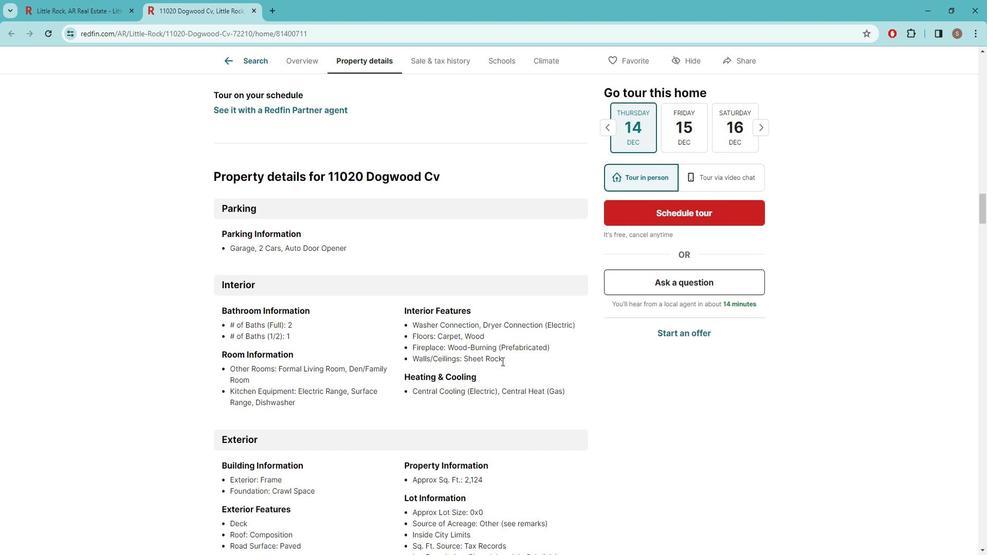 
Action: Mouse moved to (502, 347)
Screenshot: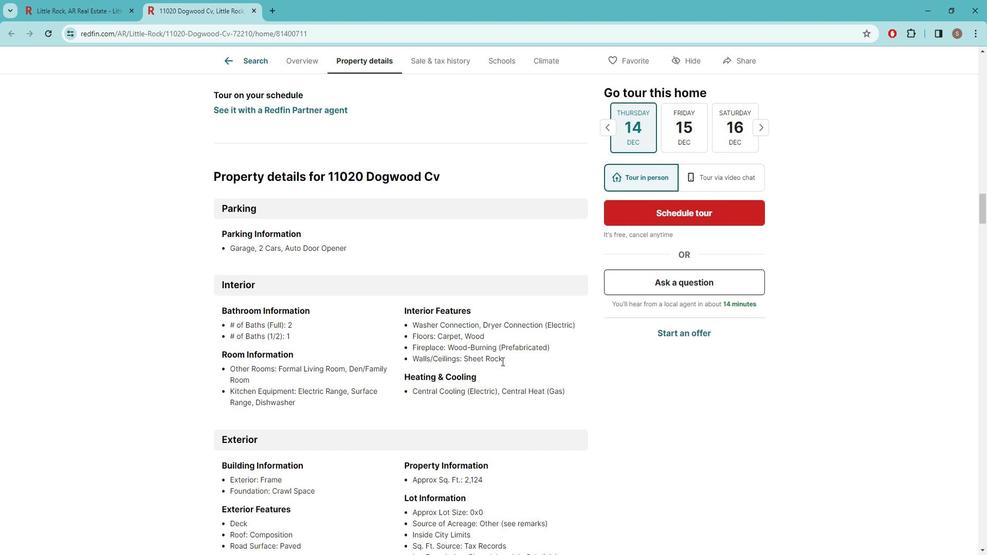 
Action: Mouse scrolled (502, 346) with delta (0, 0)
Screenshot: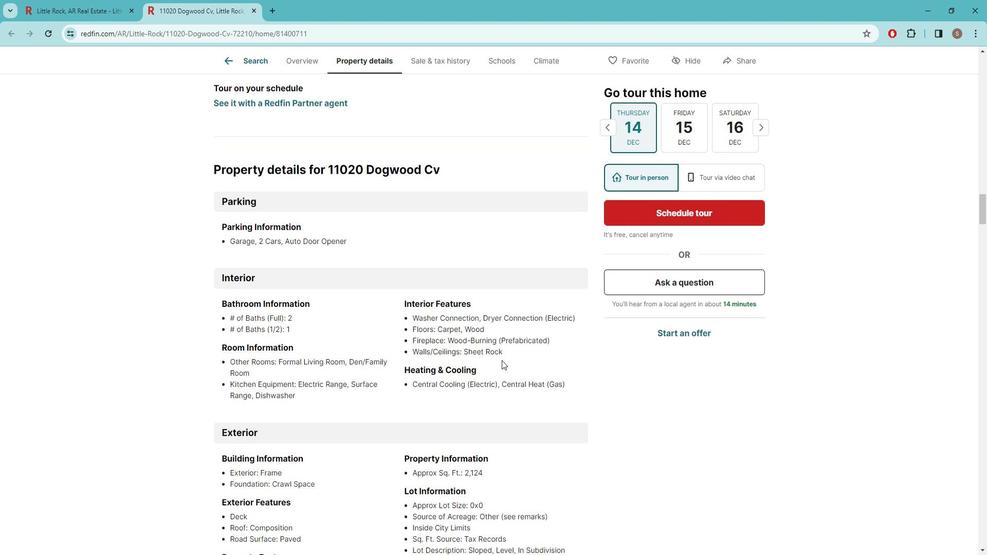 
Action: Mouse moved to (503, 344)
Screenshot: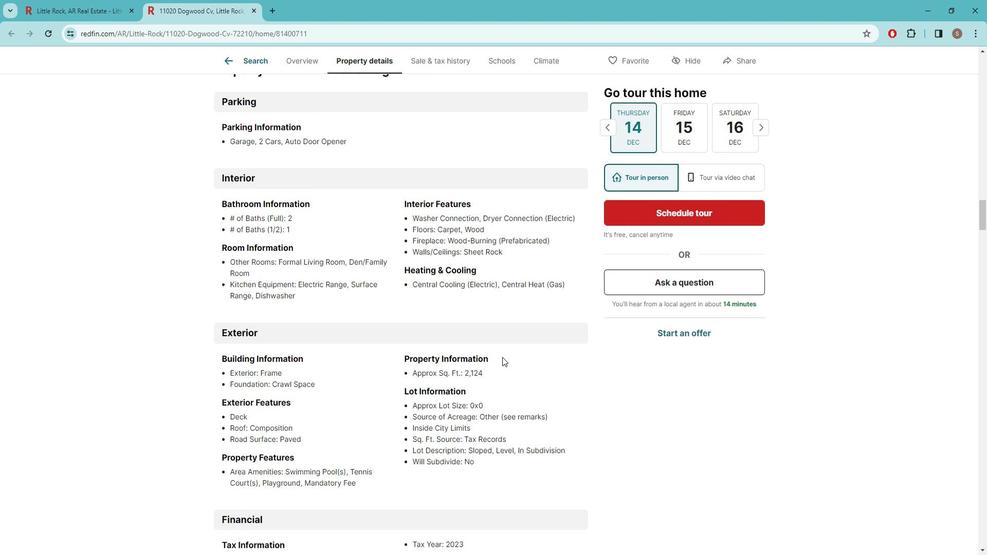 
Action: Mouse scrolled (503, 343) with delta (0, 0)
Screenshot: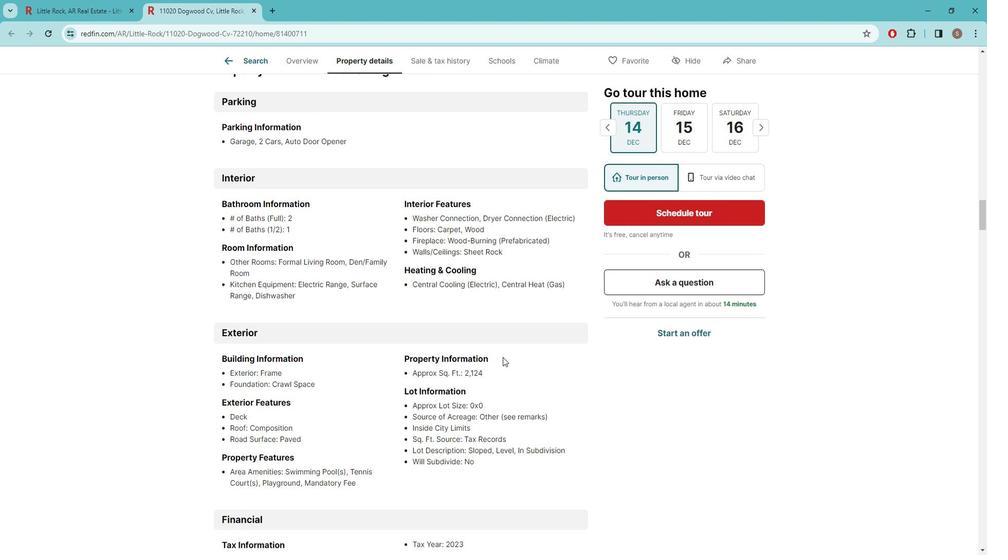 
Action: Mouse scrolled (503, 343) with delta (0, 0)
Screenshot: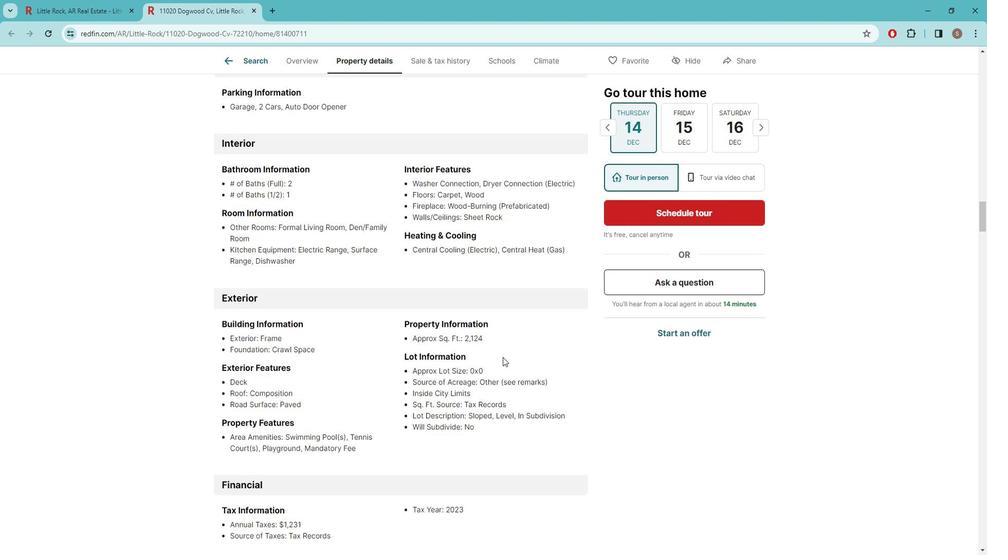 
Action: Mouse moved to (503, 347)
Screenshot: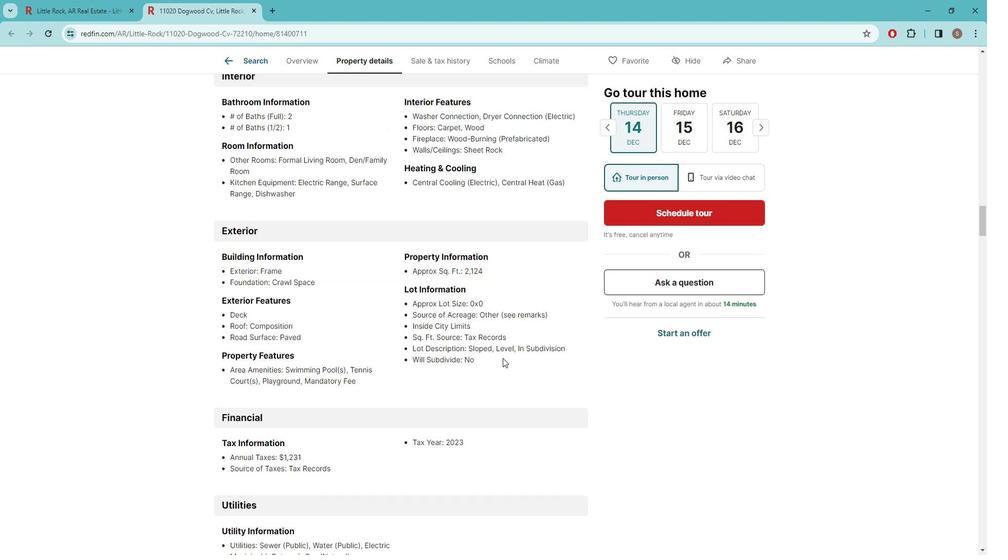 
Action: Mouse scrolled (503, 346) with delta (0, 0)
Screenshot: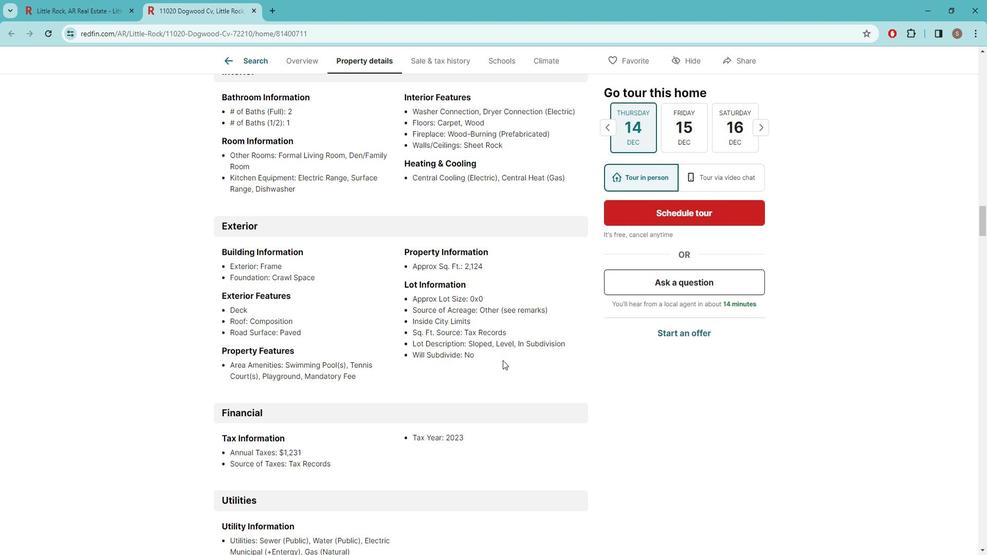 
Action: Mouse moved to (507, 341)
Screenshot: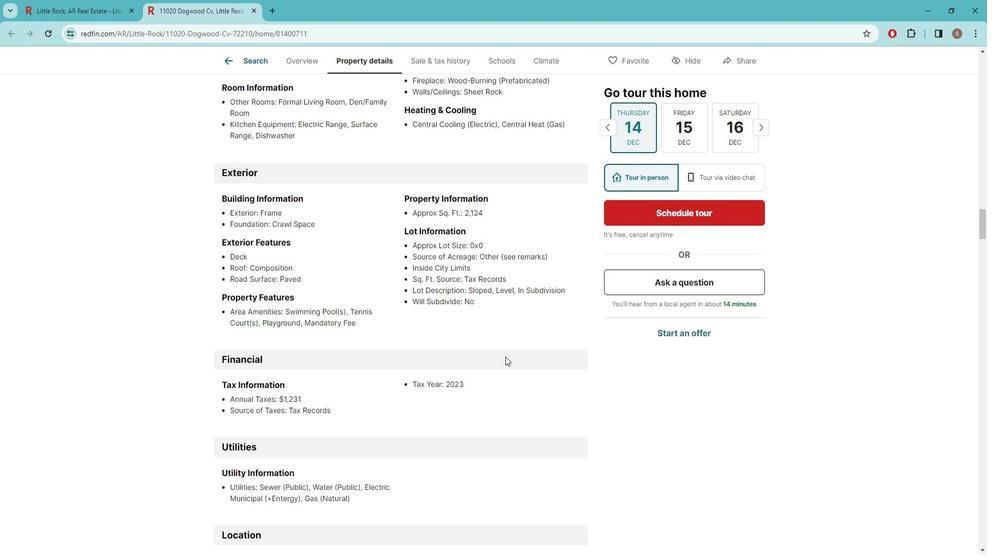 
Action: Mouse scrolled (507, 341) with delta (0, 0)
Screenshot: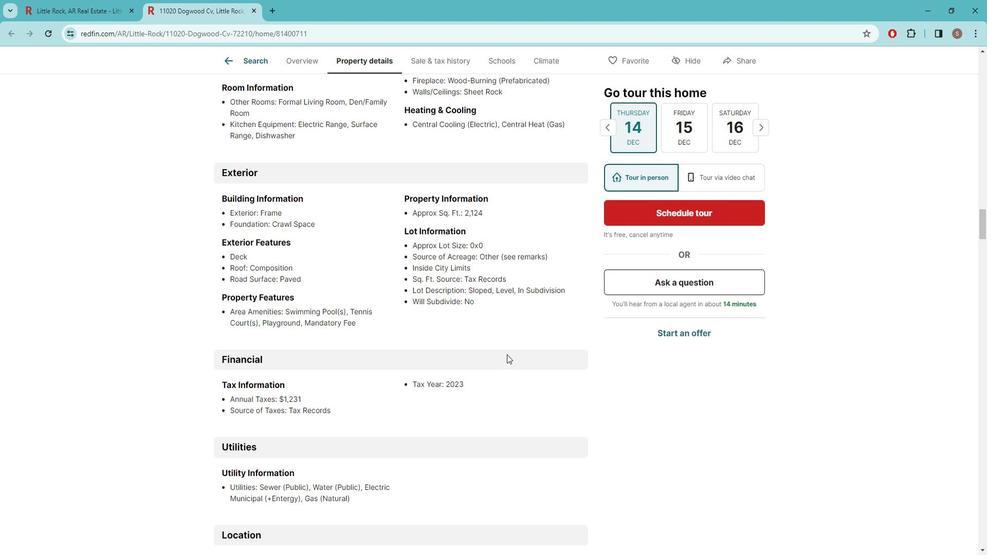 
Action: Mouse scrolled (507, 341) with delta (0, 0)
Screenshot: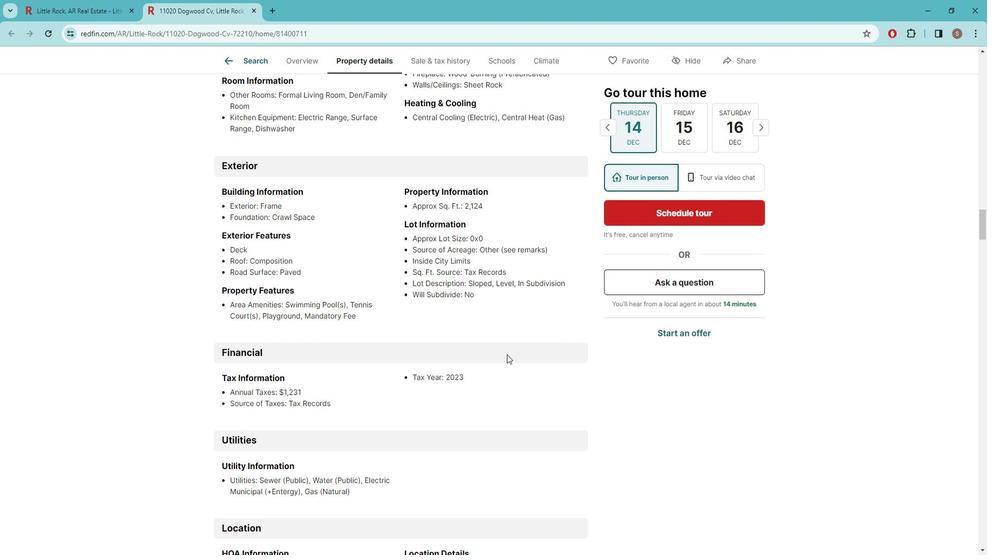 
Action: Mouse moved to (507, 342)
Screenshot: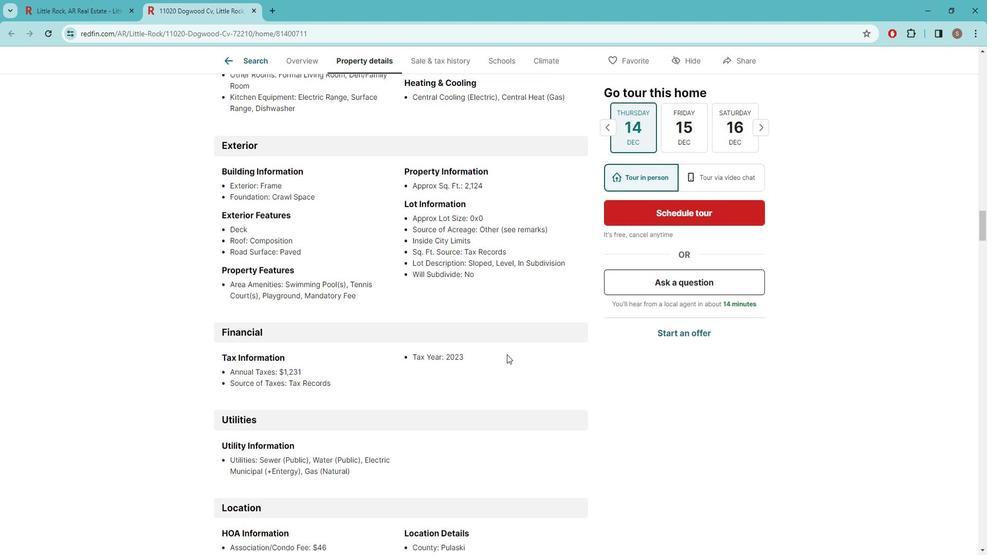 
Action: Mouse scrolled (507, 341) with delta (0, 0)
Screenshot: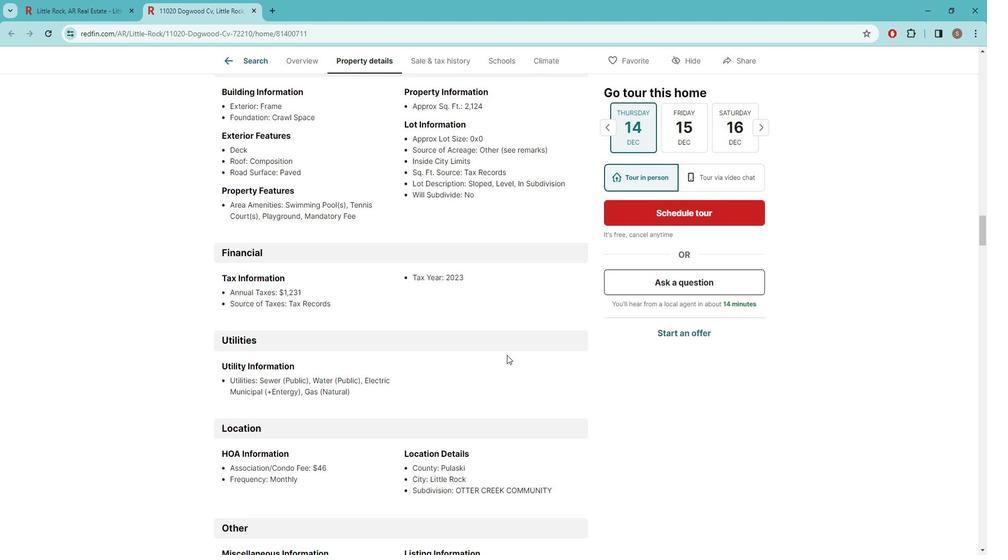 
Action: Mouse scrolled (507, 341) with delta (0, 0)
Screenshot: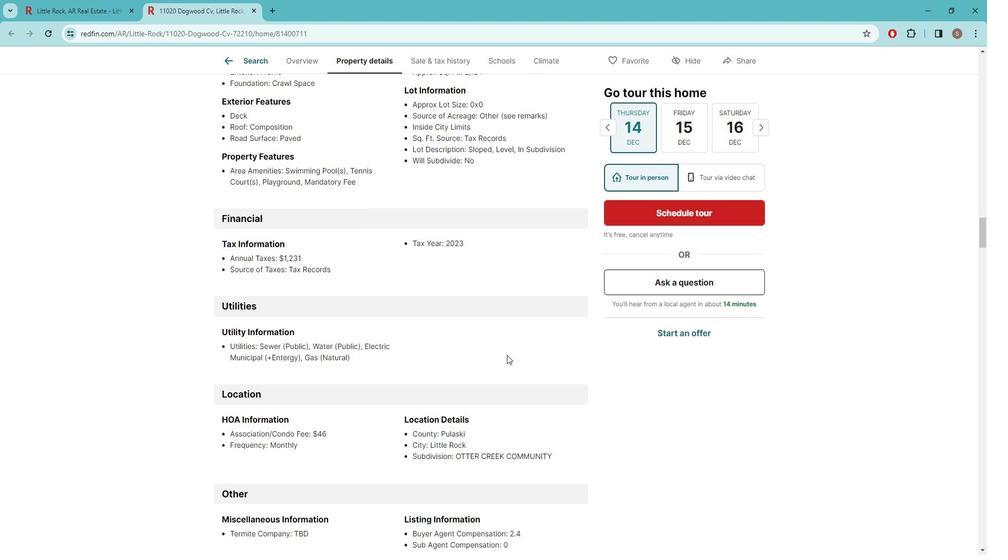 
Action: Mouse moved to (507, 342)
Screenshot: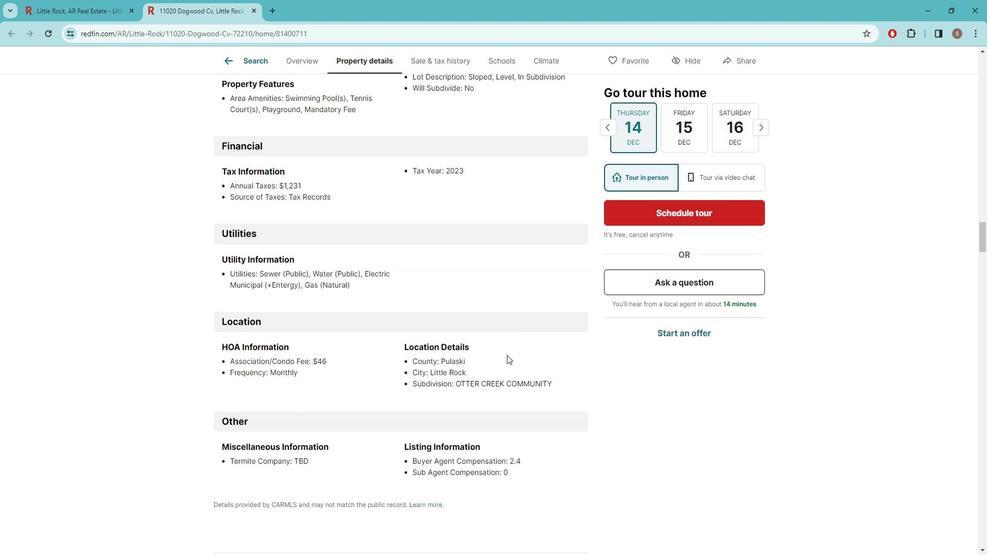 
Action: Mouse scrolled (507, 341) with delta (0, 0)
Screenshot: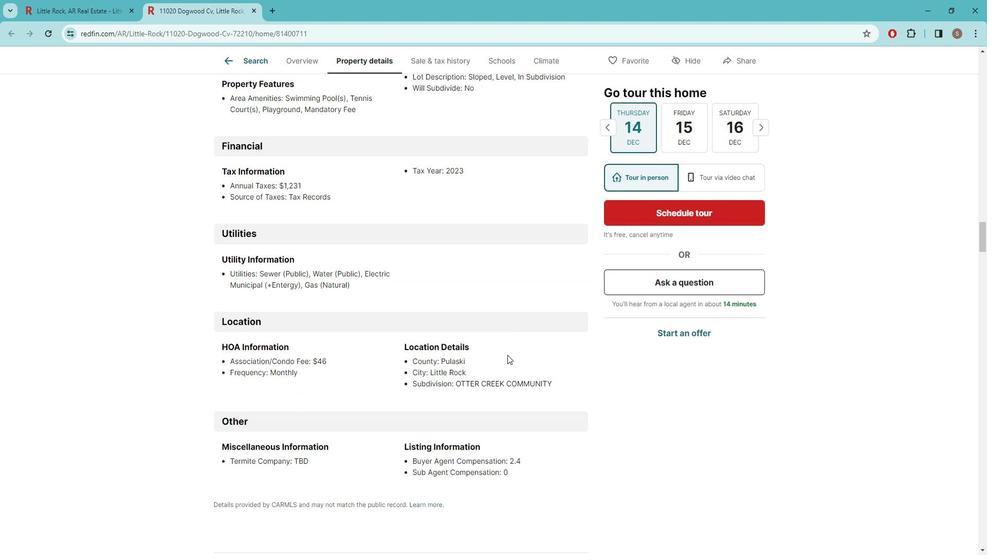 
Action: Mouse scrolled (507, 341) with delta (0, 0)
Screenshot: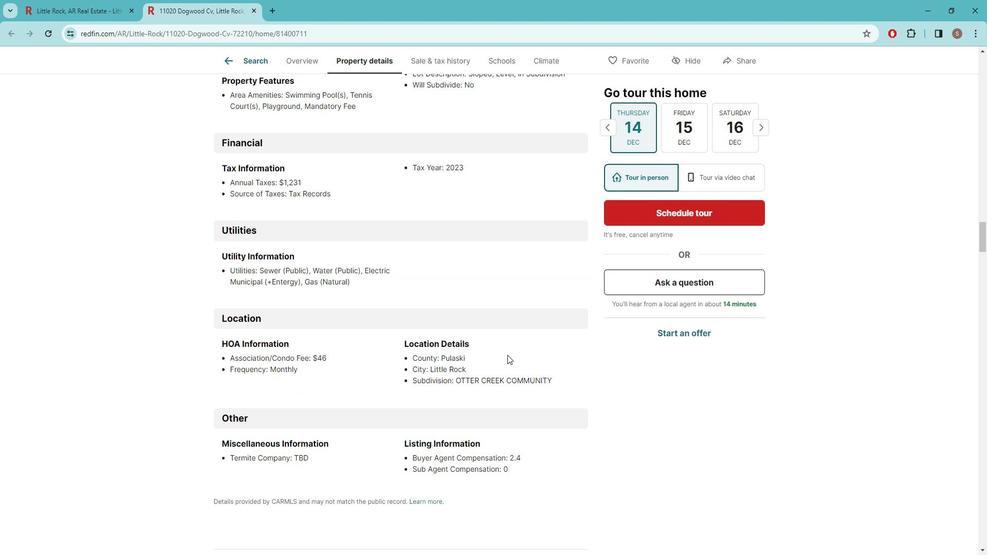 
Action: Mouse moved to (507, 342)
Screenshot: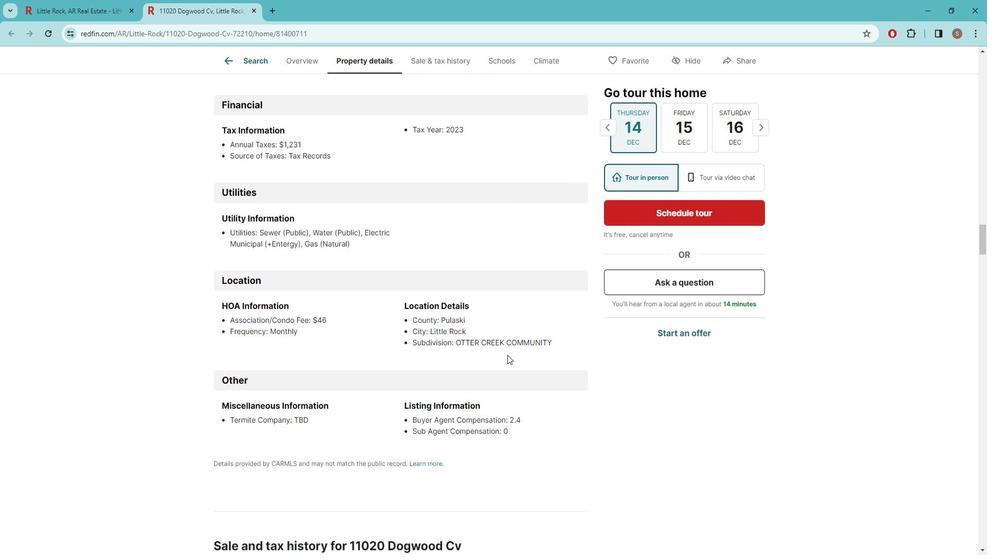 
Action: Mouse scrolled (507, 342) with delta (0, 0)
Screenshot: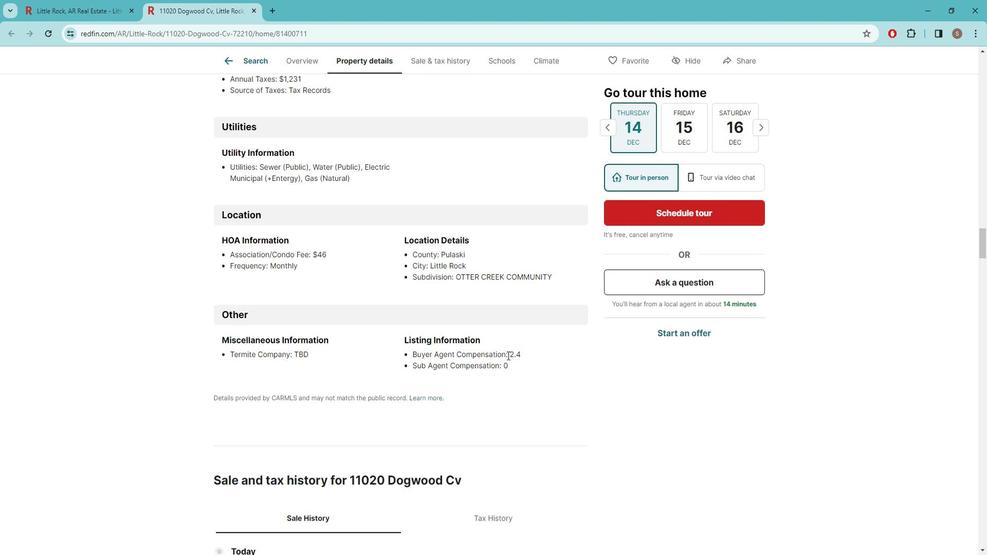 
Action: Mouse scrolled (507, 342) with delta (0, 0)
Screenshot: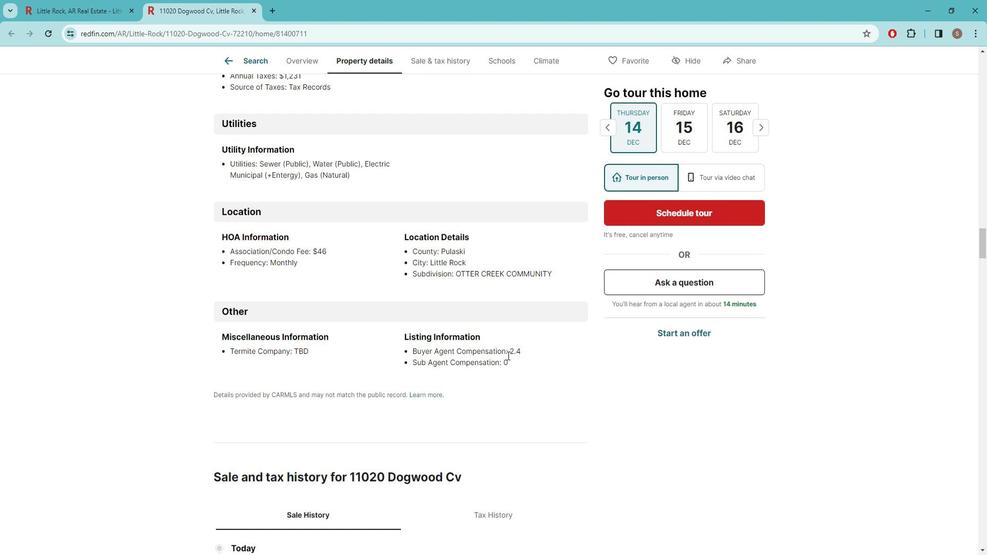 
Action: Mouse scrolled (507, 343) with delta (0, 0)
Screenshot: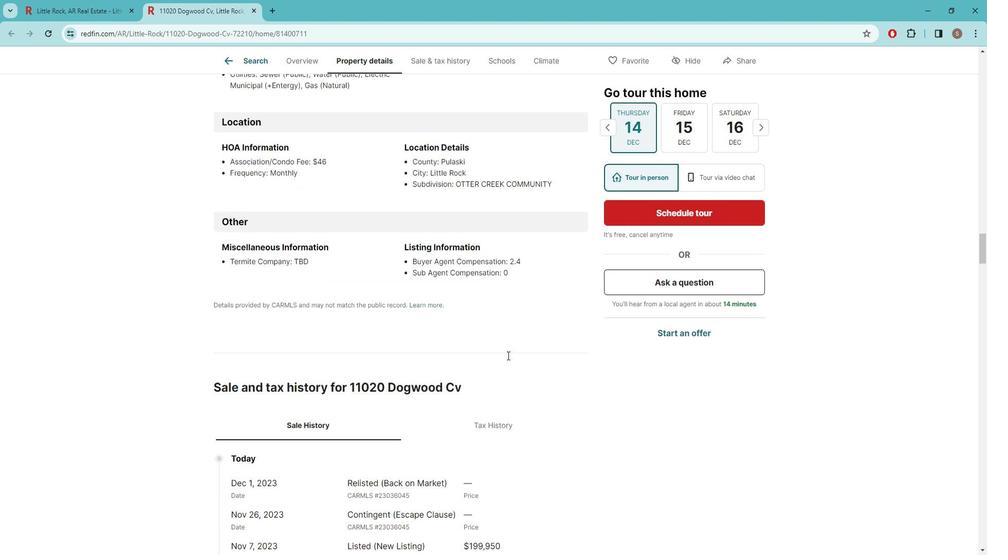 
Action: Mouse scrolled (507, 342) with delta (0, 0)
Screenshot: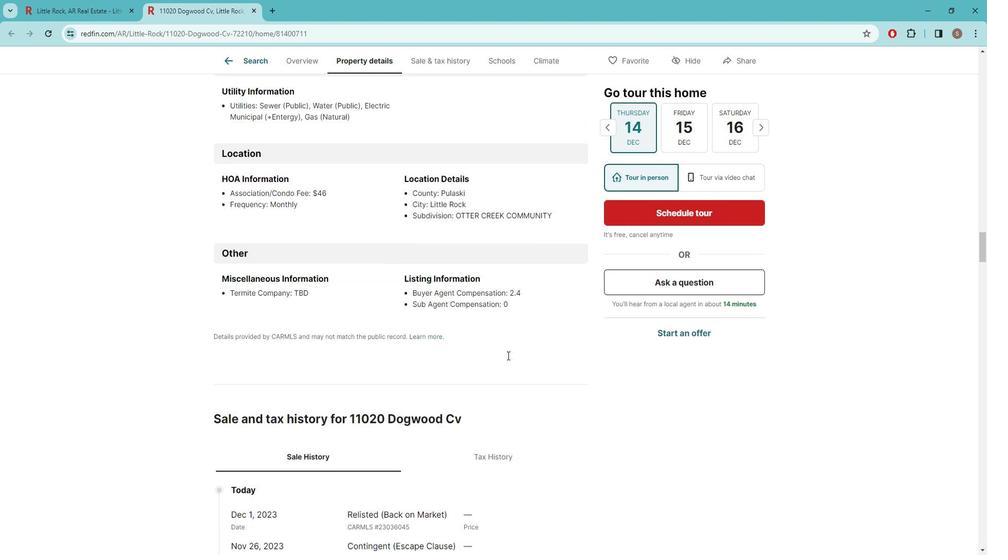 
Action: Mouse scrolled (507, 342) with delta (0, 0)
Screenshot: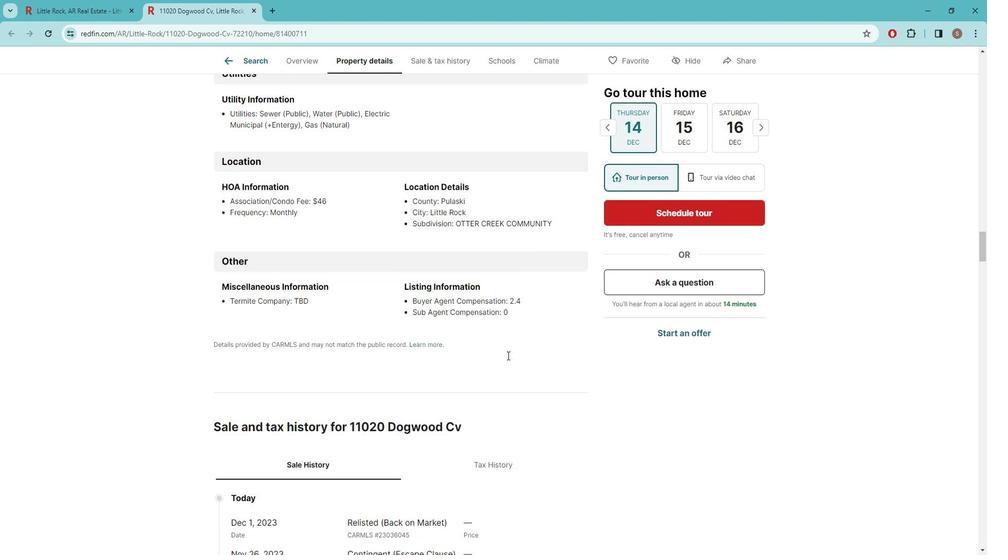 
Action: Mouse scrolled (507, 342) with delta (0, 0)
Screenshot: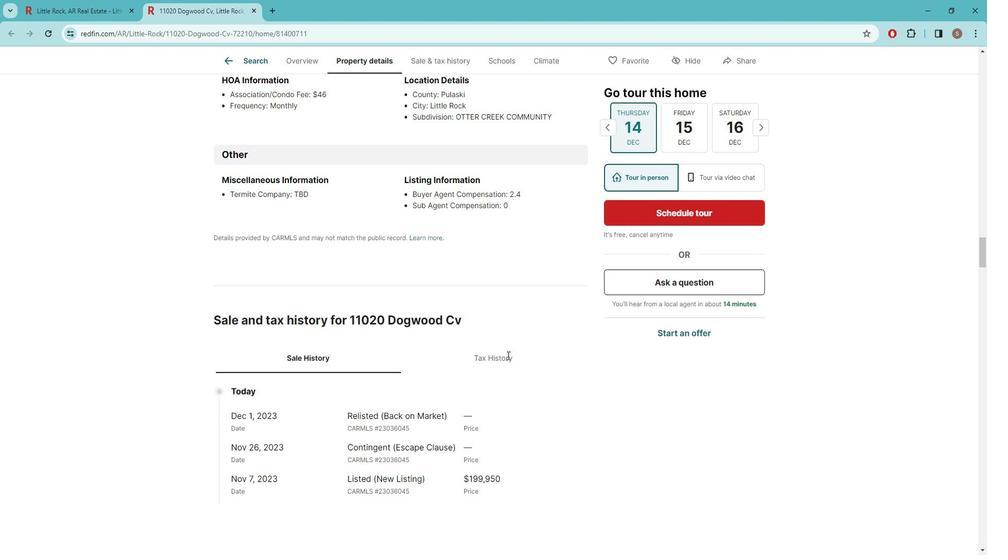 
Action: Mouse scrolled (507, 342) with delta (0, 0)
Screenshot: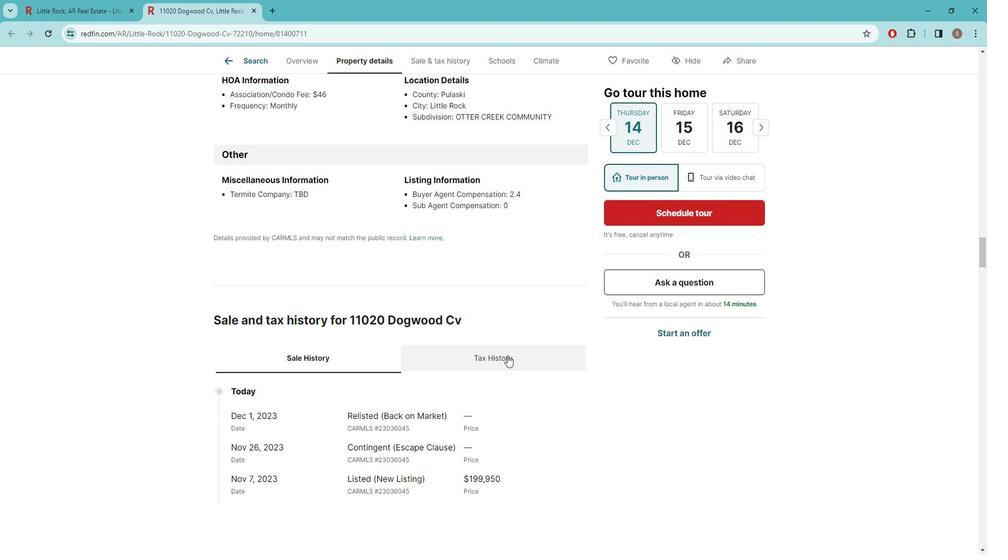 
Action: Mouse scrolled (507, 342) with delta (0, 0)
Screenshot: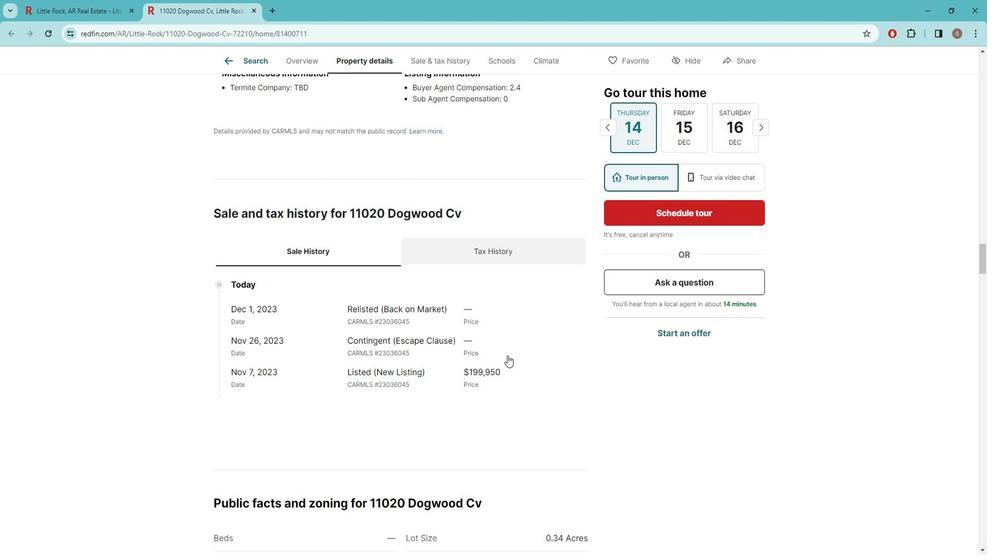 
Action: Mouse scrolled (507, 342) with delta (0, 0)
Screenshot: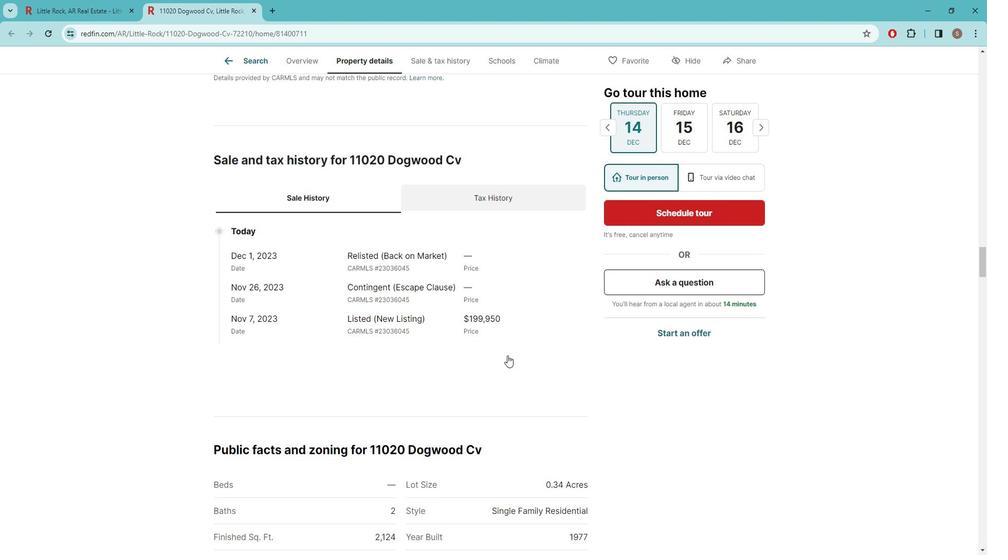 
Action: Mouse scrolled (507, 342) with delta (0, 0)
Screenshot: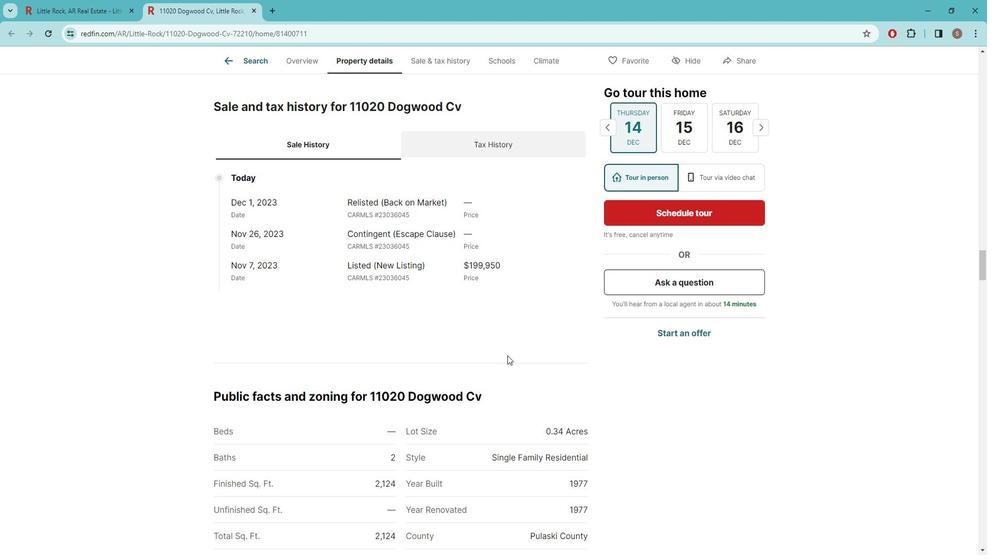 
Action: Mouse moved to (484, 376)
Screenshot: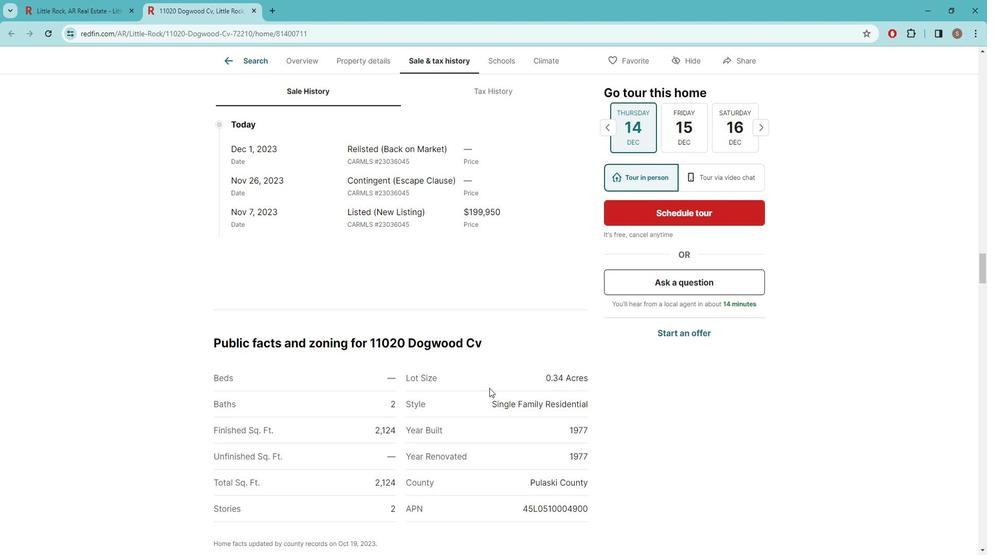 
Action: Mouse scrolled (484, 375) with delta (0, 0)
Screenshot: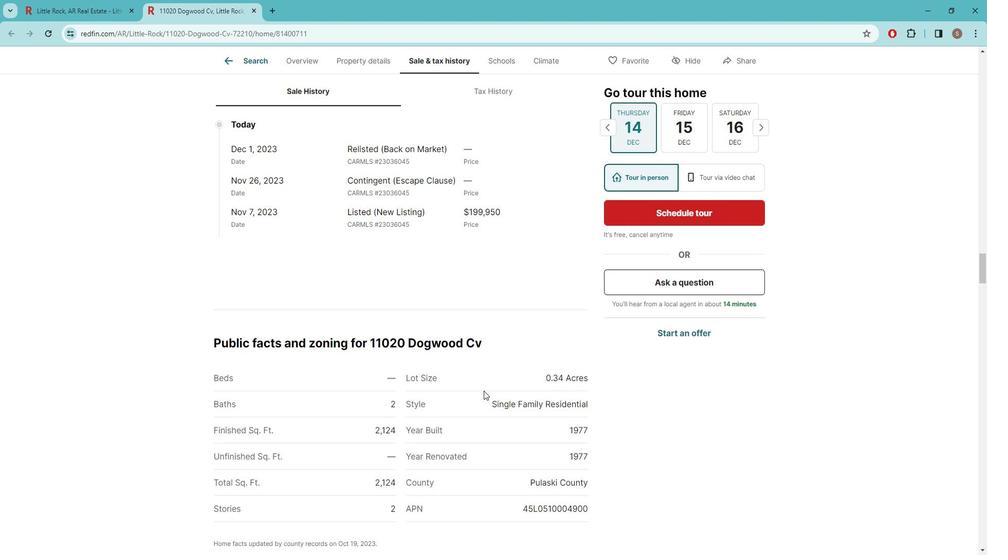 
Action: Mouse moved to (484, 374)
Screenshot: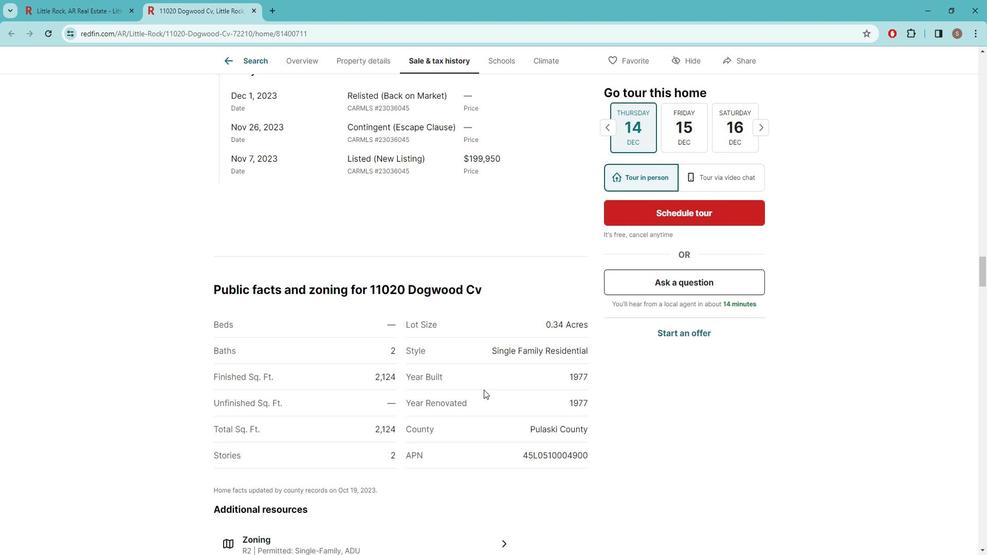 
Action: Mouse scrolled (484, 374) with delta (0, 0)
Screenshot: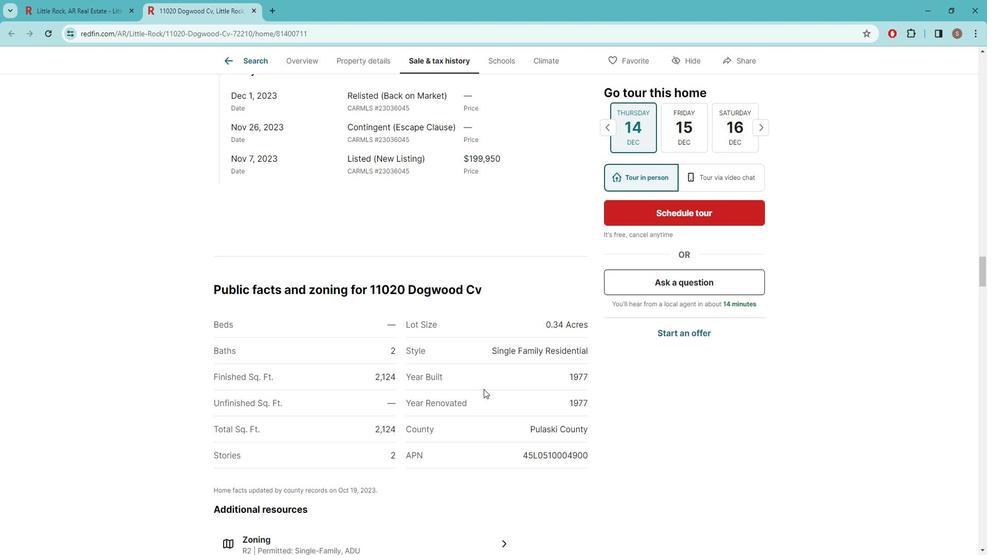 
Action: Mouse moved to (484, 374)
Screenshot: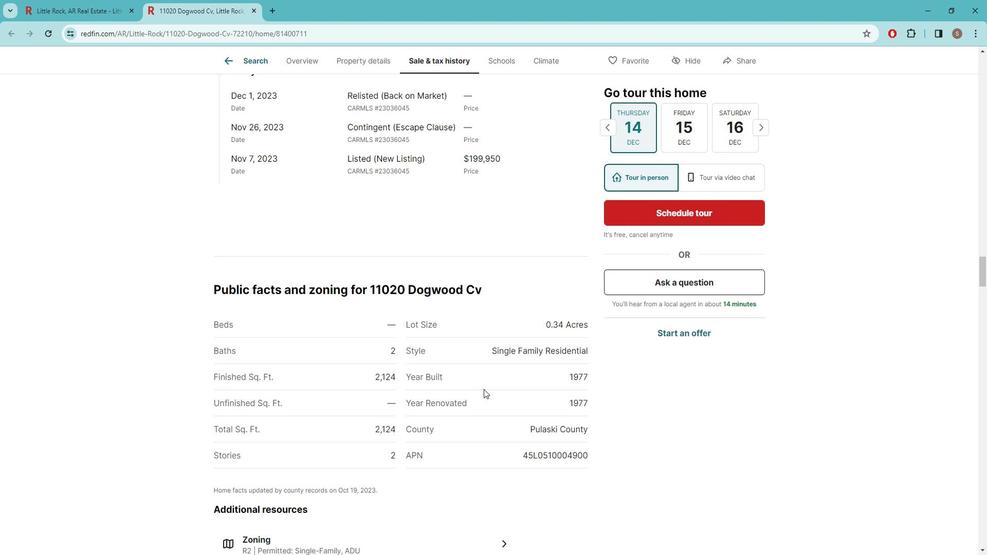 
Action: Mouse scrolled (484, 374) with delta (0, 0)
Screenshot: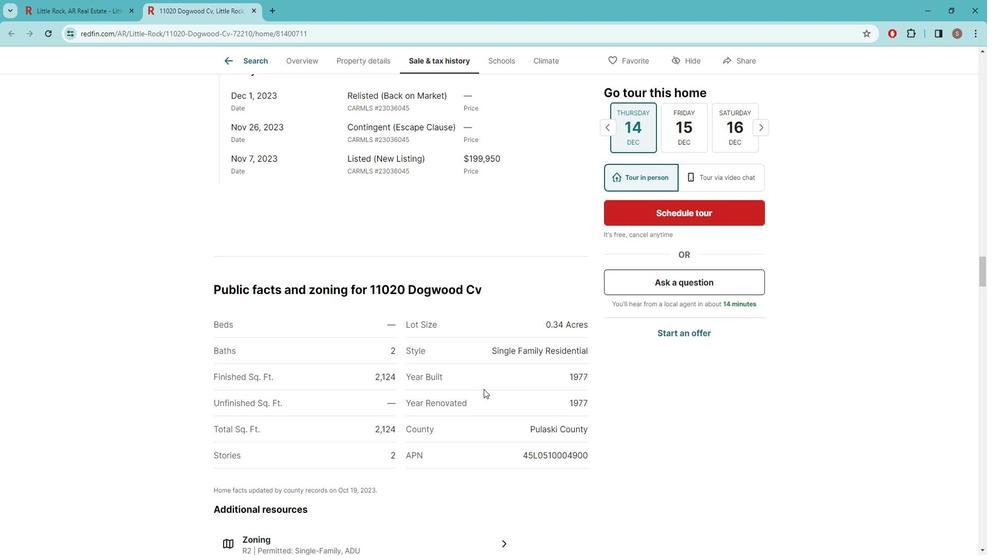 
Action: Mouse moved to (485, 362)
Screenshot: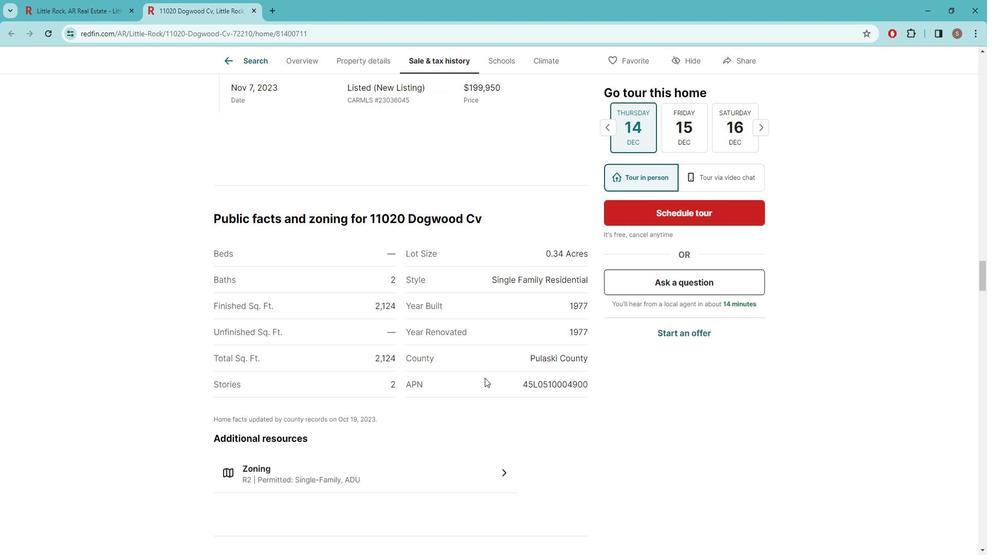 
Action: Mouse scrolled (485, 362) with delta (0, 0)
Screenshot: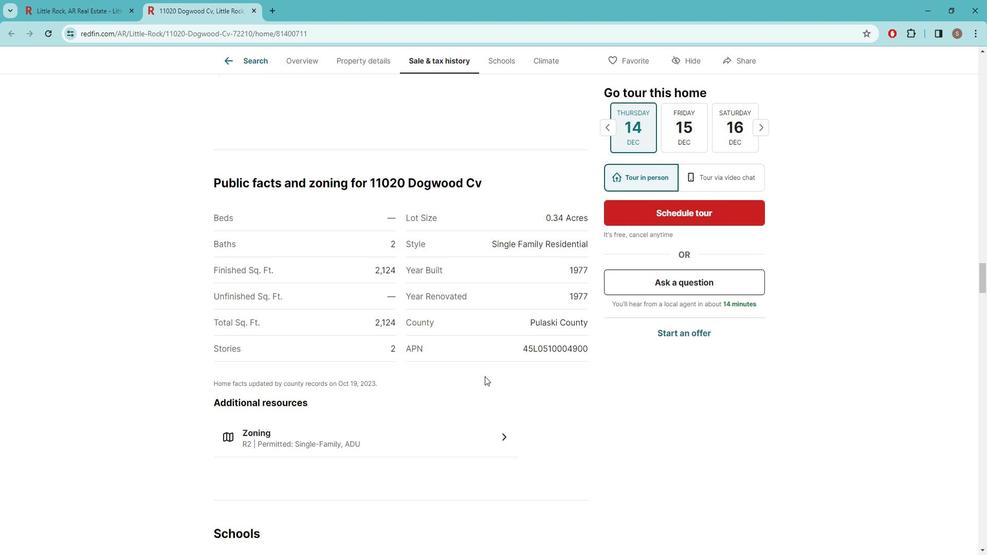 
Action: Mouse moved to (485, 354)
Screenshot: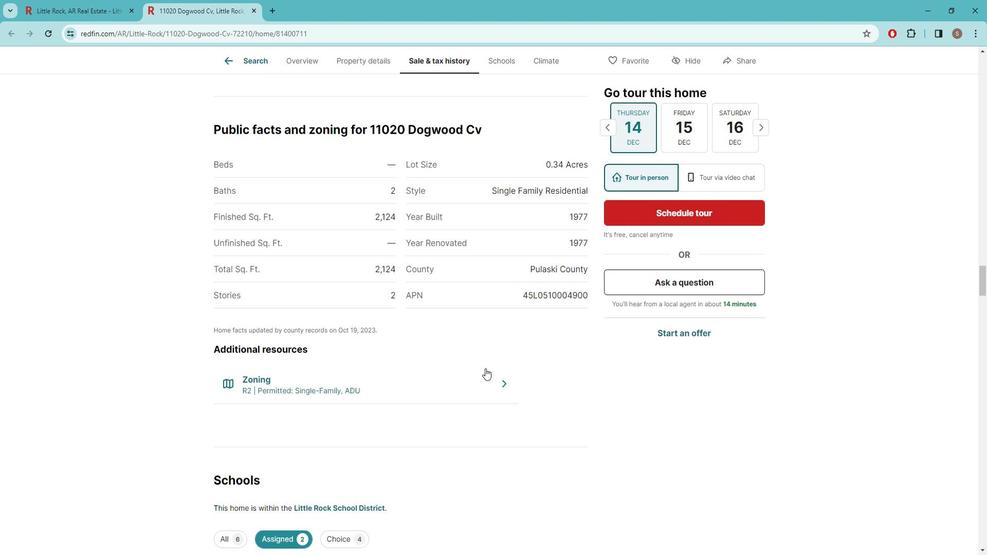 
Action: Mouse scrolled (485, 354) with delta (0, 0)
Screenshot: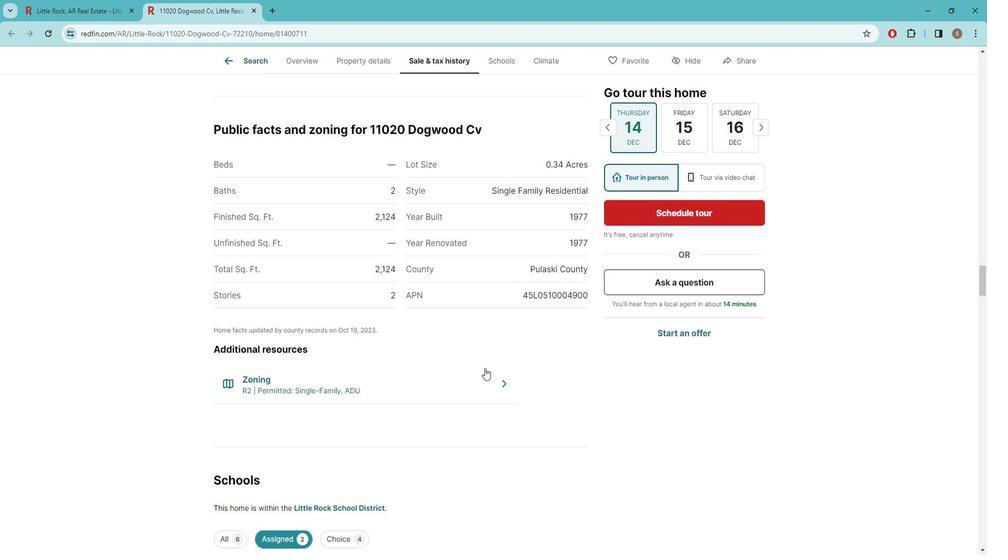 
Action: Mouse scrolled (485, 354) with delta (0, 0)
Screenshot: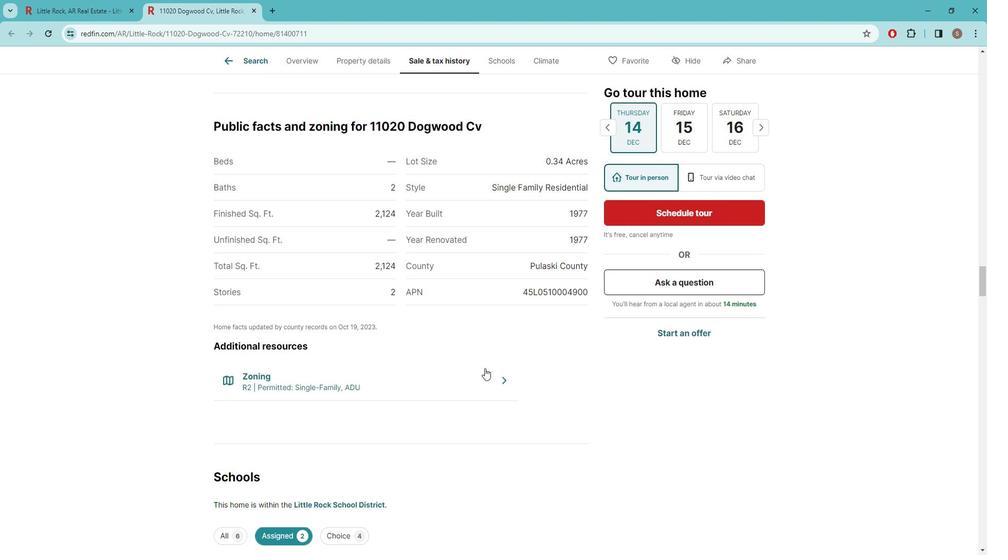 
Action: Mouse scrolled (485, 355) with delta (0, 0)
Screenshot: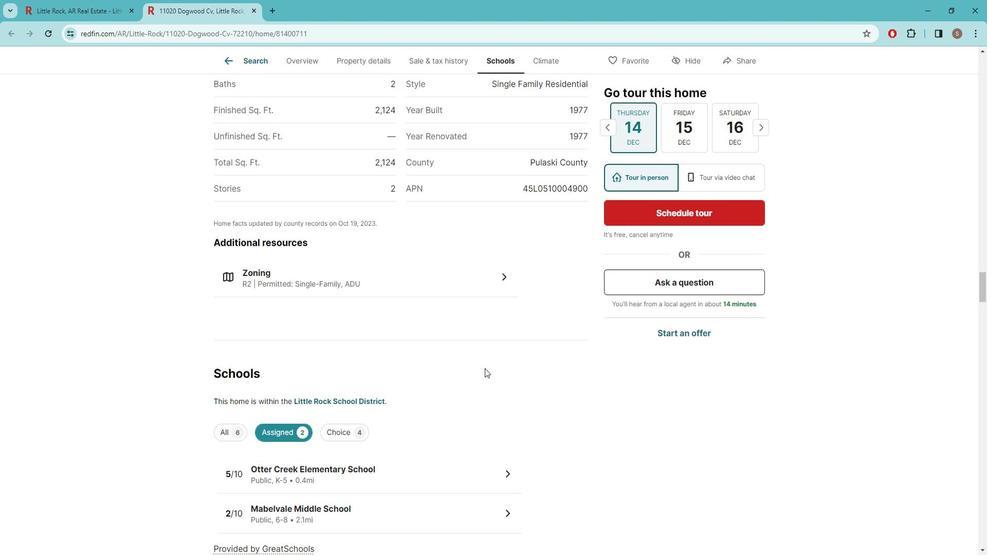 
Action: Mouse scrolled (485, 355) with delta (0, 0)
Screenshot: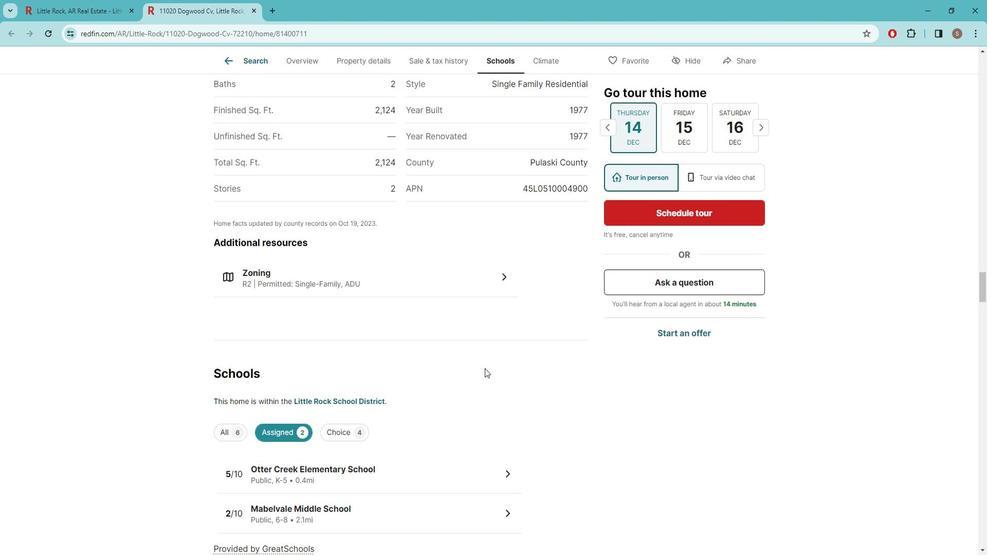 
